 Task: Find connections with filter location Al Jamālīyah with filter topic #femaleentrepreneurwith filter profile language Spanish with filter current company Teads with filter school Maharaja Krishnakumarsinhji Bhavnagar University with filter industry Digital Accessibility Services with filter service category Corporate Law with filter keywords title Media Buyer
Action: Mouse moved to (633, 87)
Screenshot: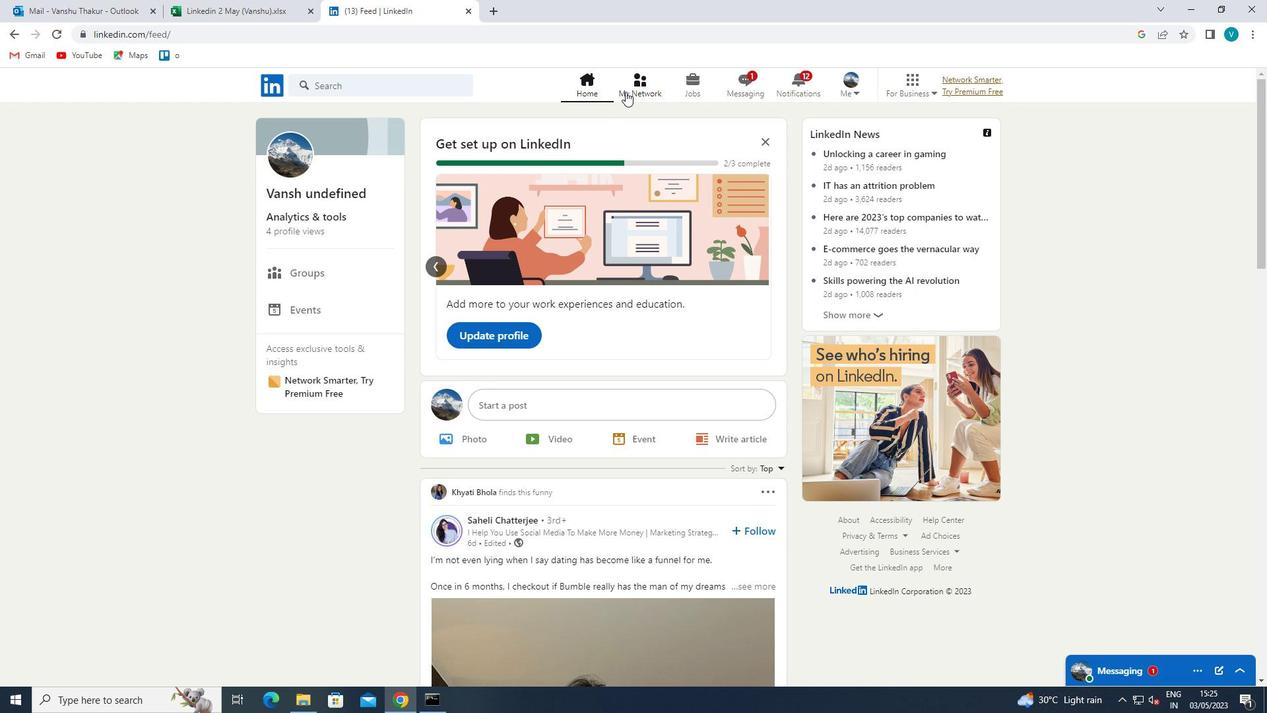 
Action: Mouse pressed left at (633, 87)
Screenshot: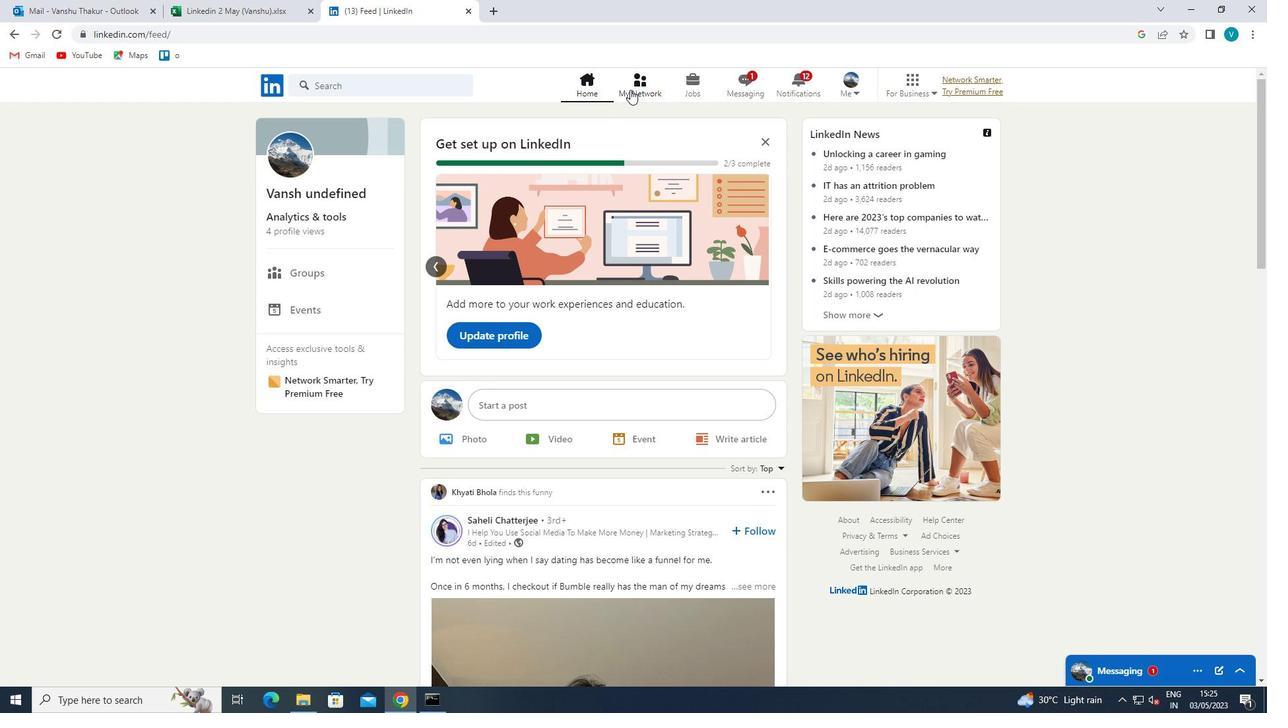 
Action: Mouse moved to (386, 148)
Screenshot: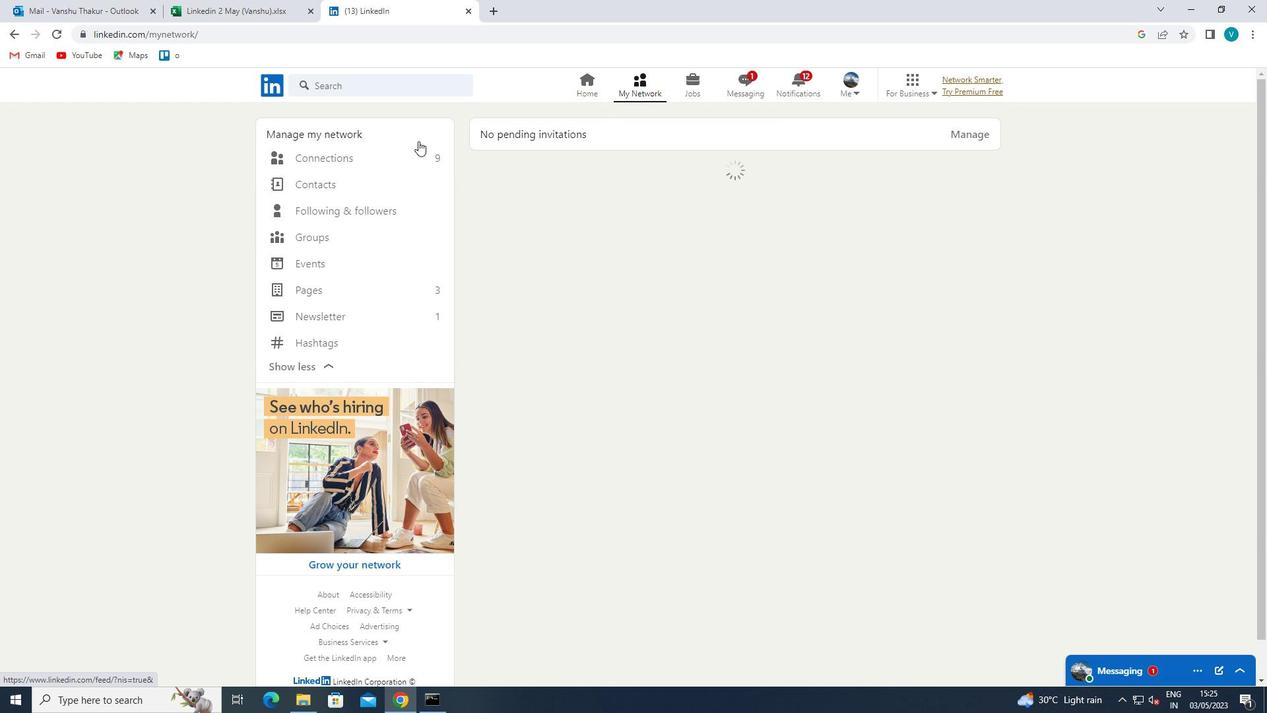 
Action: Mouse pressed left at (386, 148)
Screenshot: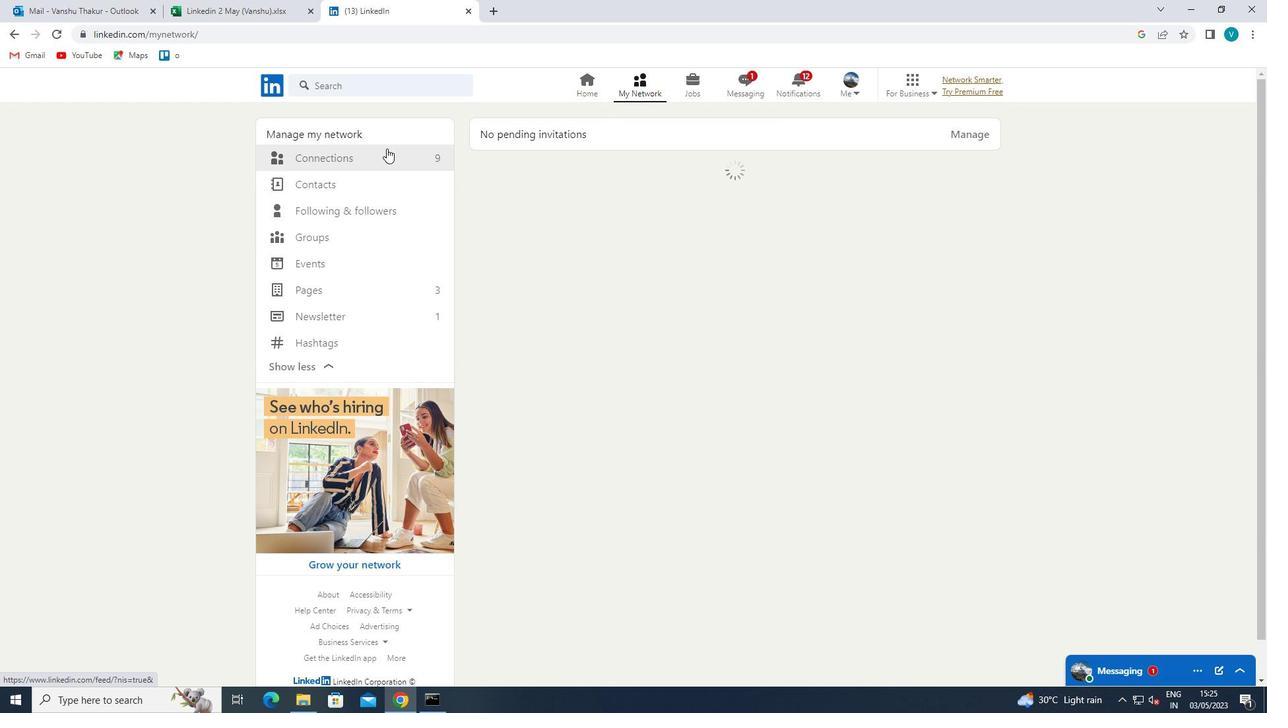
Action: Mouse moved to (390, 147)
Screenshot: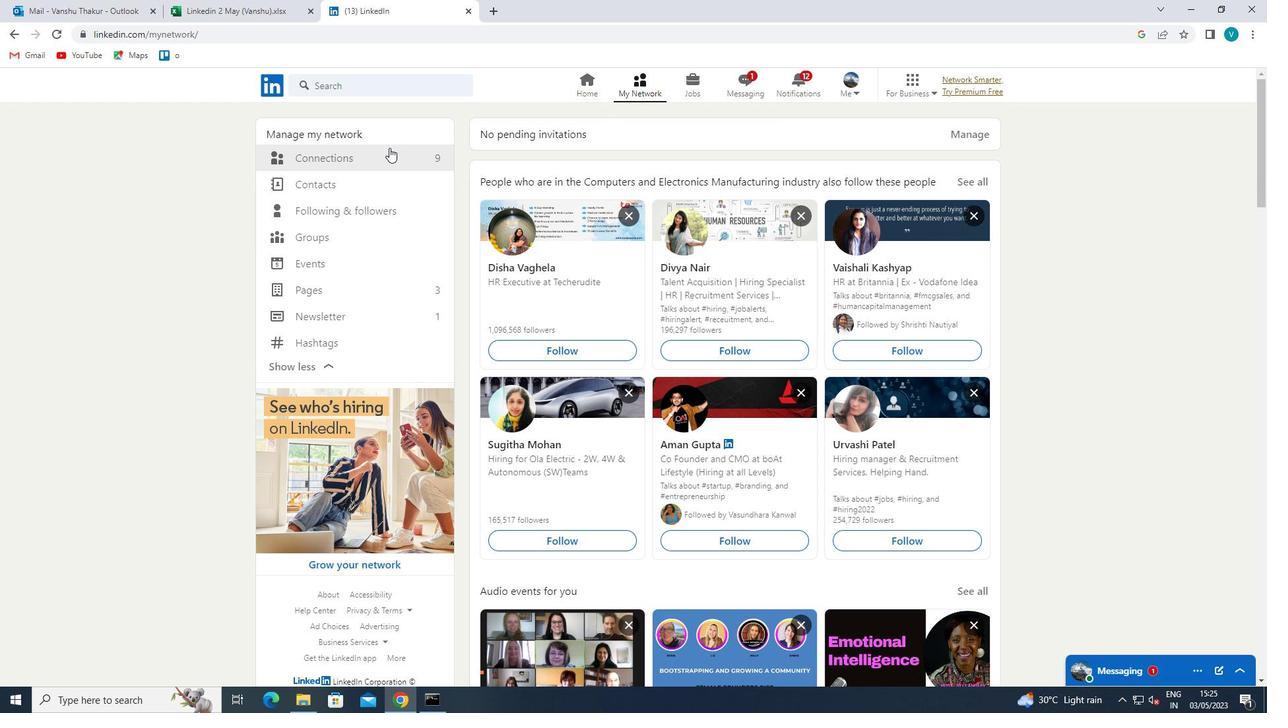 
Action: Mouse pressed left at (390, 147)
Screenshot: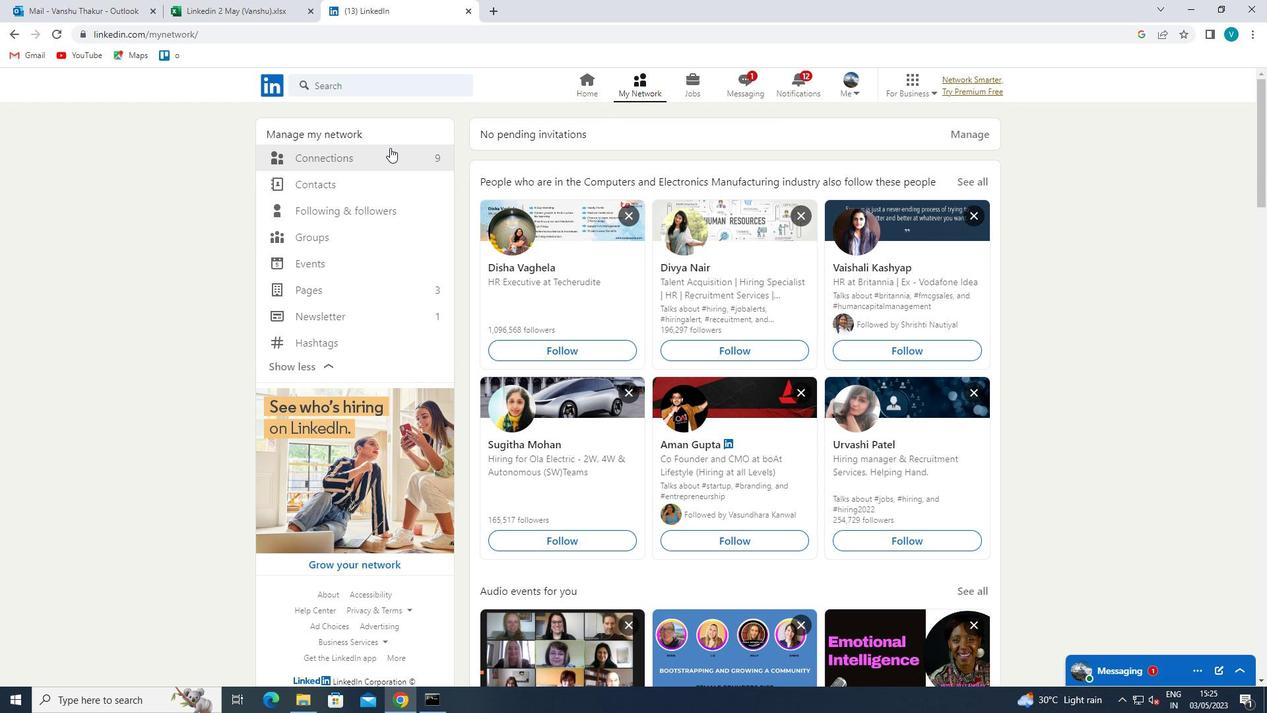 
Action: Mouse moved to (385, 152)
Screenshot: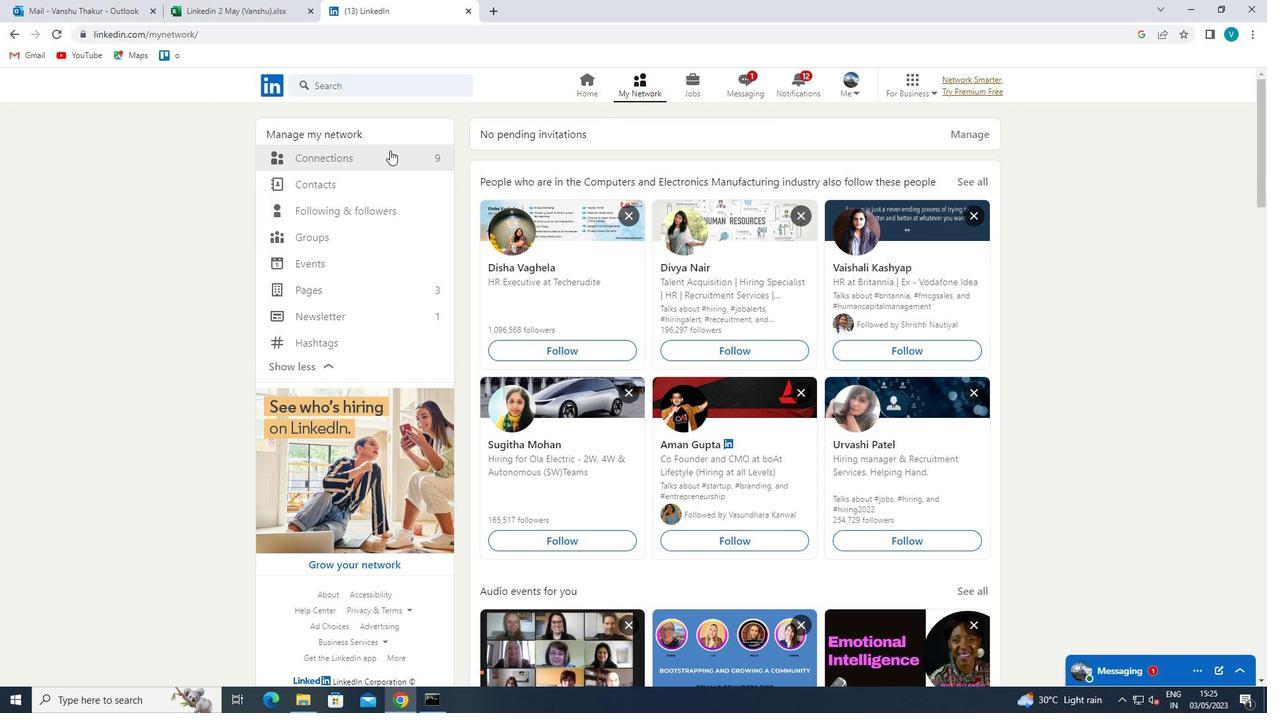 
Action: Mouse pressed left at (385, 152)
Screenshot: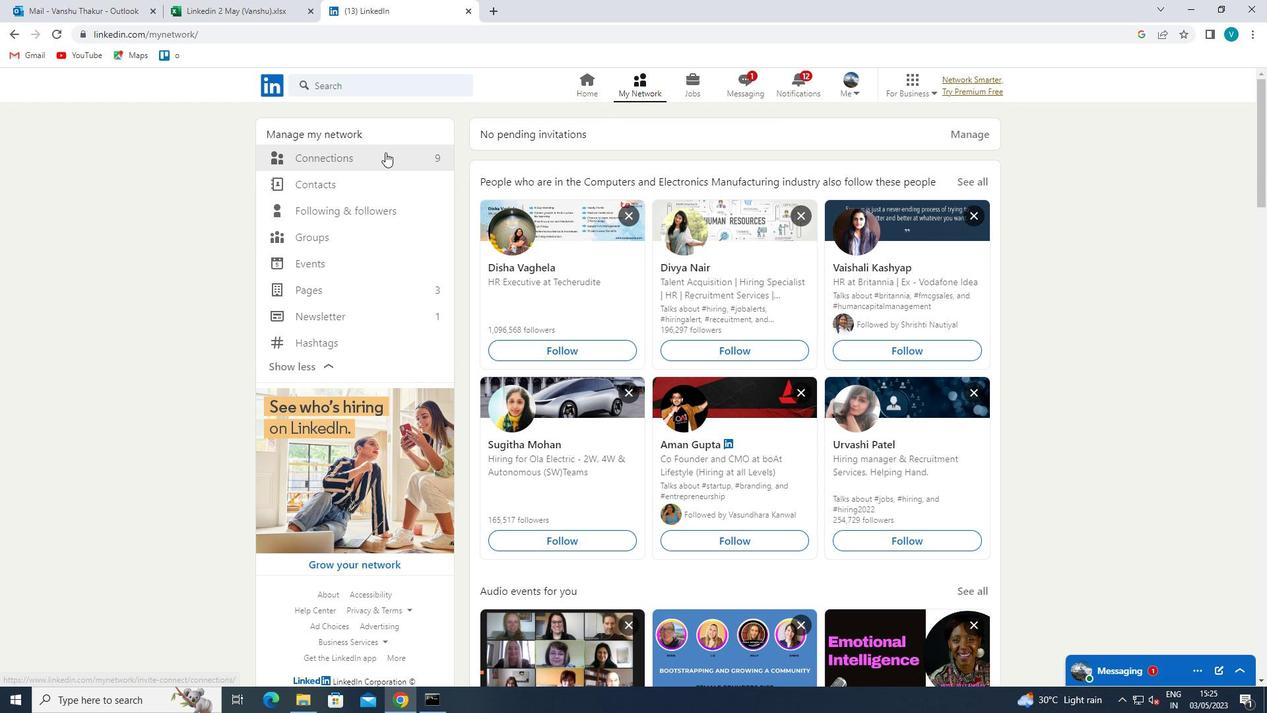 
Action: Mouse moved to (752, 159)
Screenshot: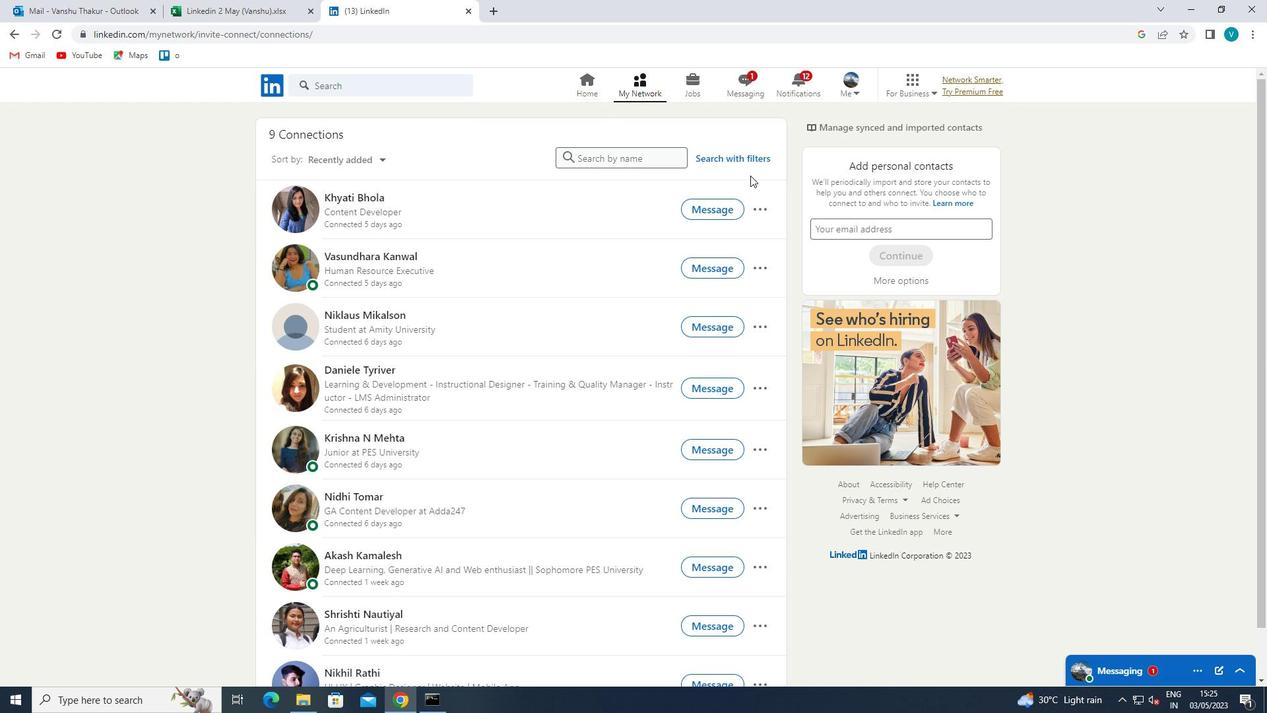 
Action: Mouse pressed left at (752, 159)
Screenshot: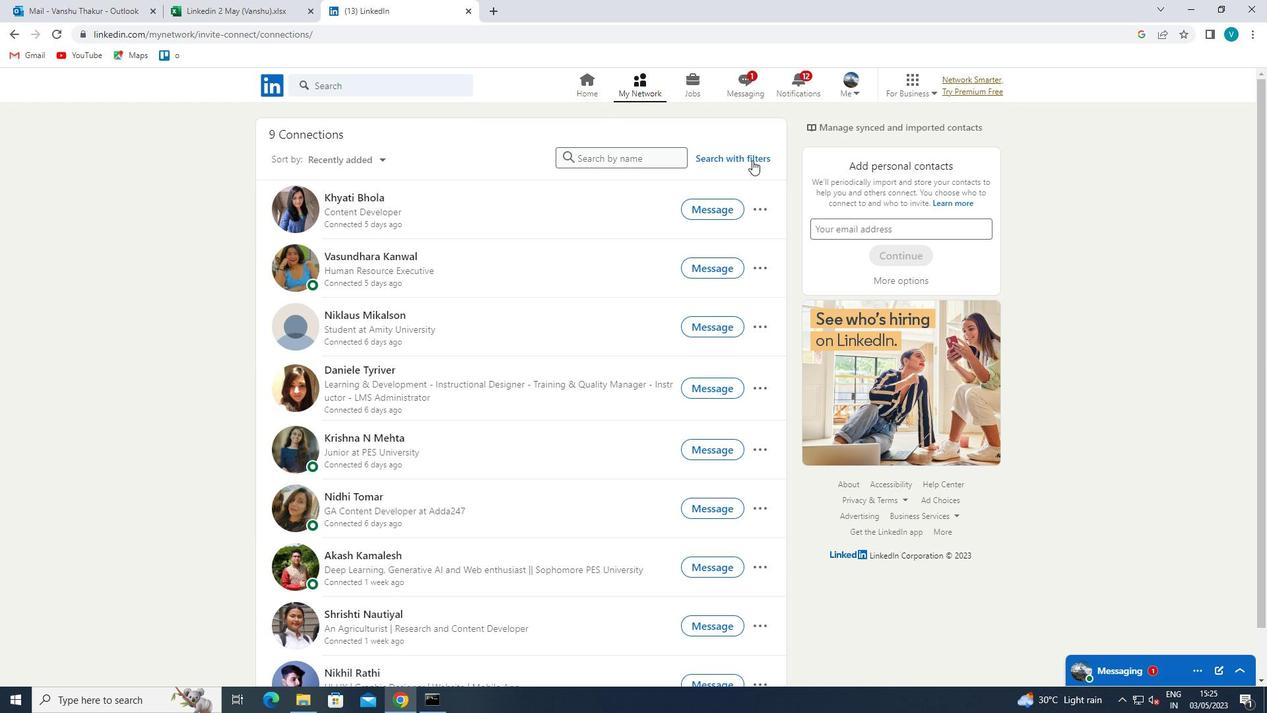 
Action: Mouse moved to (635, 126)
Screenshot: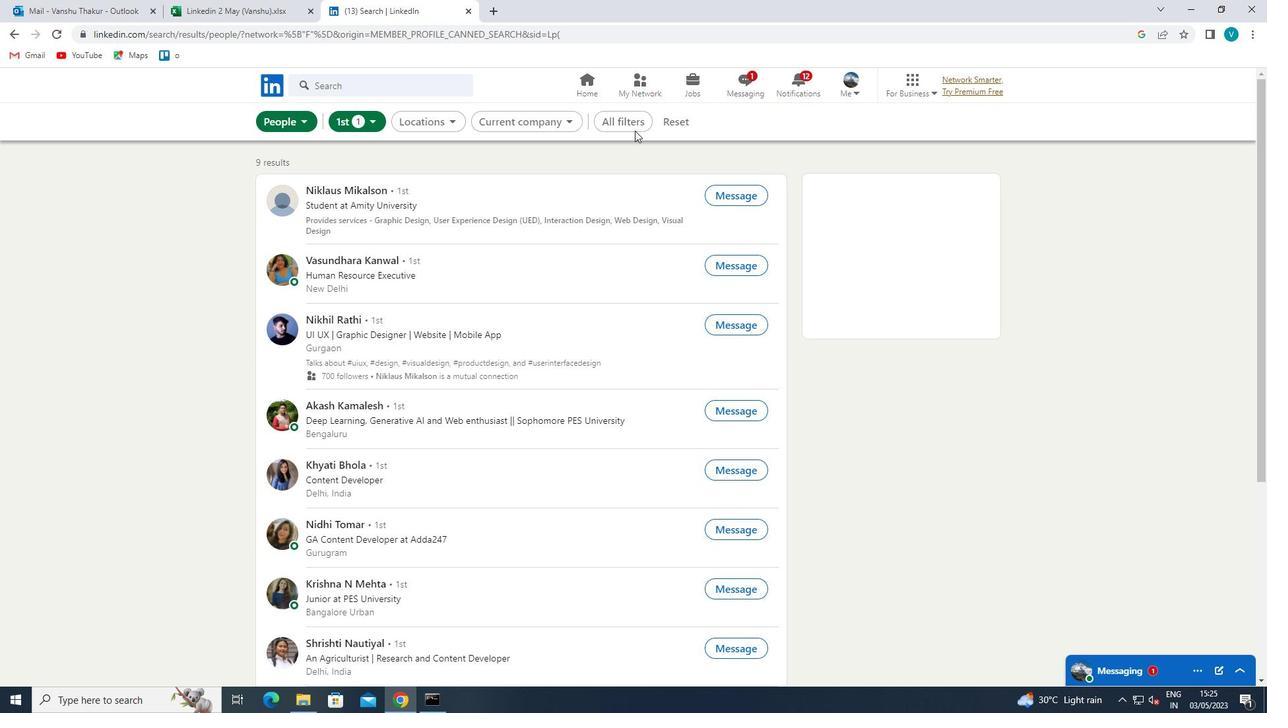 
Action: Mouse pressed left at (635, 126)
Screenshot: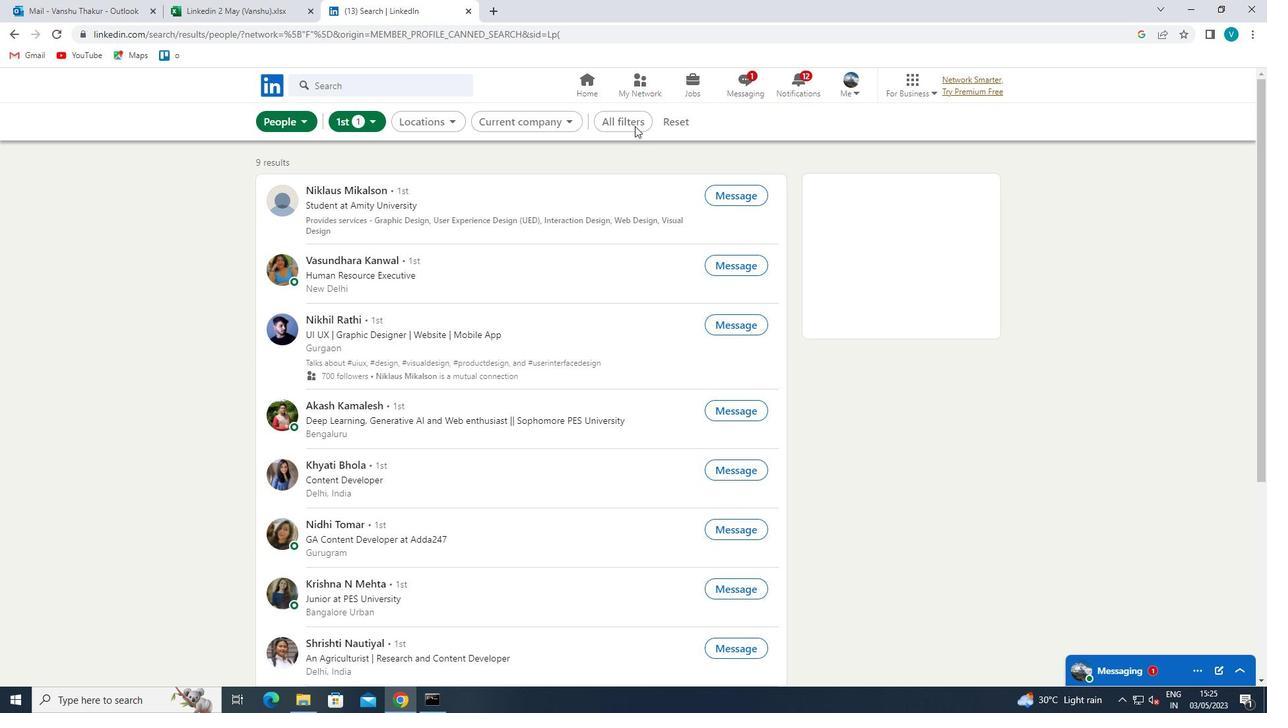 
Action: Mouse moved to (1136, 341)
Screenshot: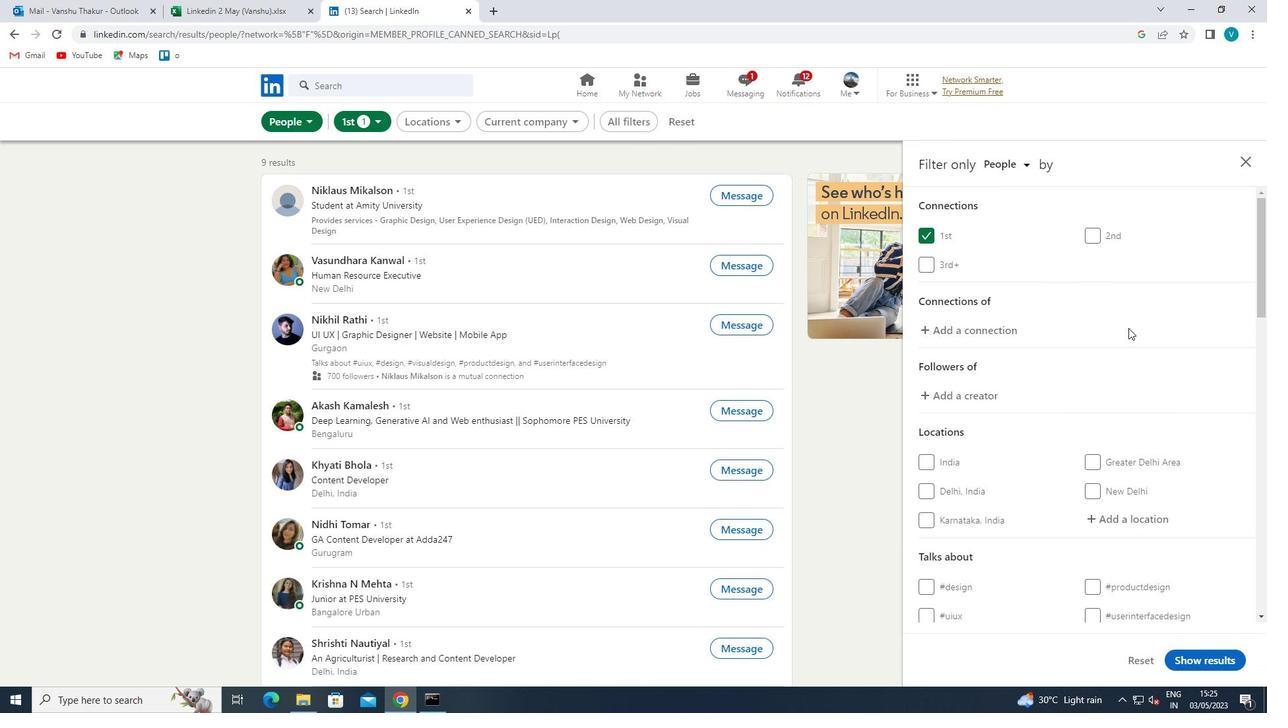 
Action: Mouse scrolled (1136, 340) with delta (0, 0)
Screenshot: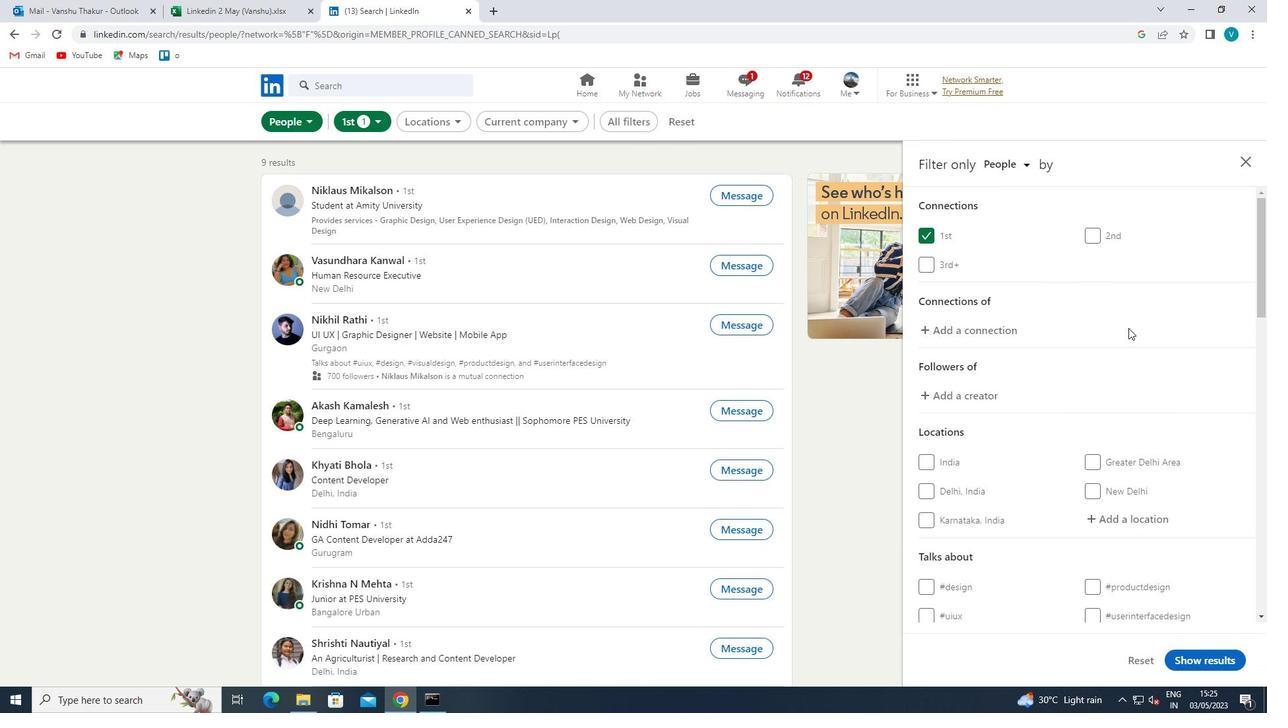 
Action: Mouse scrolled (1136, 340) with delta (0, 0)
Screenshot: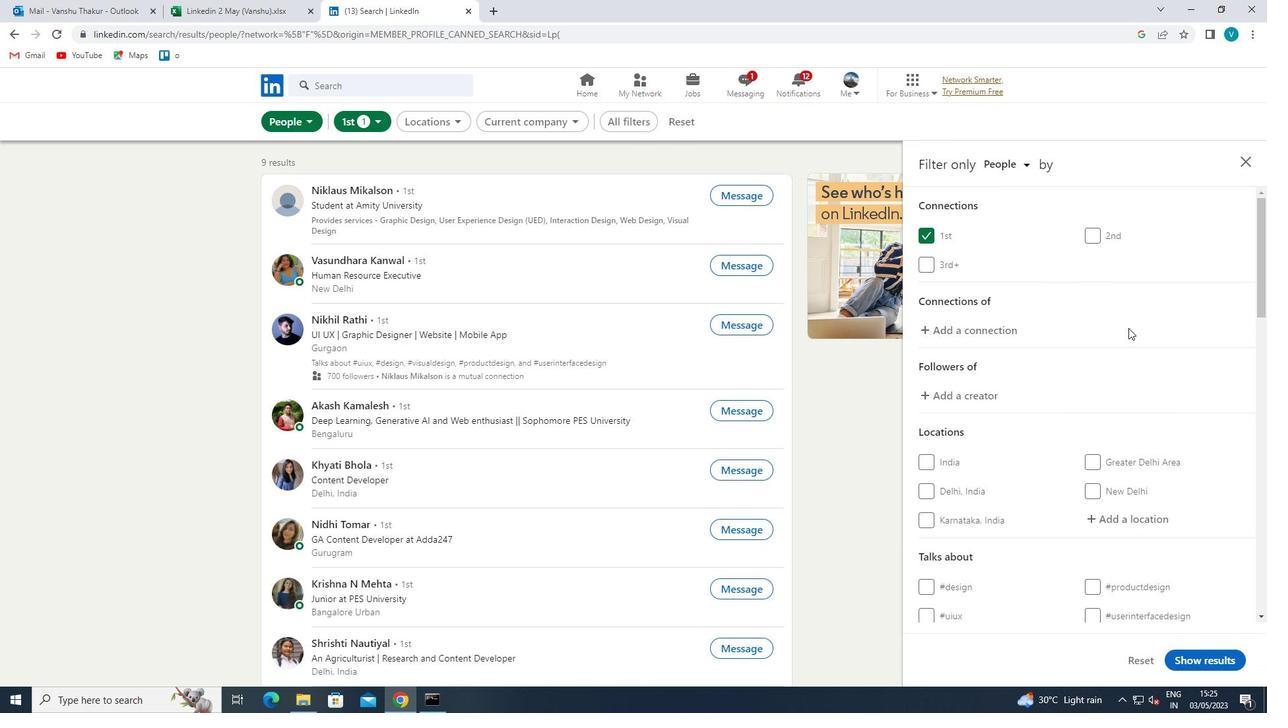 
Action: Mouse moved to (1146, 380)
Screenshot: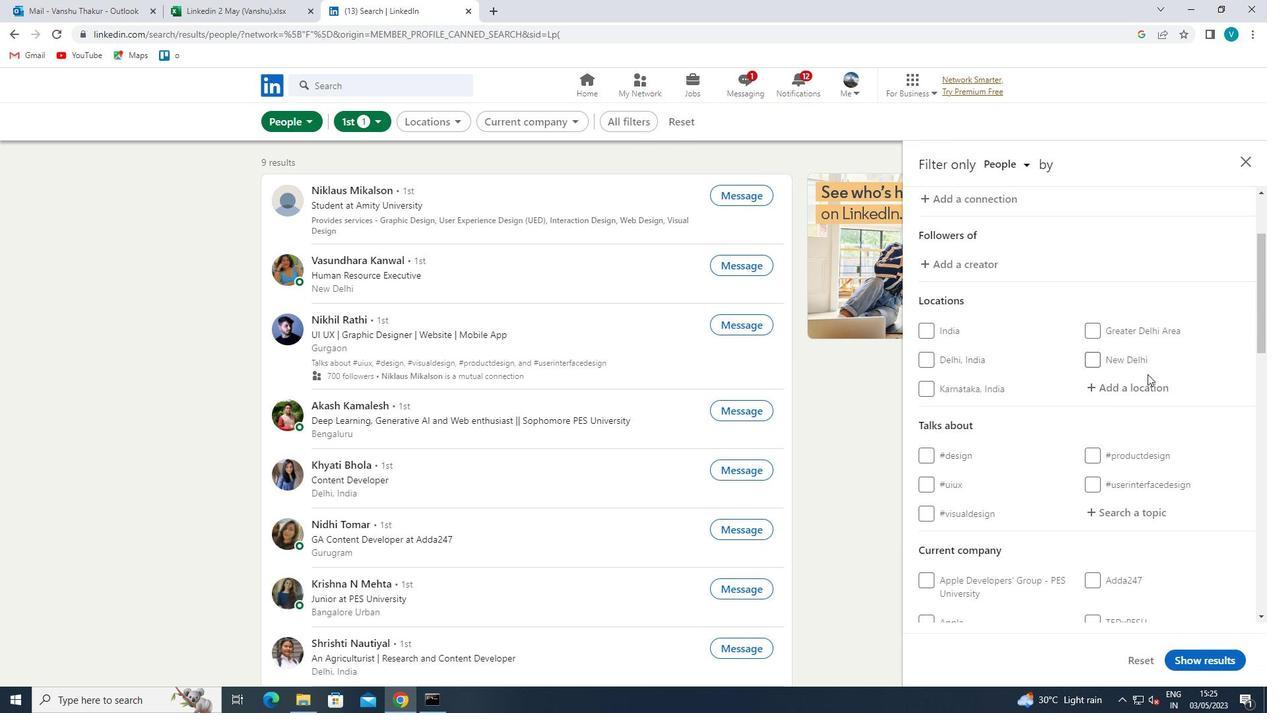 
Action: Mouse pressed left at (1146, 380)
Screenshot: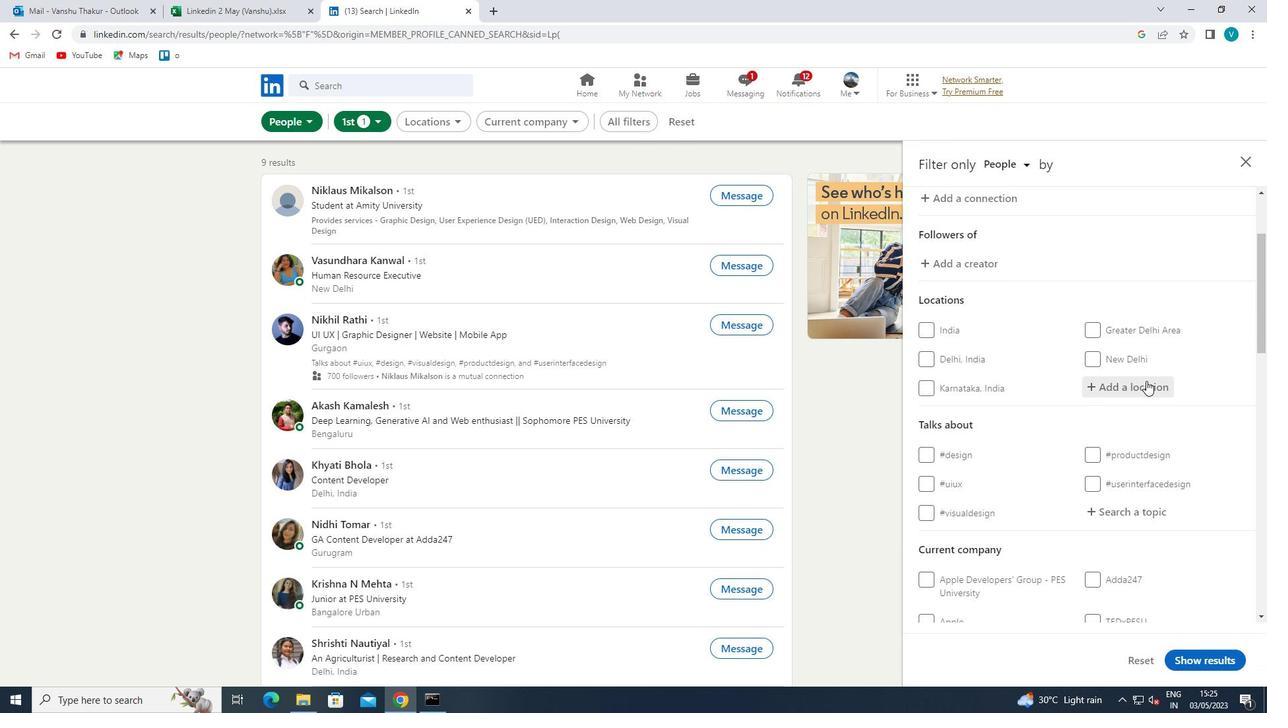 
Action: Mouse moved to (937, 262)
Screenshot: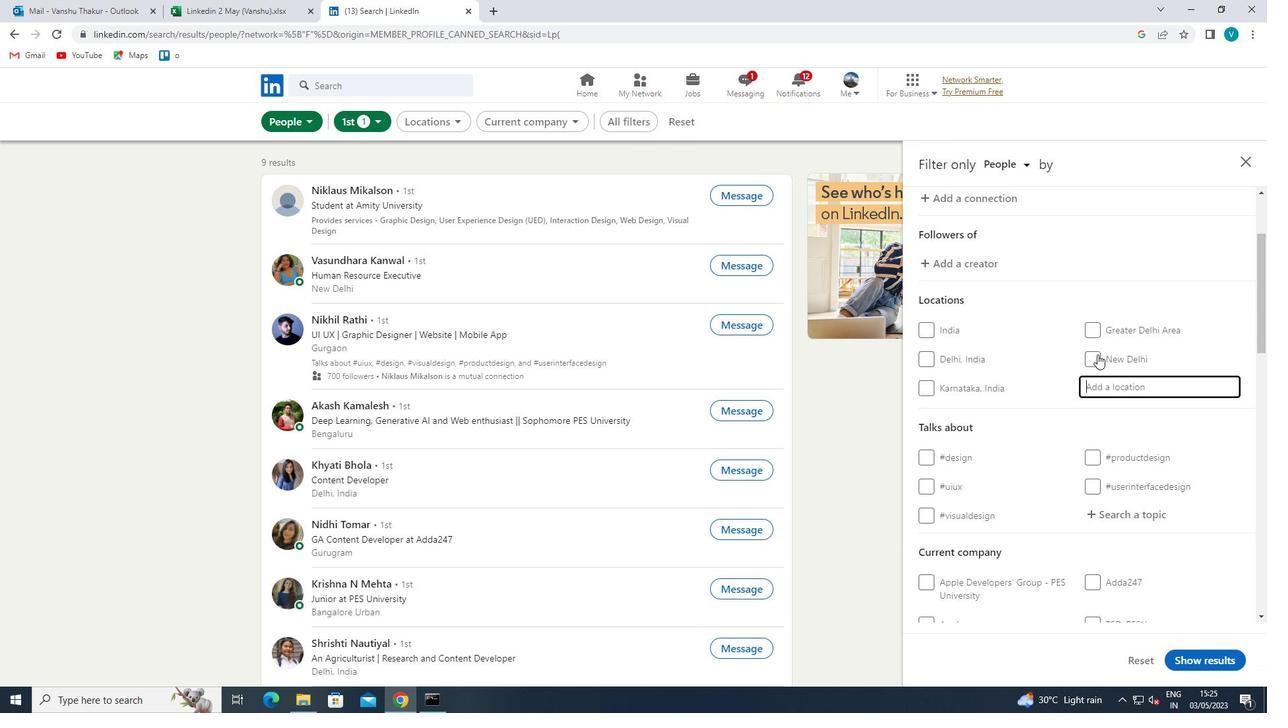 
Action: Key pressed <Key.shift>AL<Key.space><Key.shift>JAMALIYAH
Screenshot: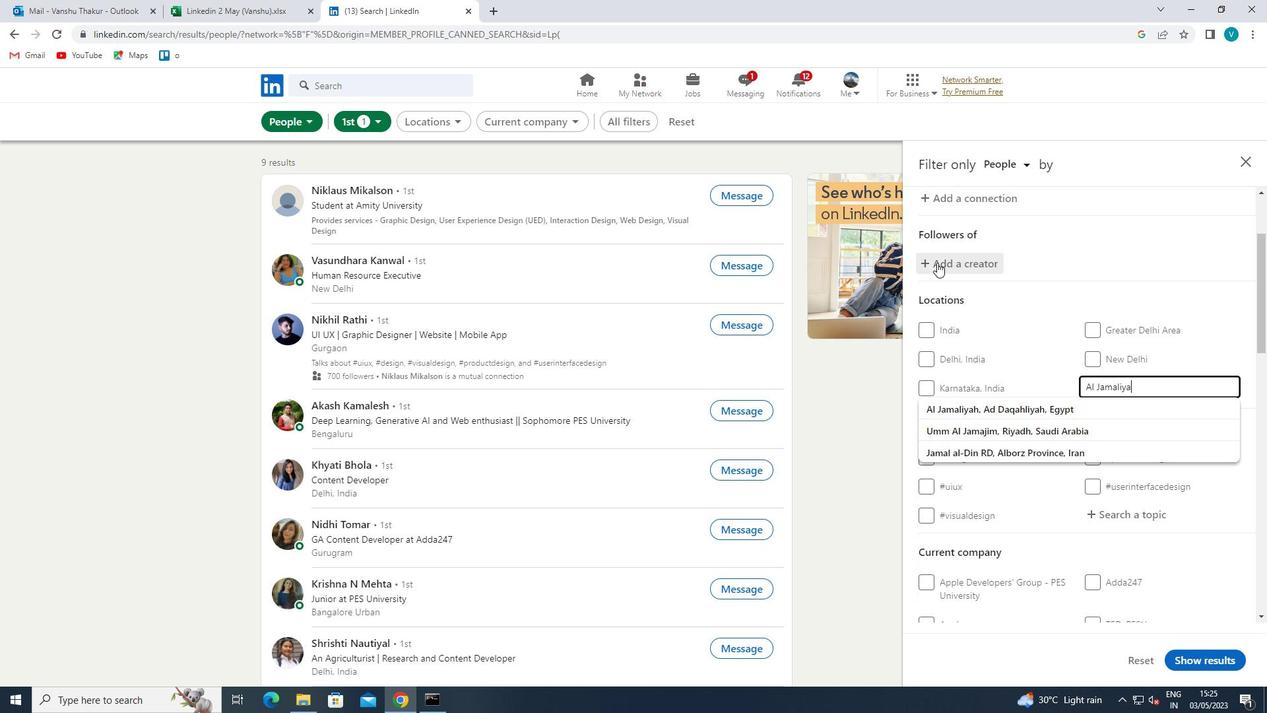 
Action: Mouse moved to (1081, 408)
Screenshot: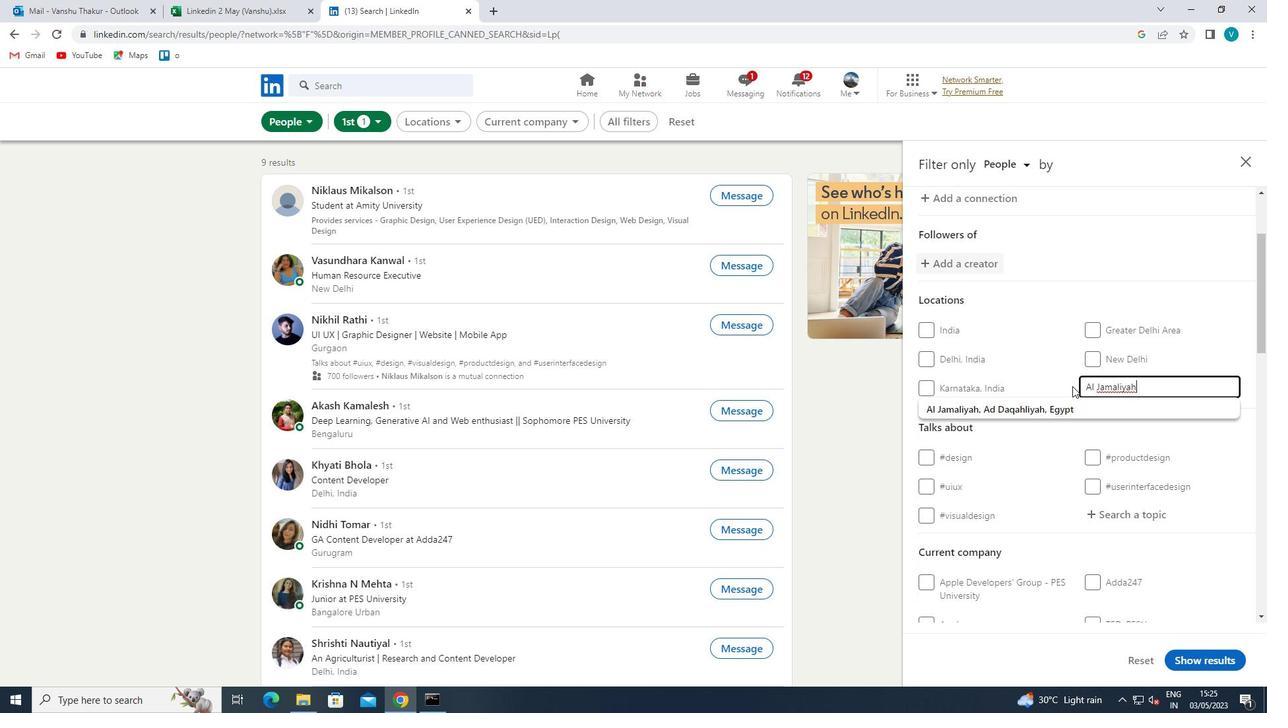 
Action: Mouse pressed left at (1081, 408)
Screenshot: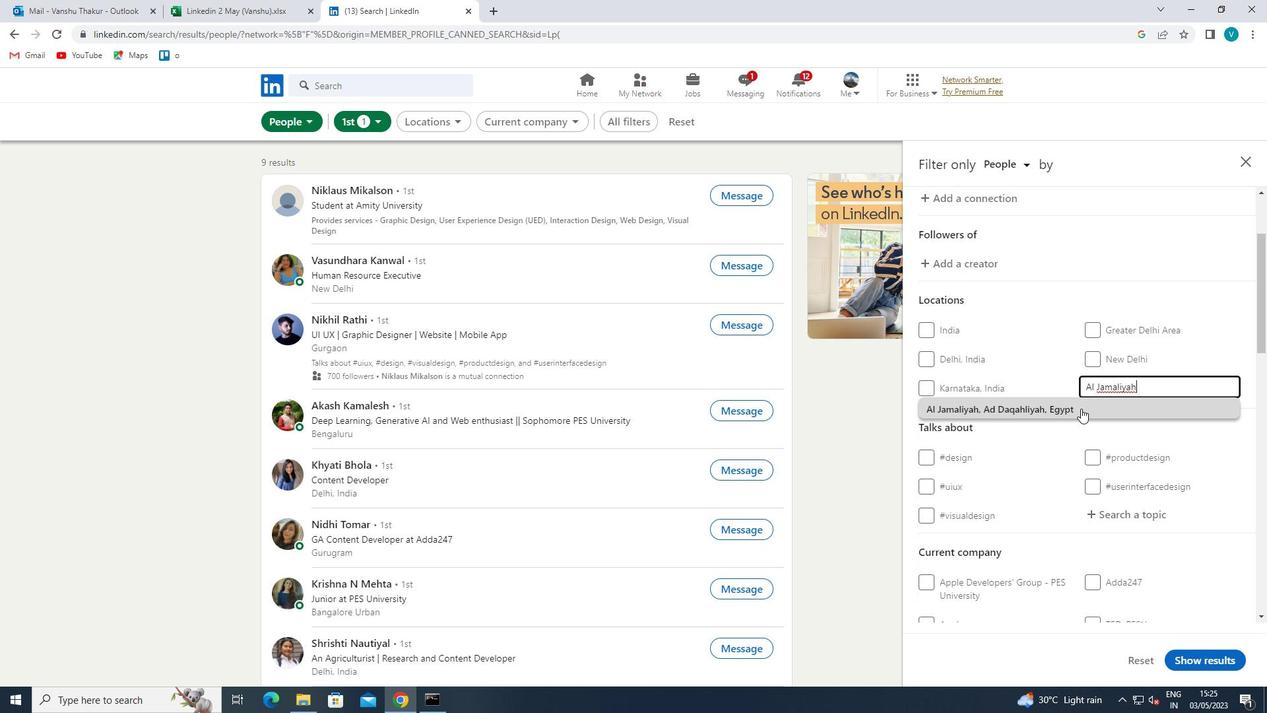 
Action: Mouse scrolled (1081, 408) with delta (0, 0)
Screenshot: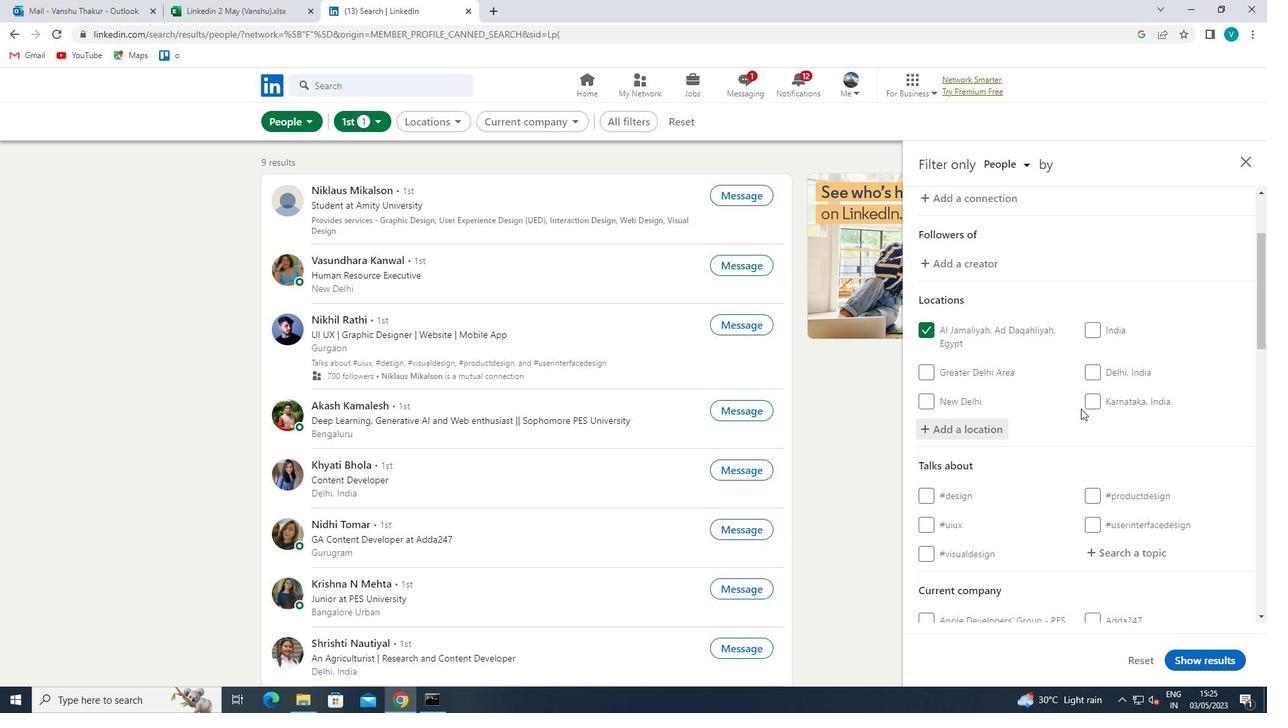 
Action: Mouse scrolled (1081, 408) with delta (0, 0)
Screenshot: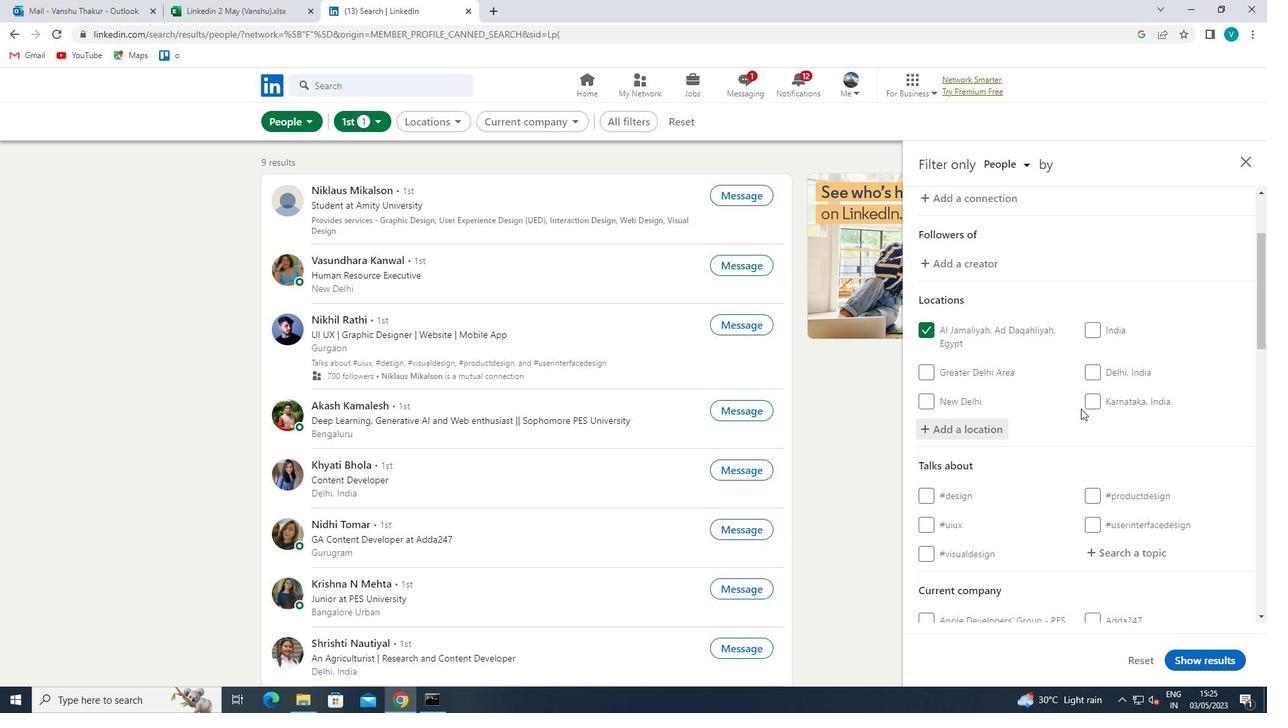 
Action: Mouse moved to (1115, 415)
Screenshot: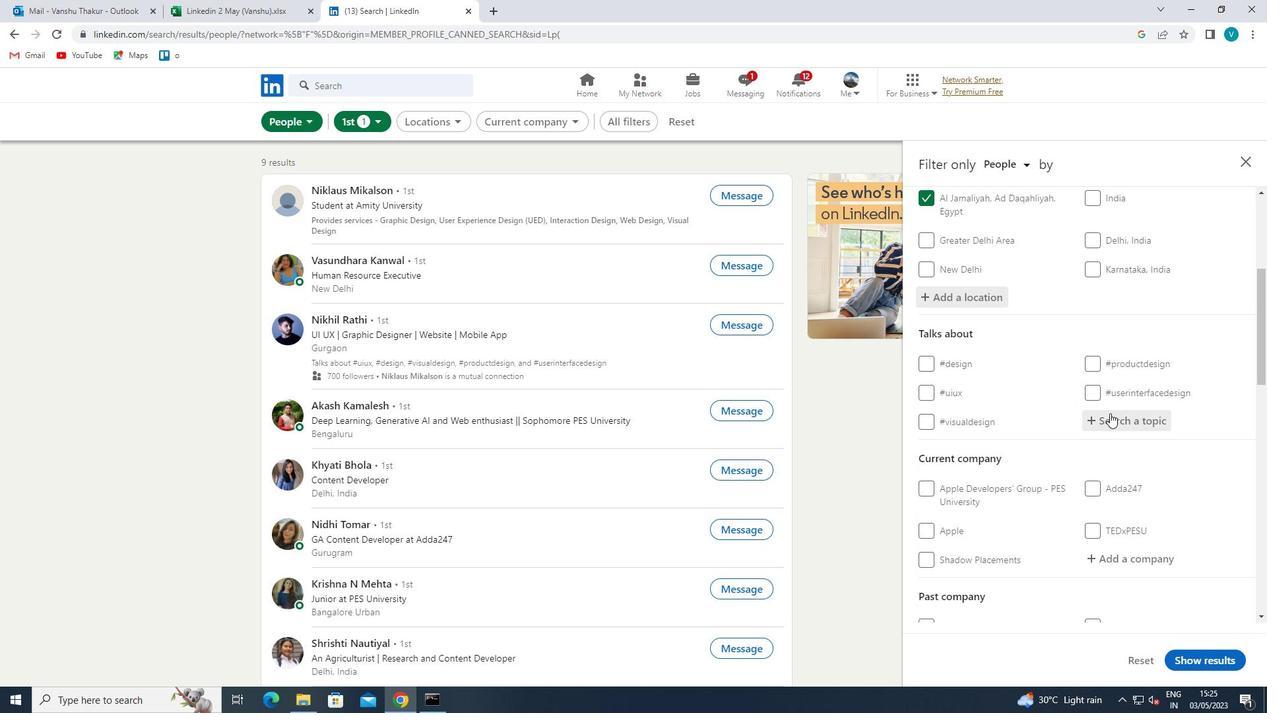 
Action: Mouse pressed left at (1115, 415)
Screenshot: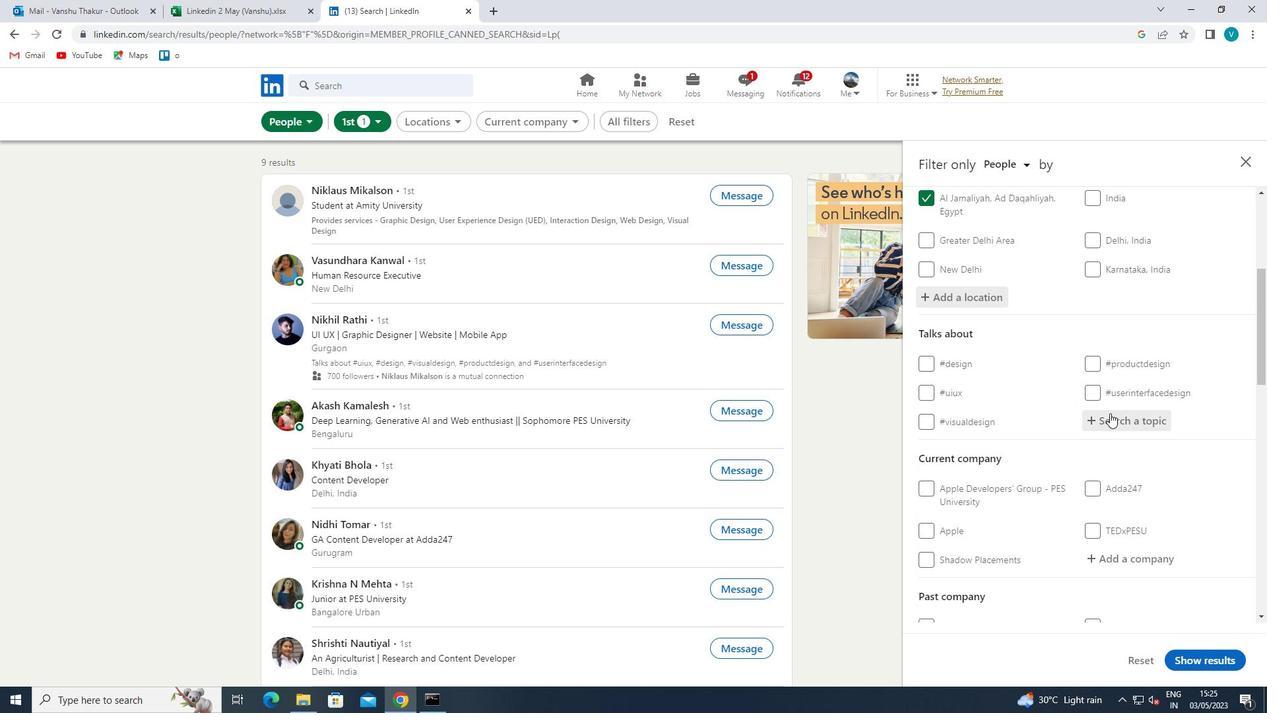 
Action: Mouse moved to (1060, 384)
Screenshot: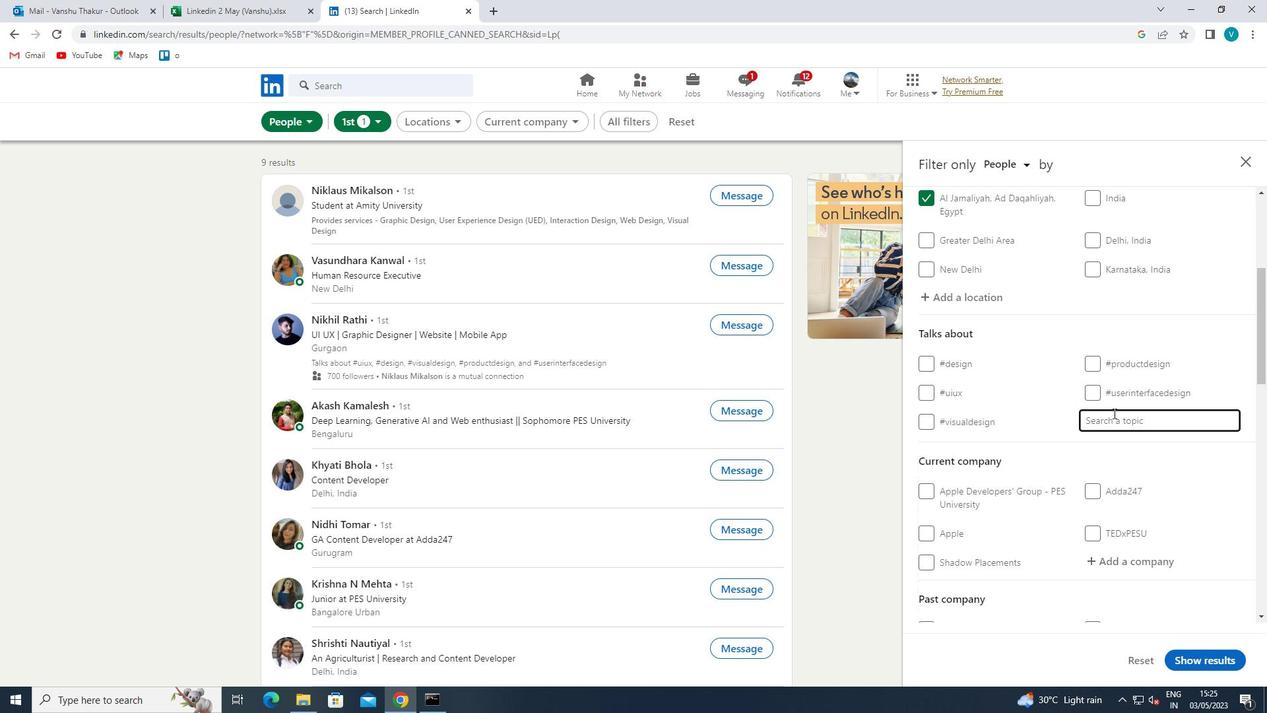 
Action: Key pressed FEMALEEN
Screenshot: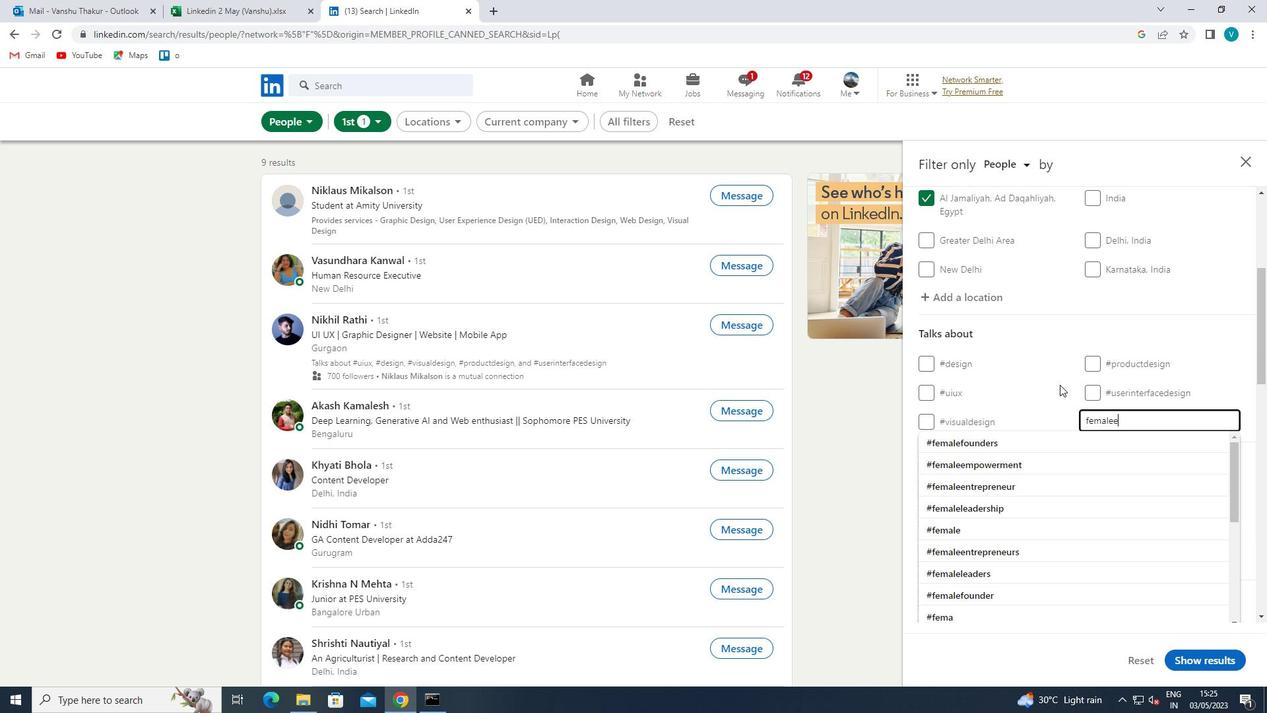
Action: Mouse moved to (1050, 433)
Screenshot: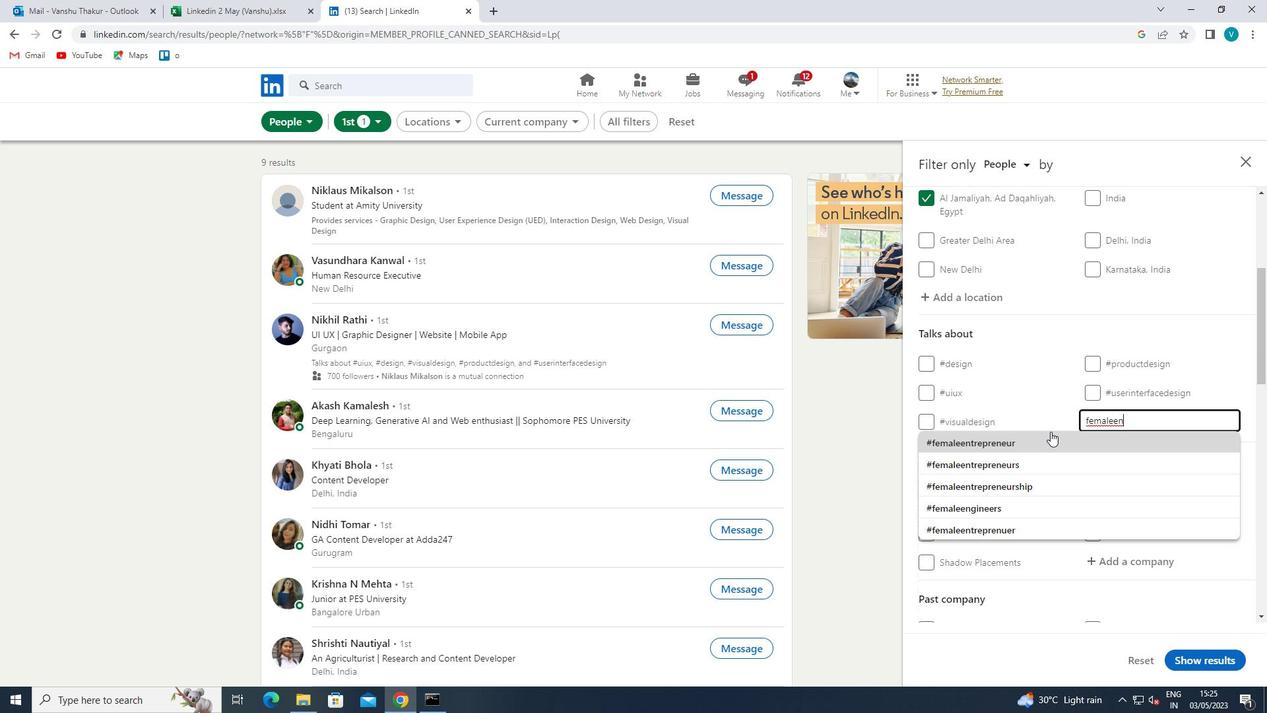 
Action: Mouse pressed left at (1050, 433)
Screenshot: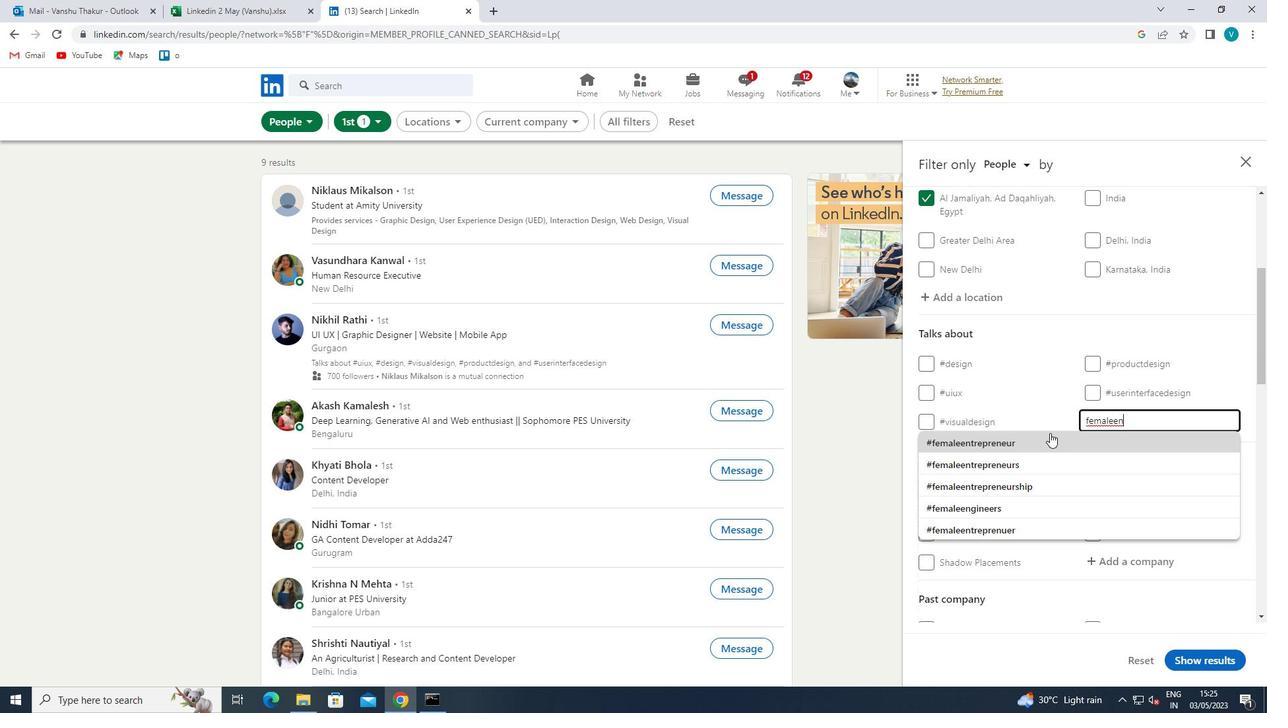 
Action: Mouse scrolled (1050, 432) with delta (0, 0)
Screenshot: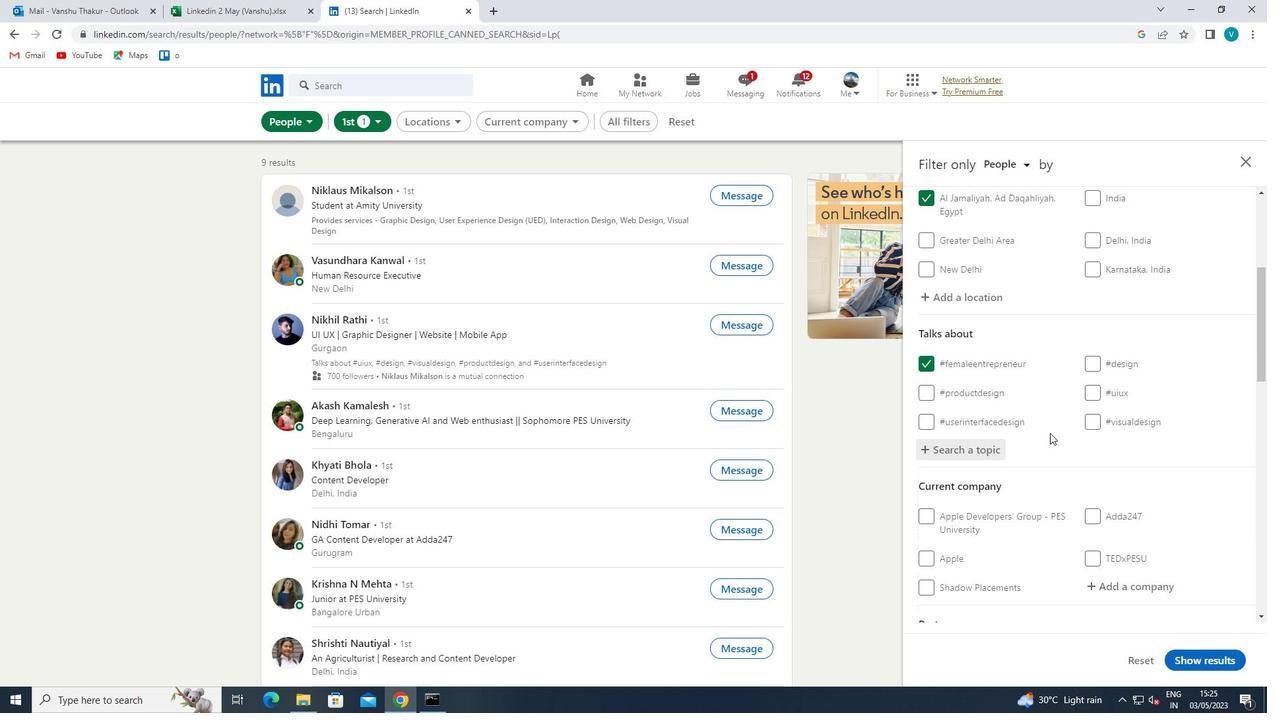
Action: Mouse scrolled (1050, 432) with delta (0, 0)
Screenshot: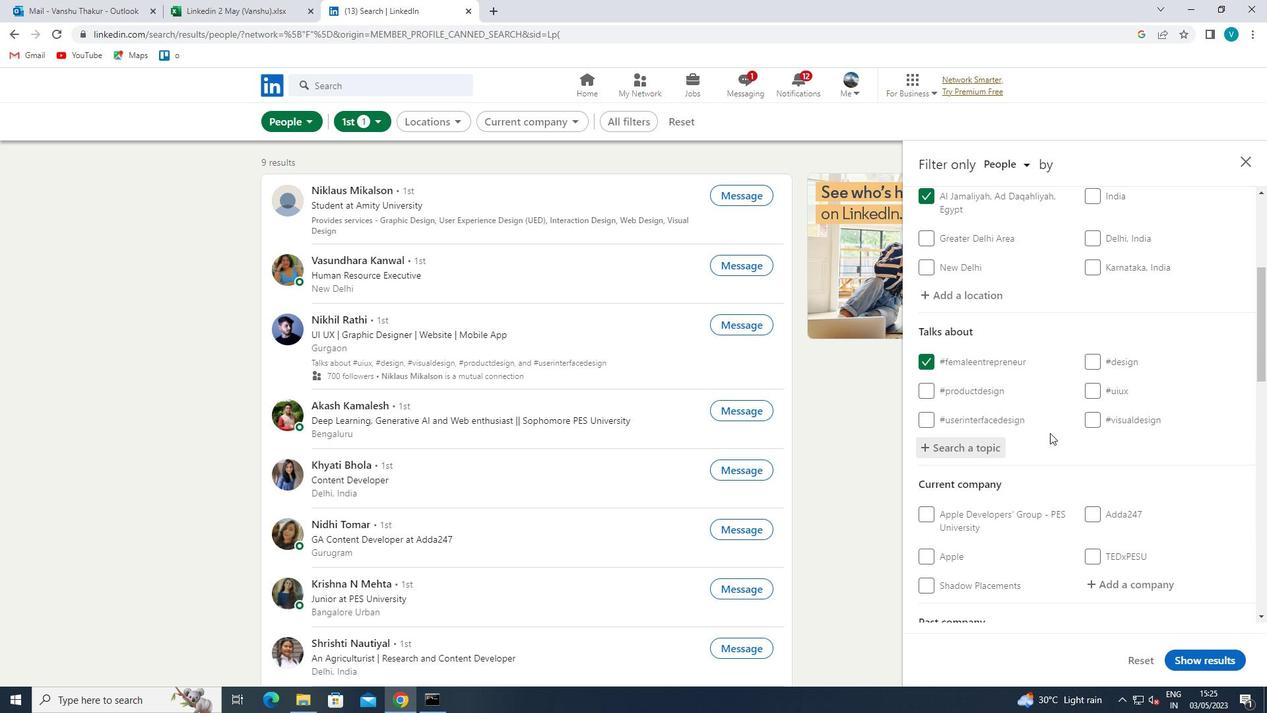 
Action: Mouse moved to (1126, 454)
Screenshot: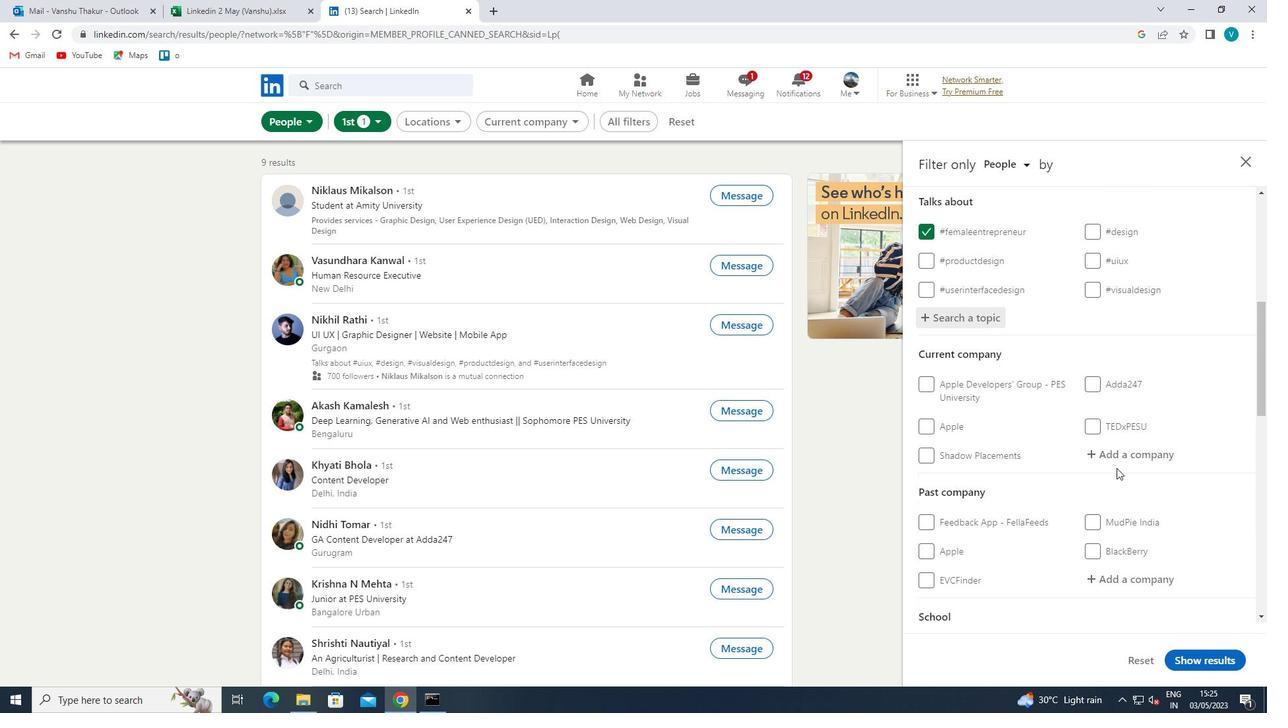 
Action: Mouse pressed left at (1126, 454)
Screenshot: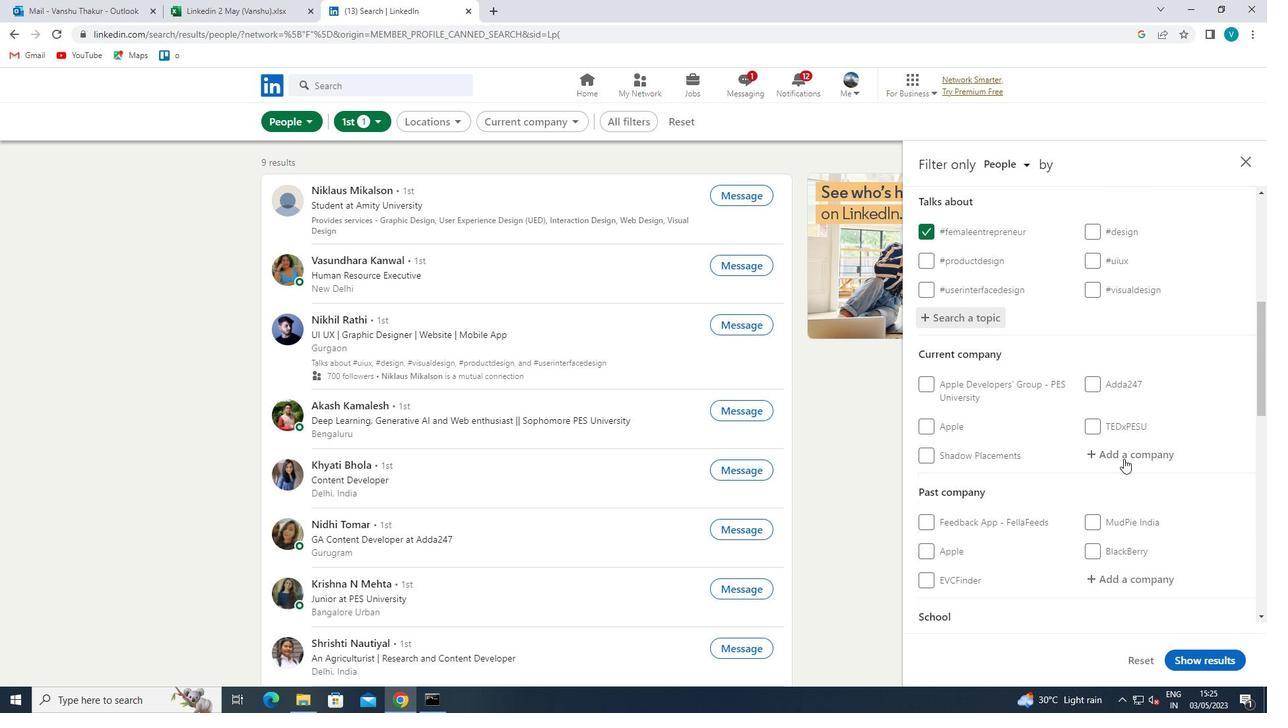 
Action: Mouse moved to (1054, 409)
Screenshot: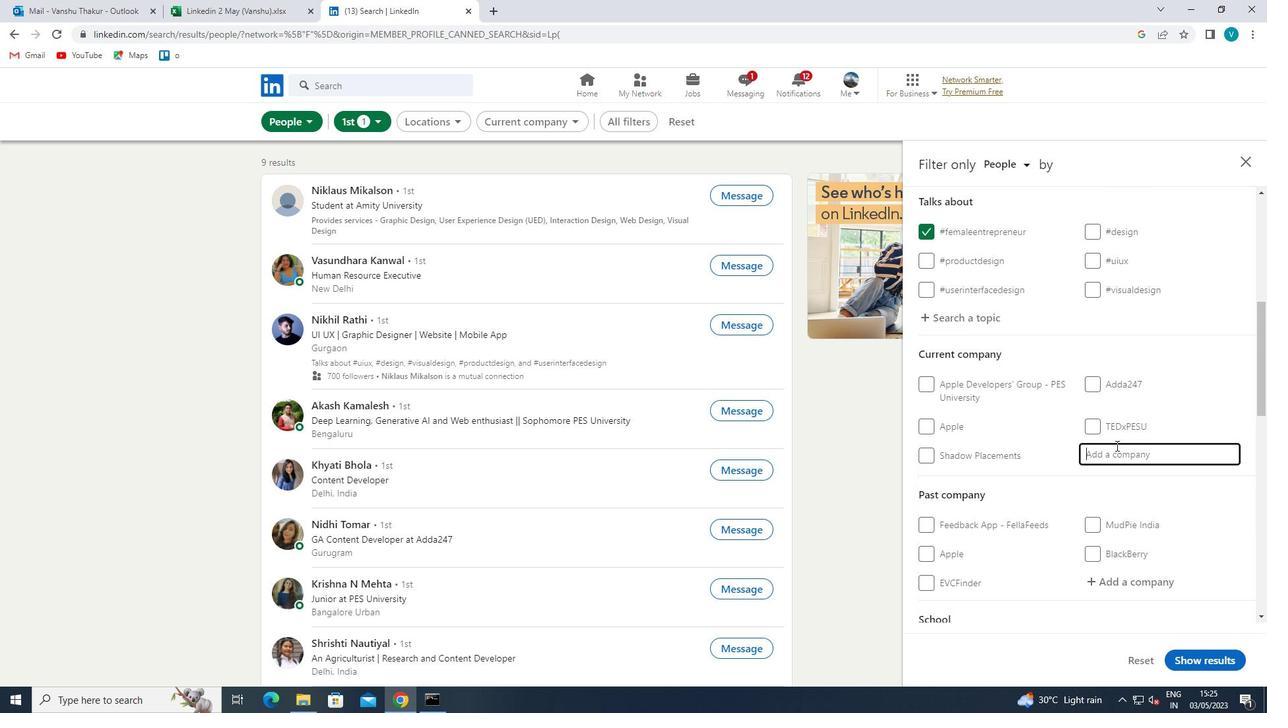 
Action: Key pressed <Key.shift>TEADS
Screenshot: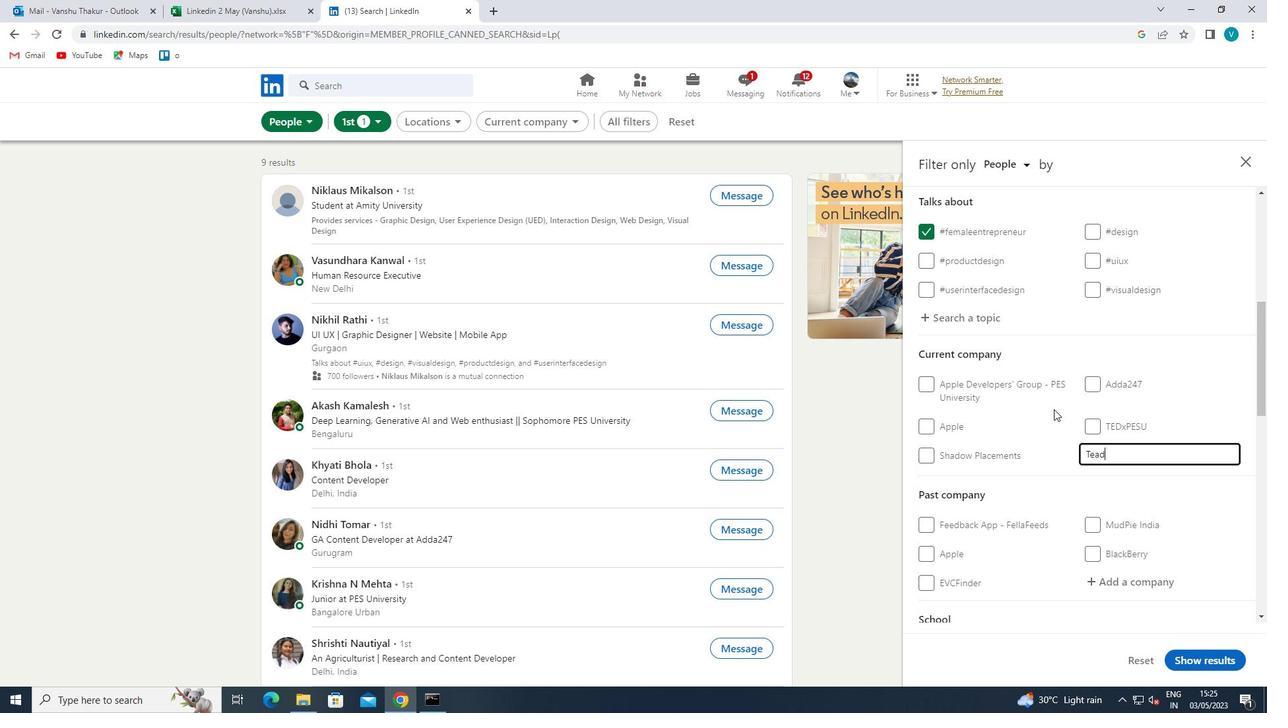 
Action: Mouse moved to (1068, 471)
Screenshot: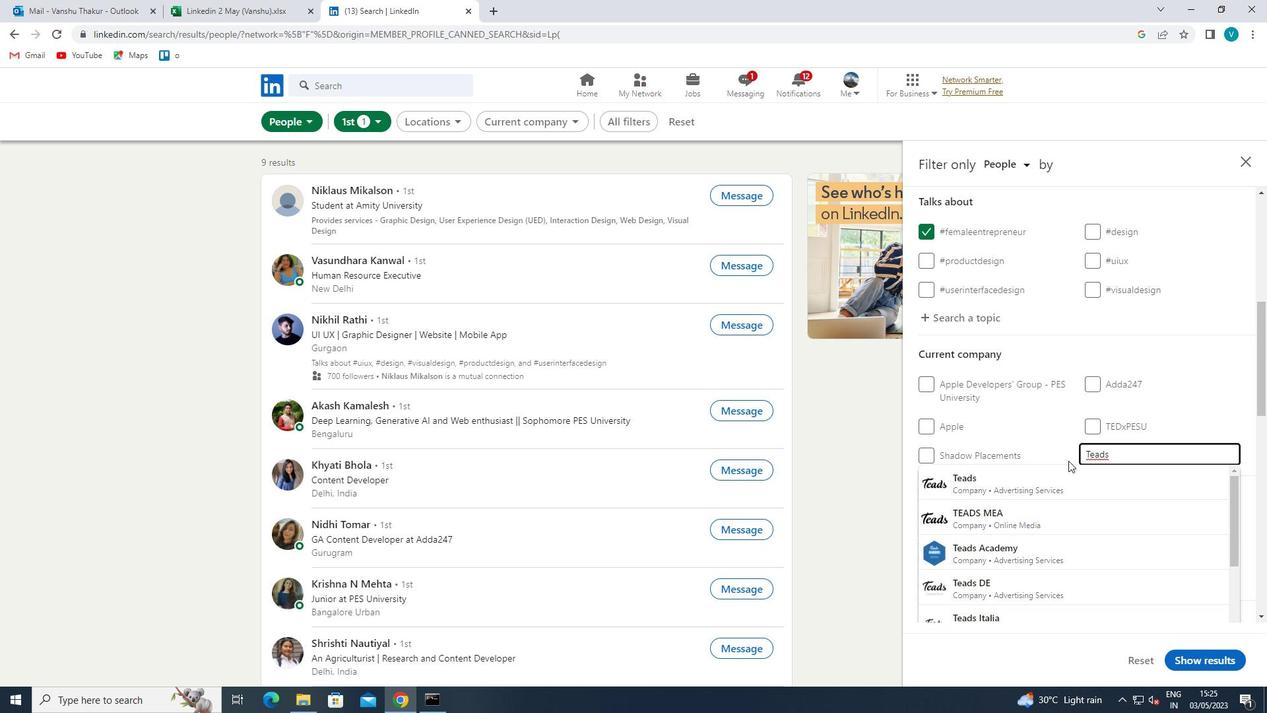 
Action: Mouse pressed left at (1068, 471)
Screenshot: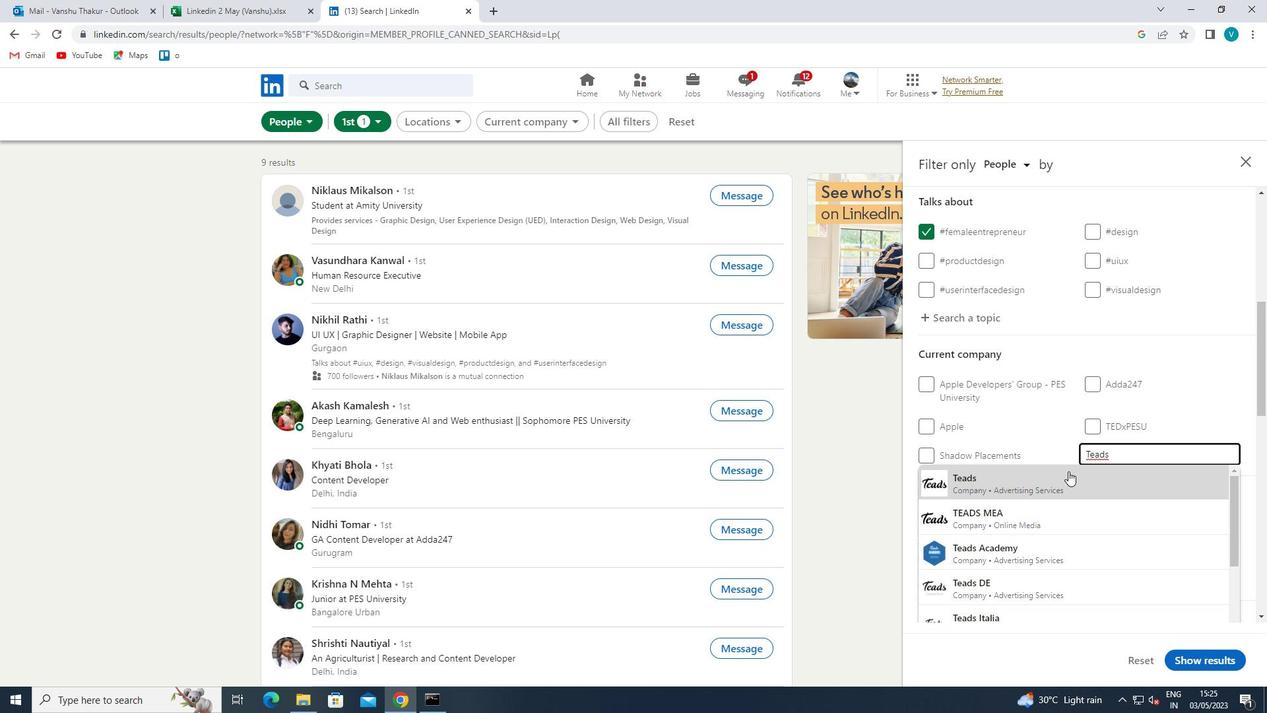 
Action: Mouse scrolled (1068, 470) with delta (0, 0)
Screenshot: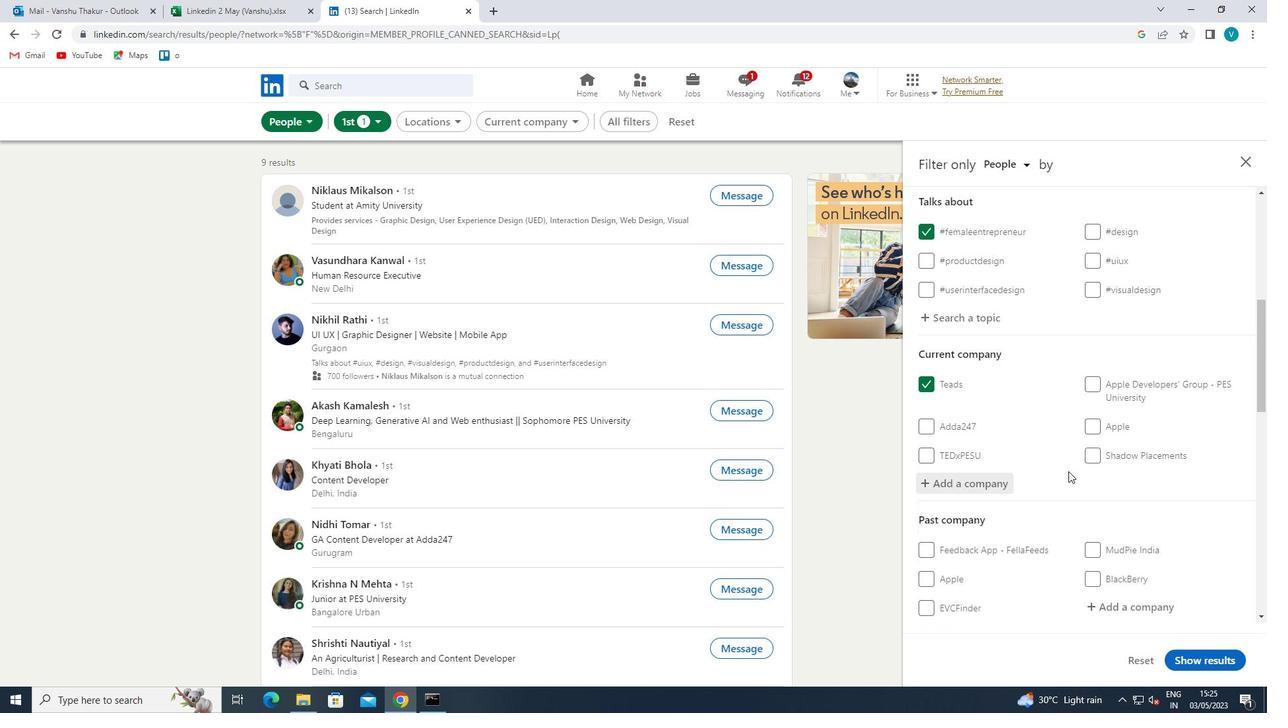 
Action: Mouse scrolled (1068, 470) with delta (0, 0)
Screenshot: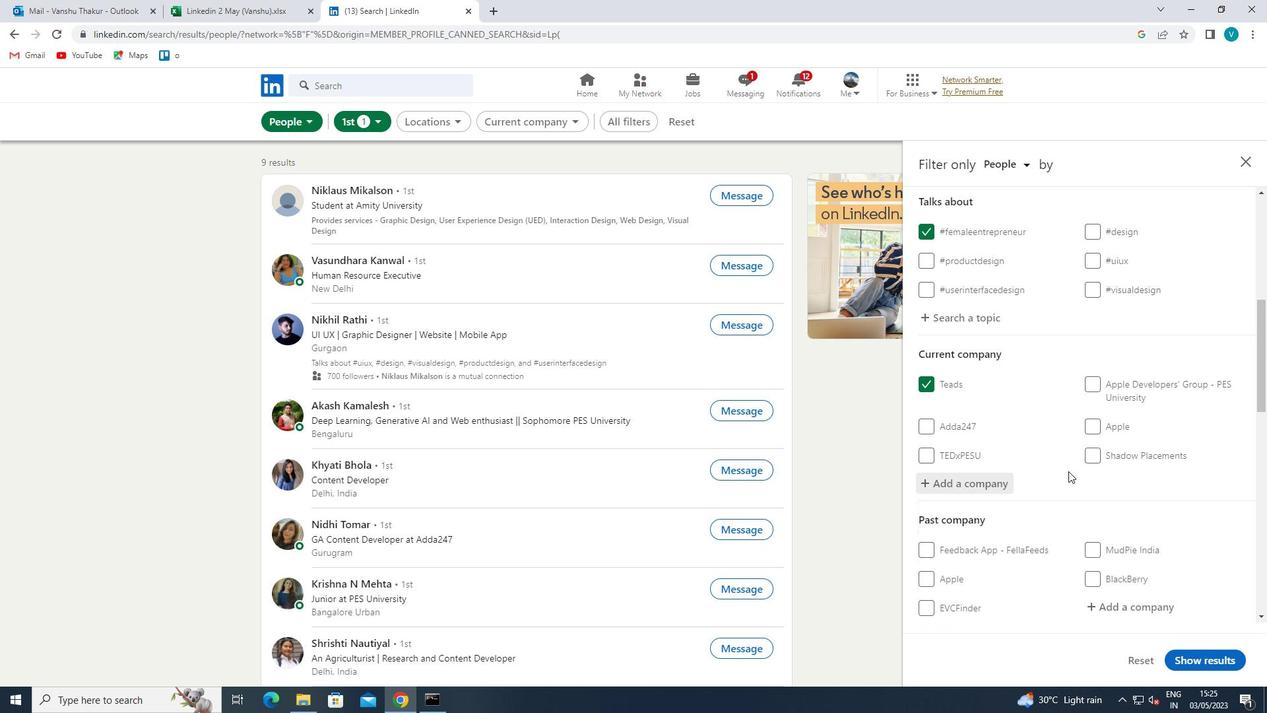 
Action: Mouse scrolled (1068, 470) with delta (0, 0)
Screenshot: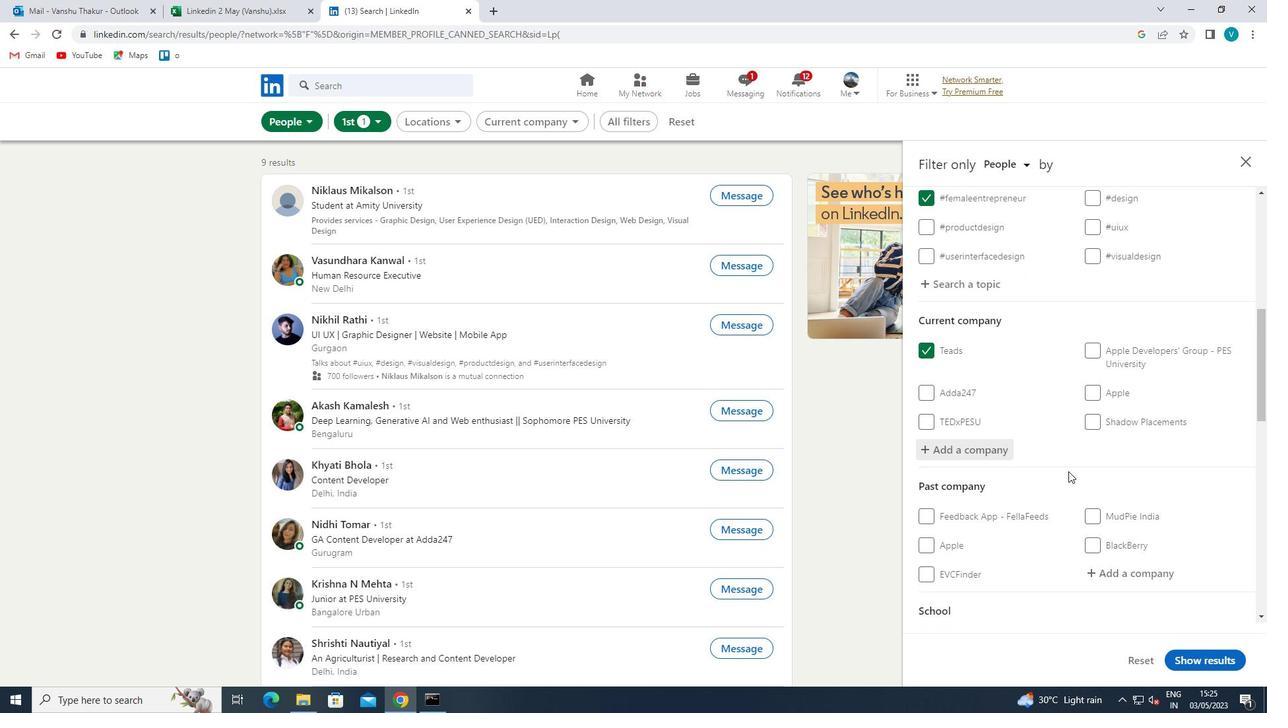 
Action: Mouse scrolled (1068, 470) with delta (0, 0)
Screenshot: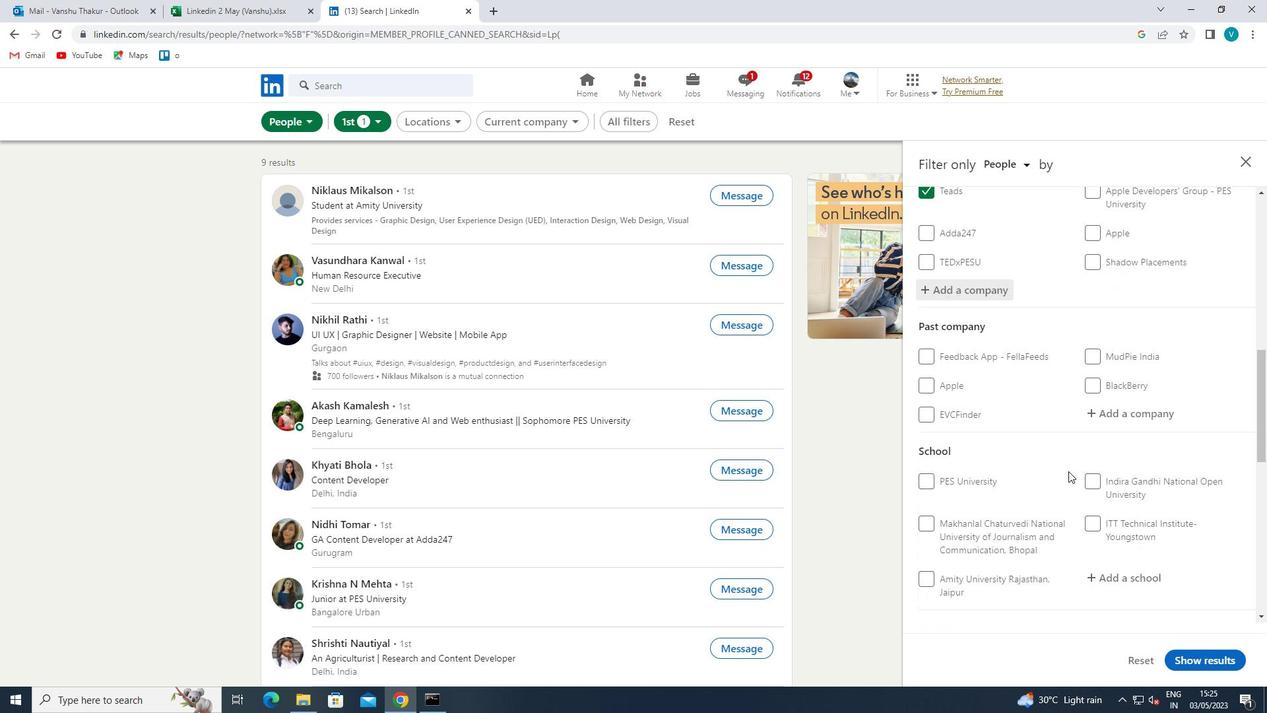 
Action: Mouse moved to (1125, 470)
Screenshot: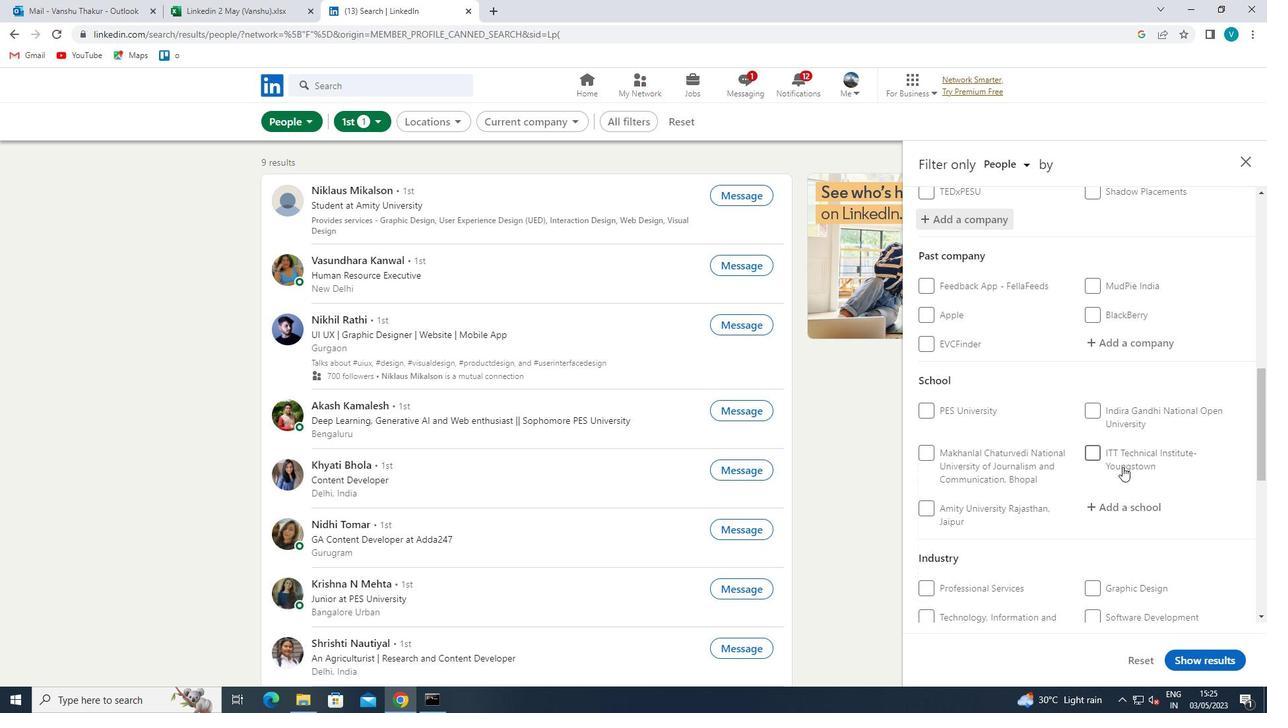 
Action: Mouse scrolled (1125, 470) with delta (0, 0)
Screenshot: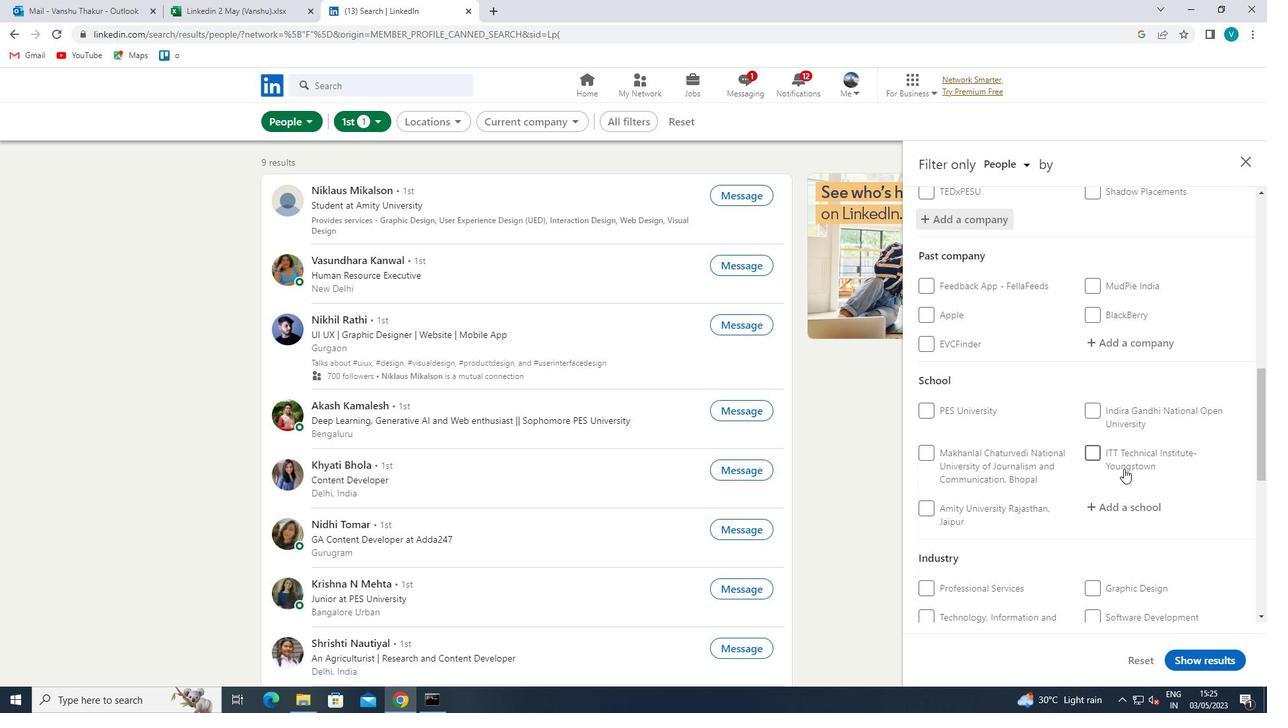 
Action: Mouse moved to (1135, 431)
Screenshot: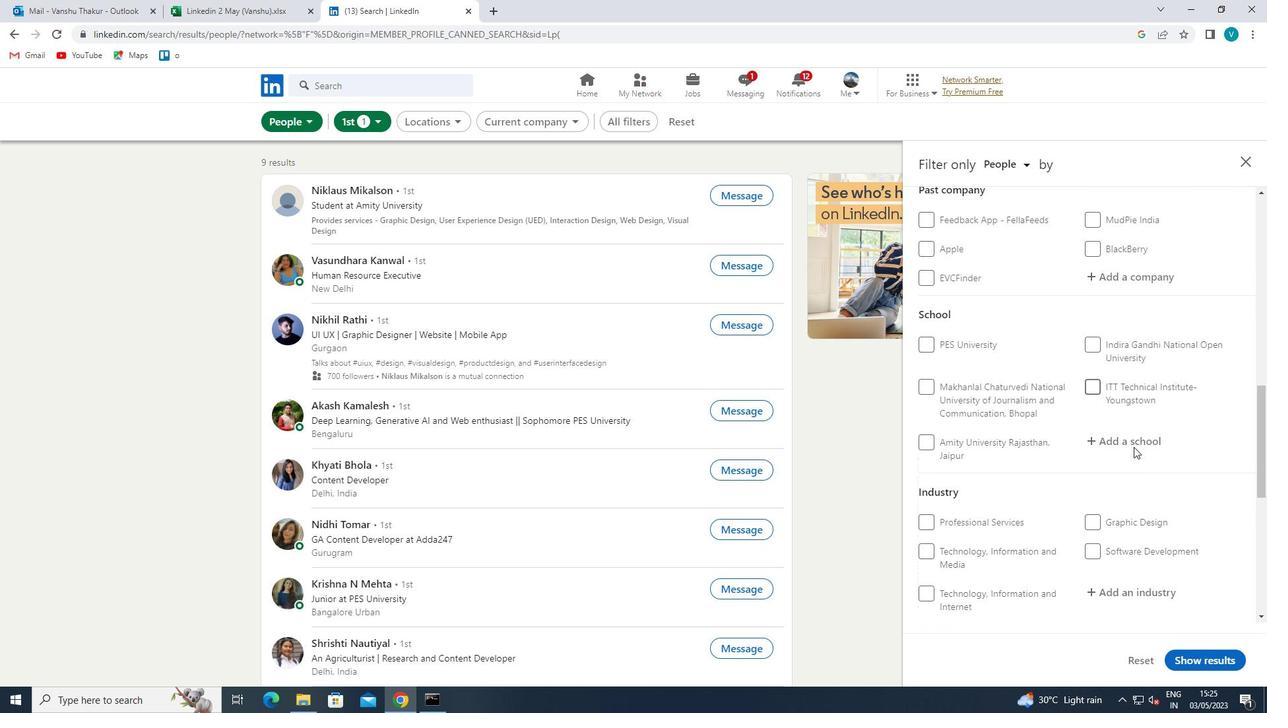 
Action: Mouse pressed left at (1135, 431)
Screenshot: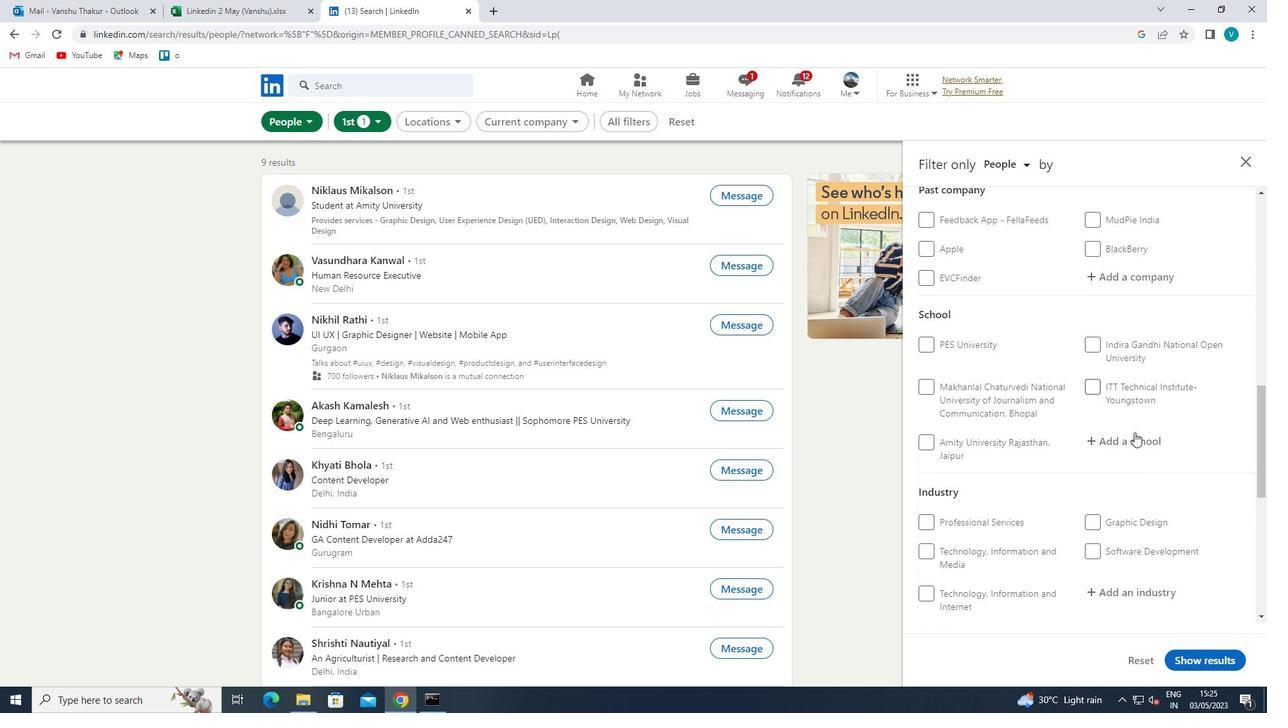 
Action: Mouse moved to (1077, 396)
Screenshot: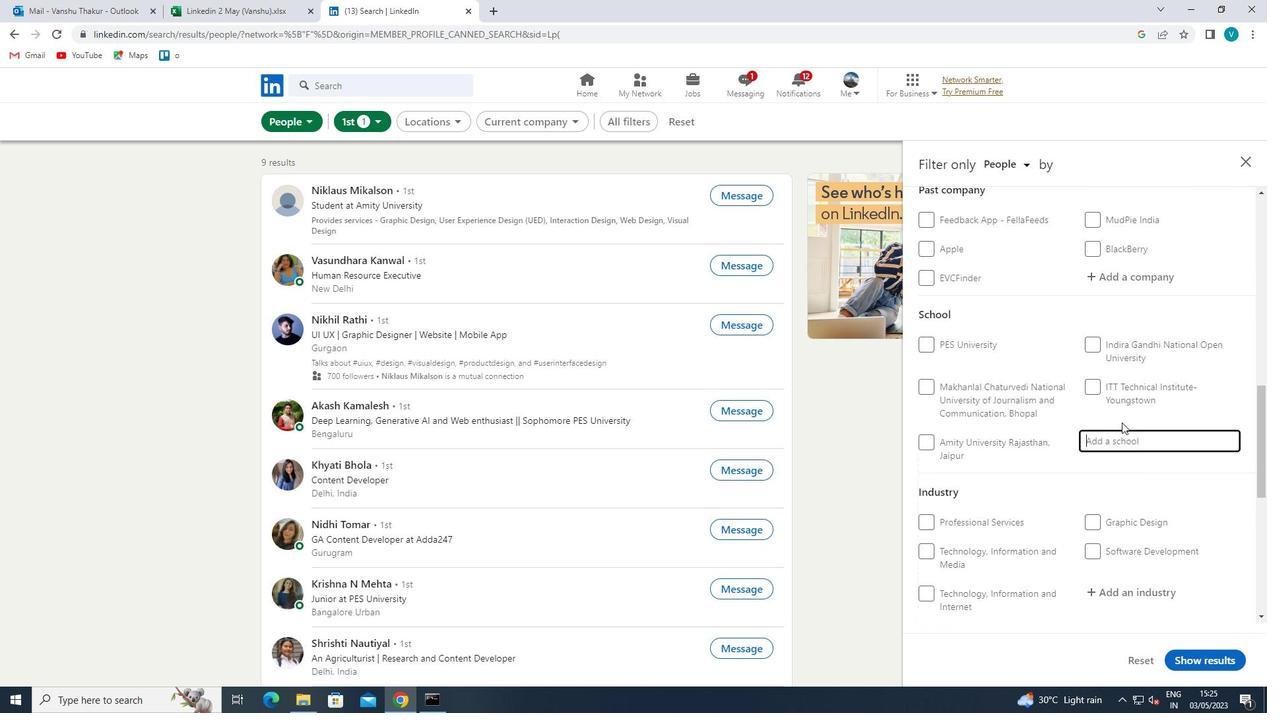 
Action: Key pressed <Key.shift>MAHARAJA
Screenshot: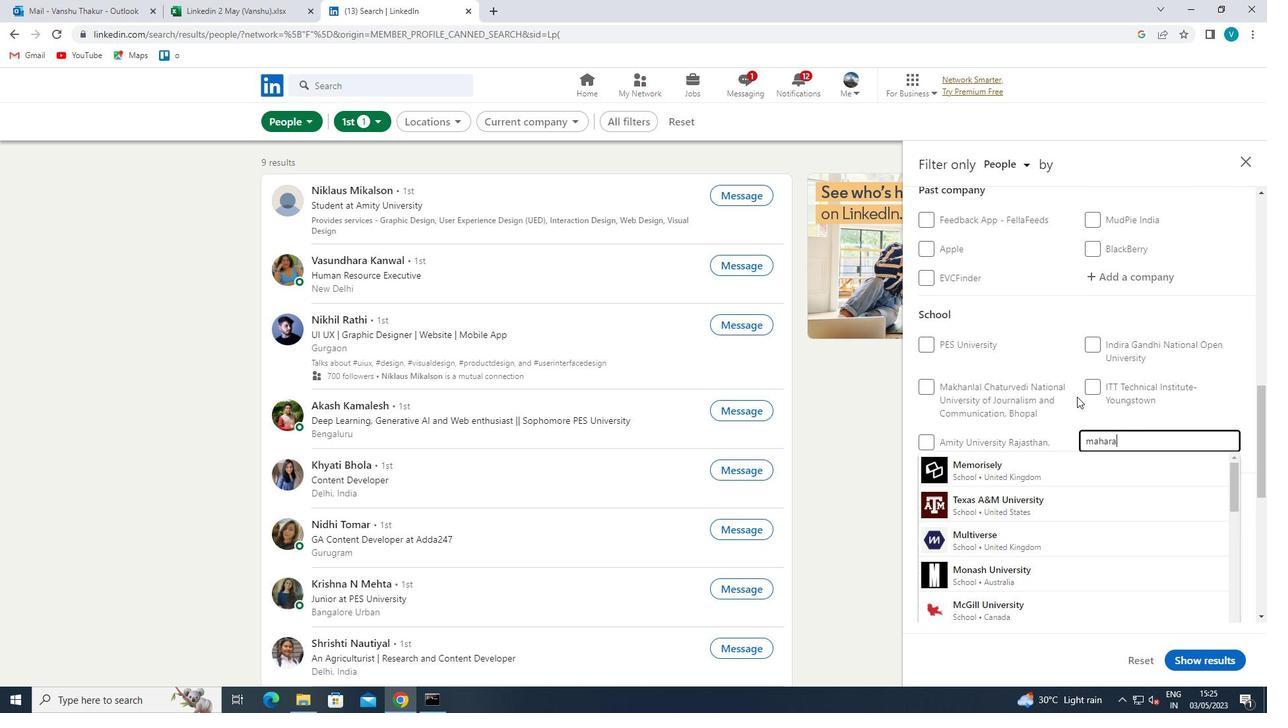 
Action: Mouse moved to (1107, 535)
Screenshot: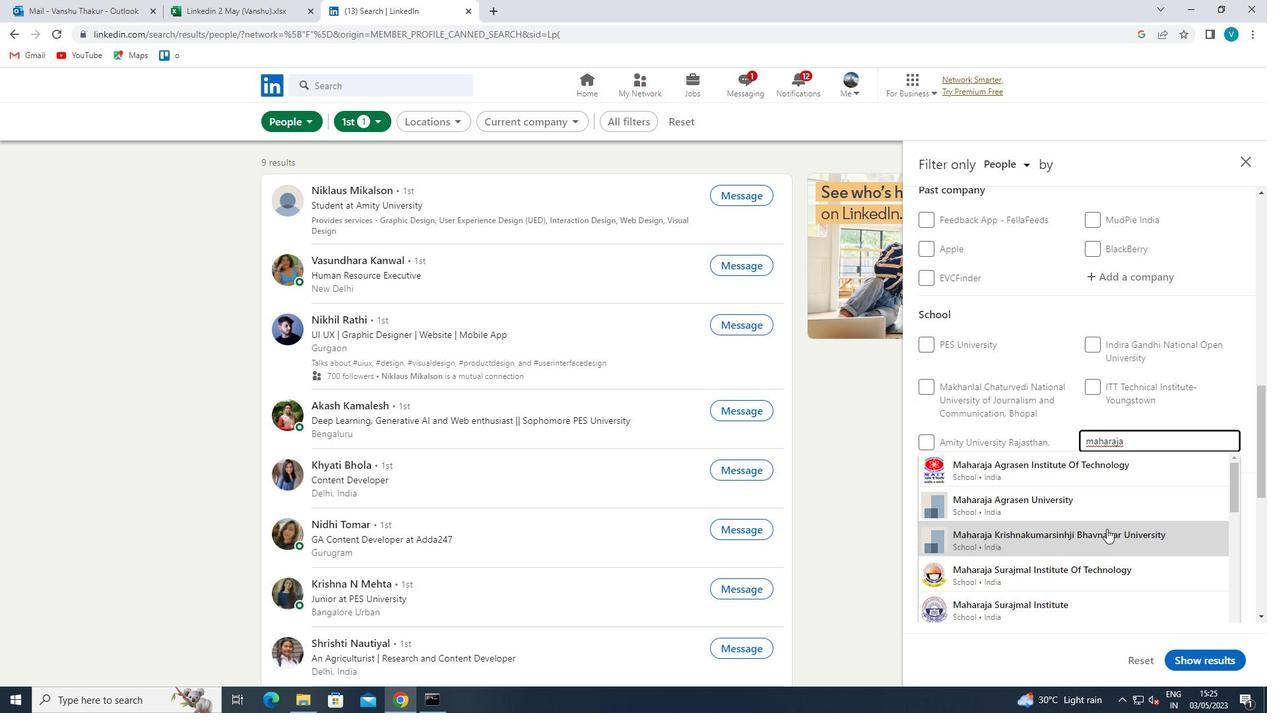 
Action: Mouse pressed left at (1107, 535)
Screenshot: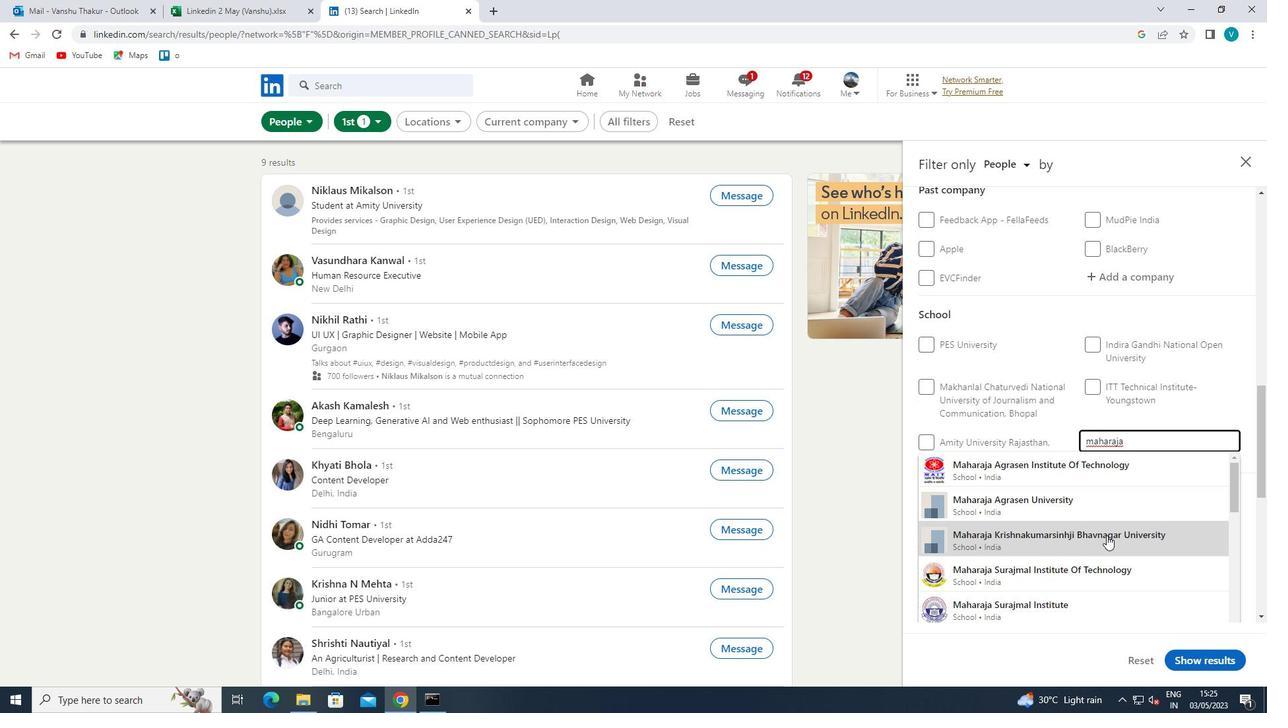 
Action: Mouse moved to (1111, 485)
Screenshot: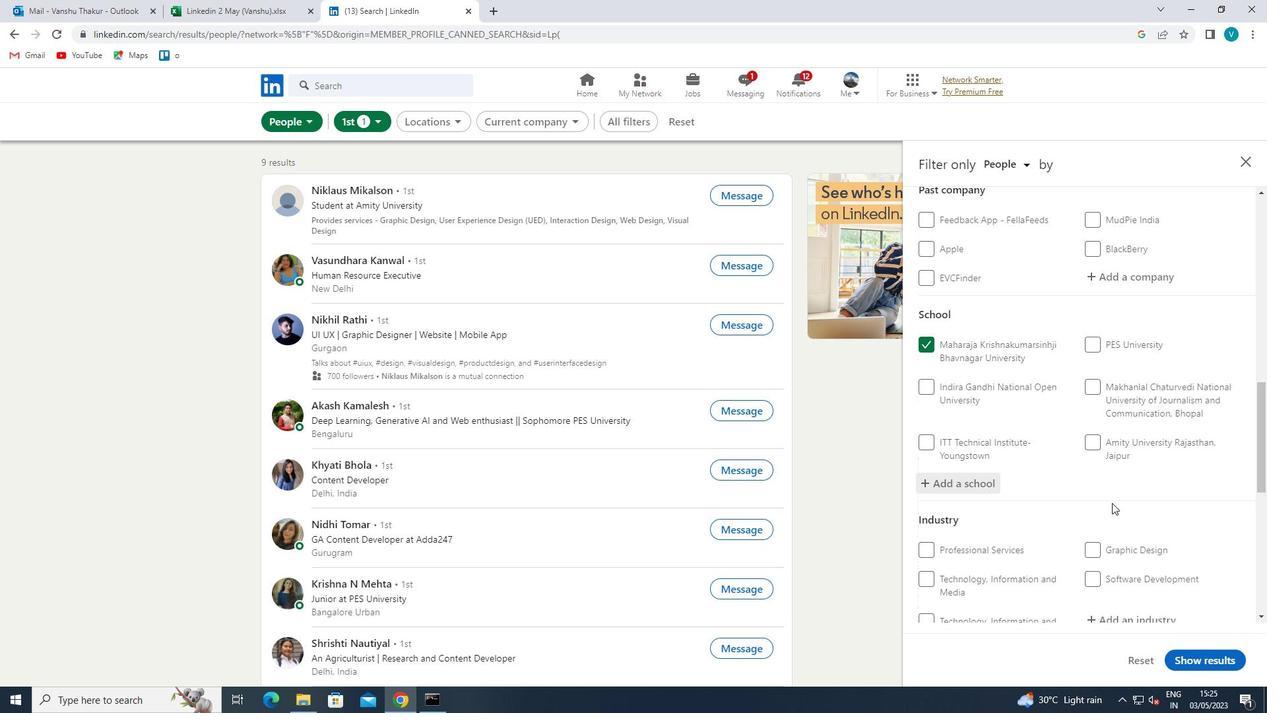 
Action: Mouse scrolled (1111, 484) with delta (0, 0)
Screenshot: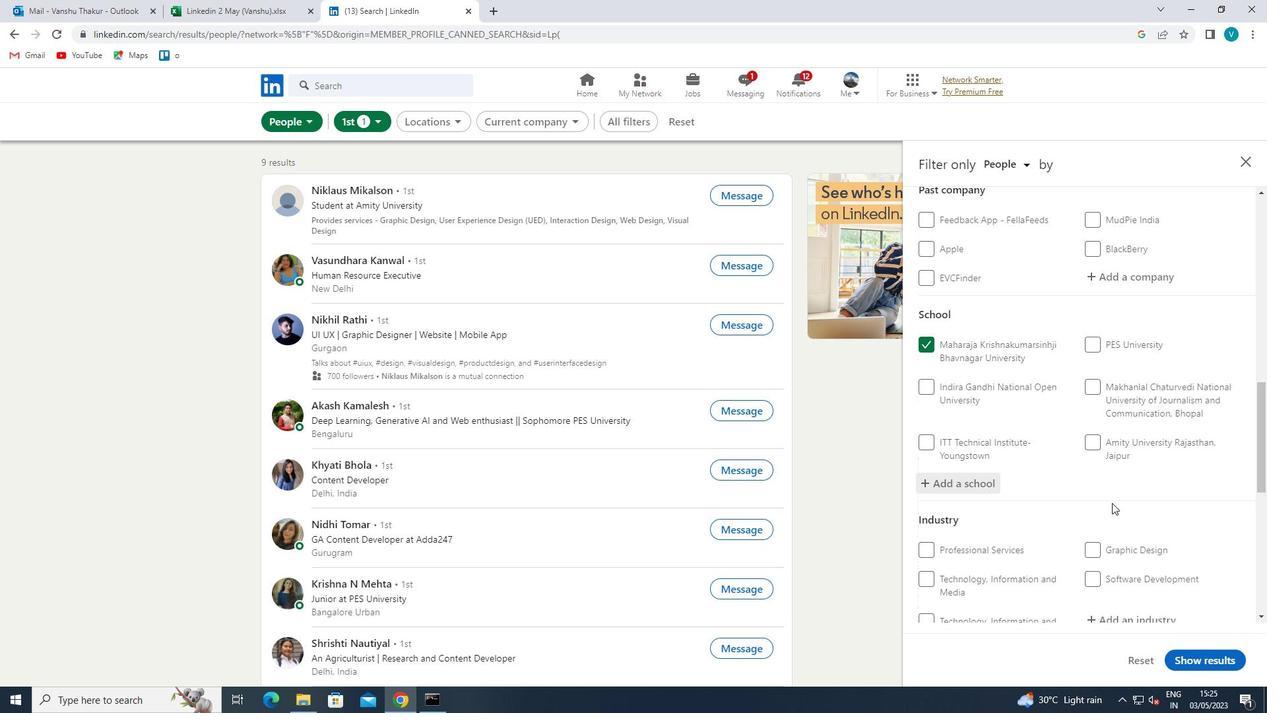 
Action: Mouse moved to (1111, 481)
Screenshot: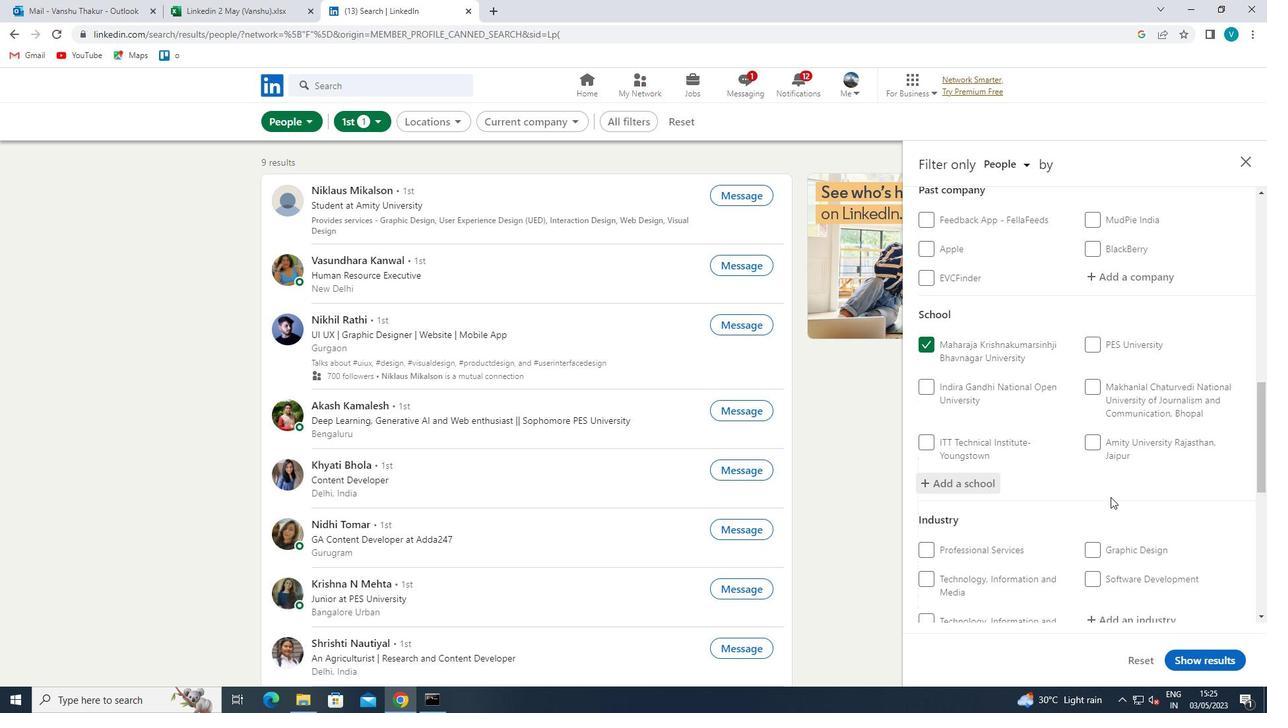 
Action: Mouse scrolled (1111, 480) with delta (0, 0)
Screenshot: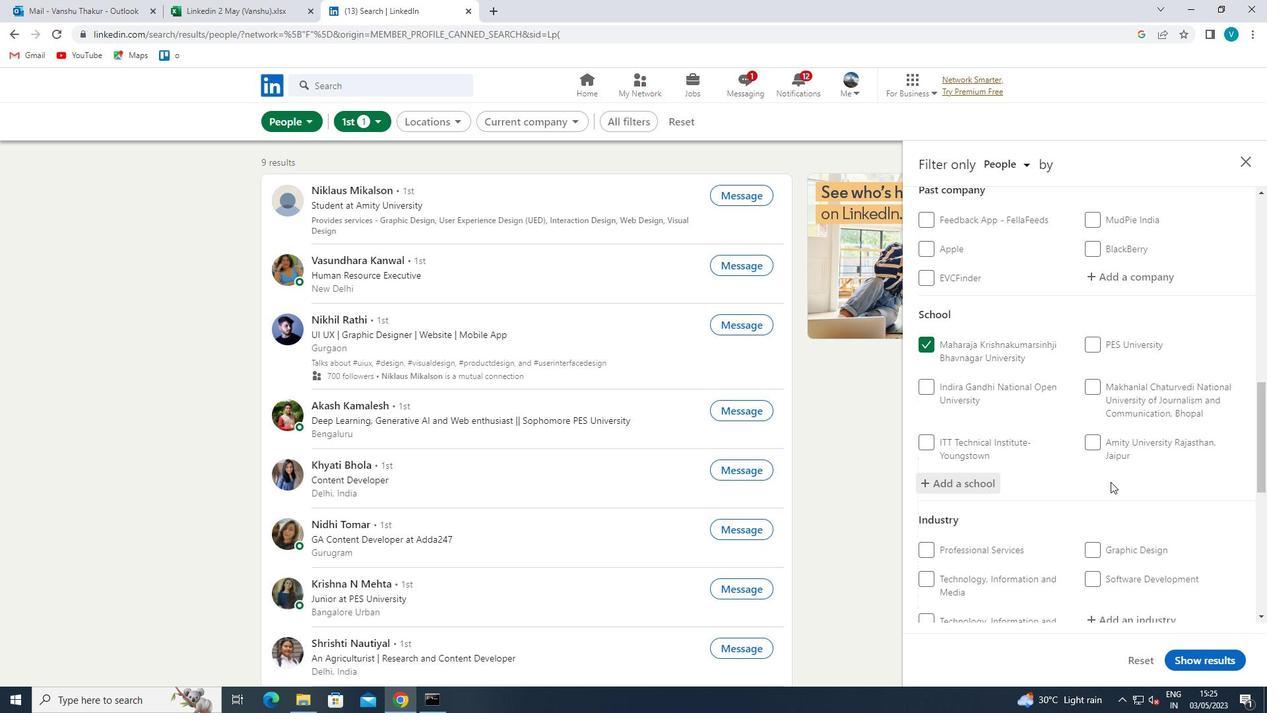 
Action: Mouse moved to (1111, 481)
Screenshot: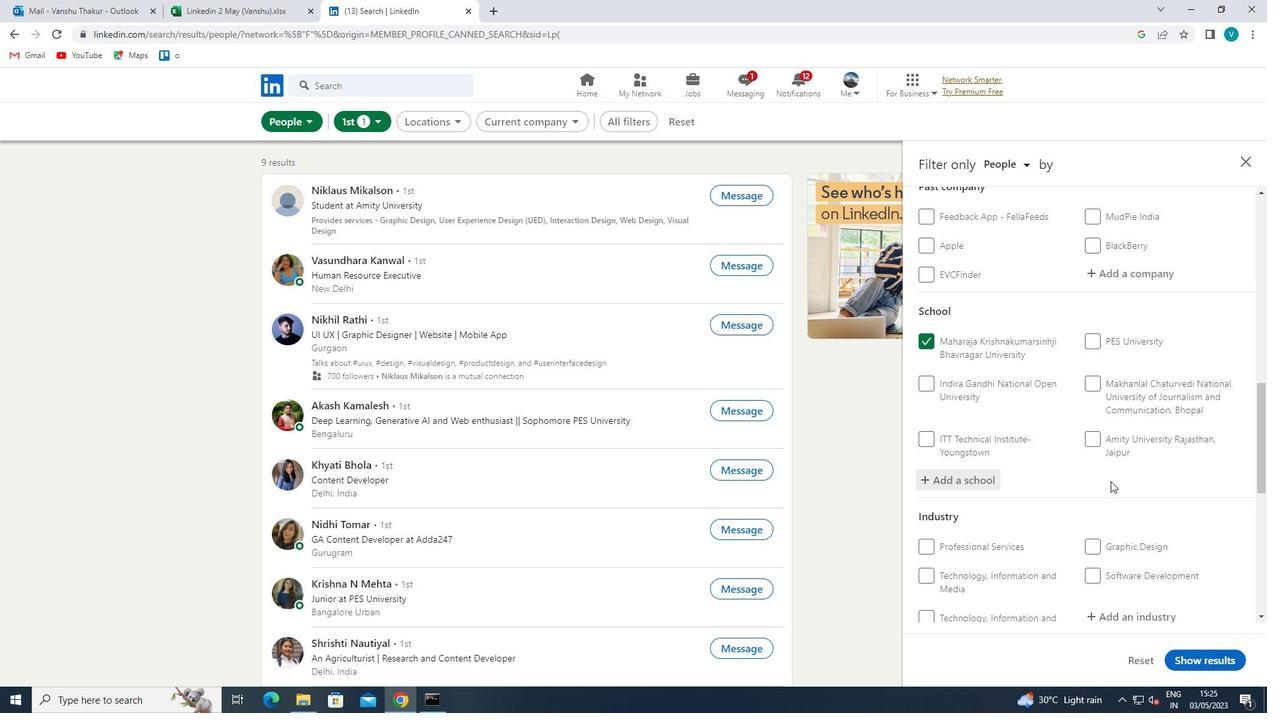 
Action: Mouse scrolled (1111, 480) with delta (0, 0)
Screenshot: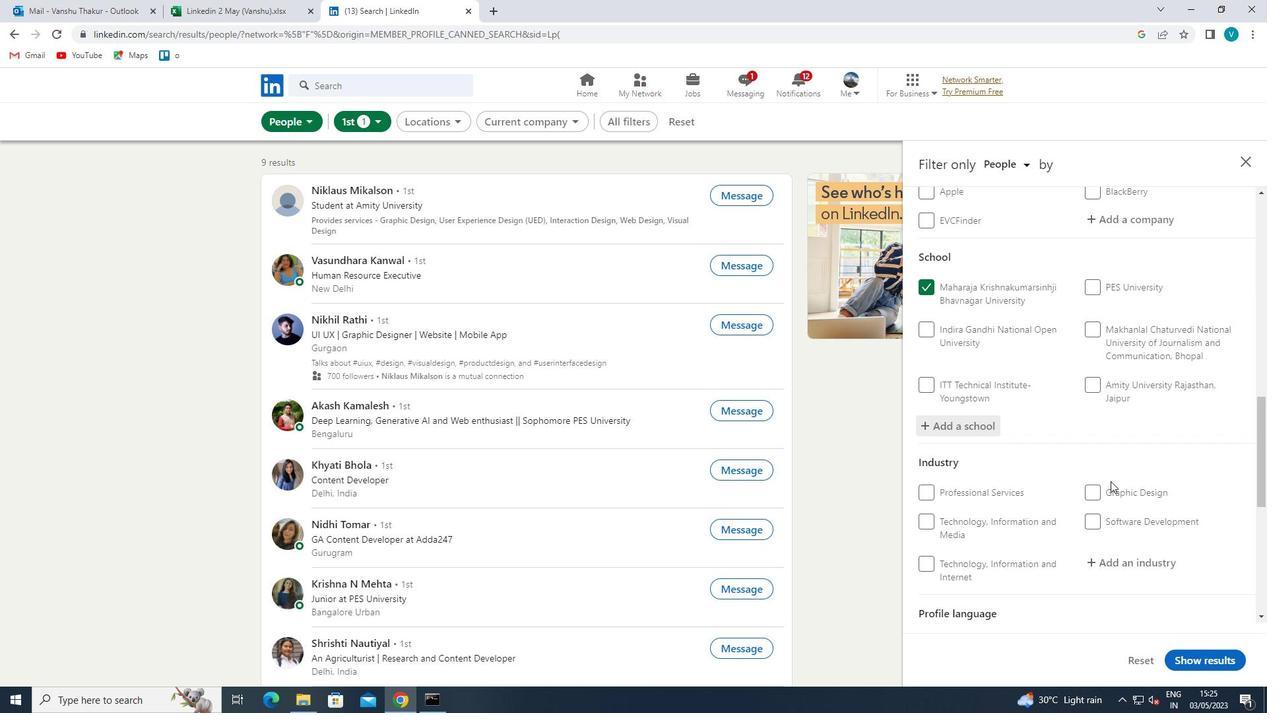 
Action: Mouse moved to (1128, 421)
Screenshot: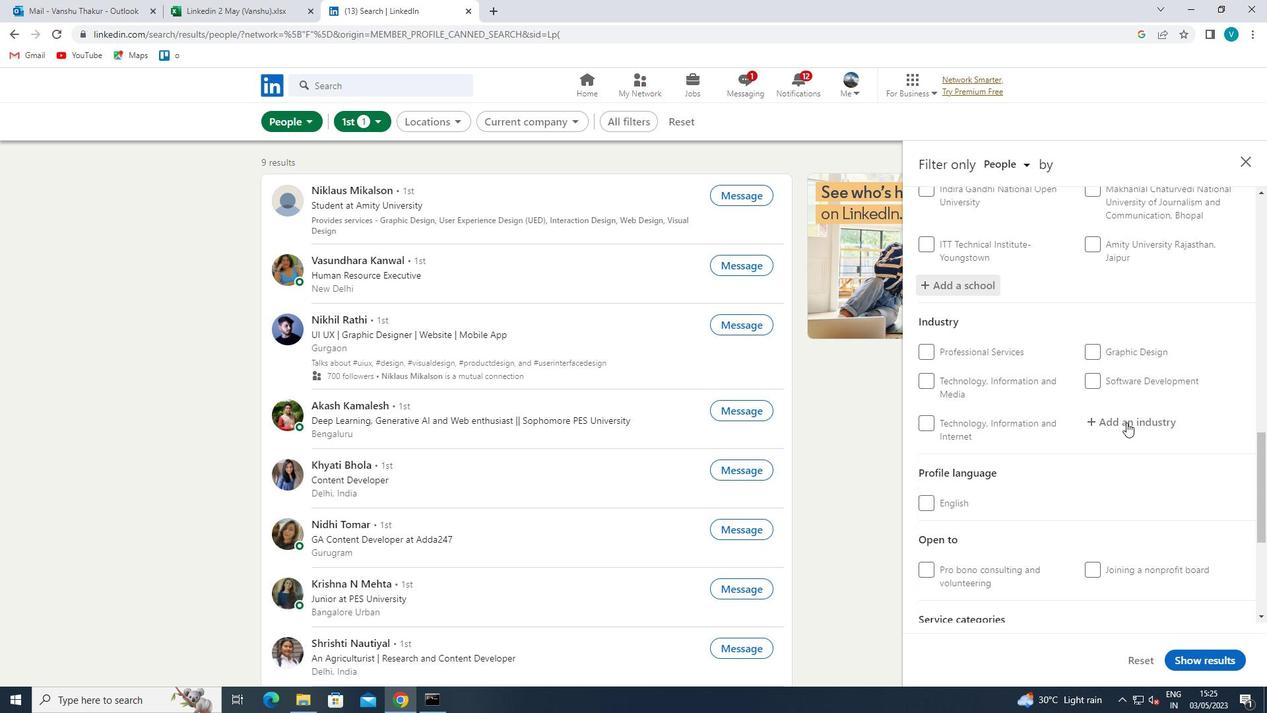 
Action: Mouse pressed left at (1128, 421)
Screenshot: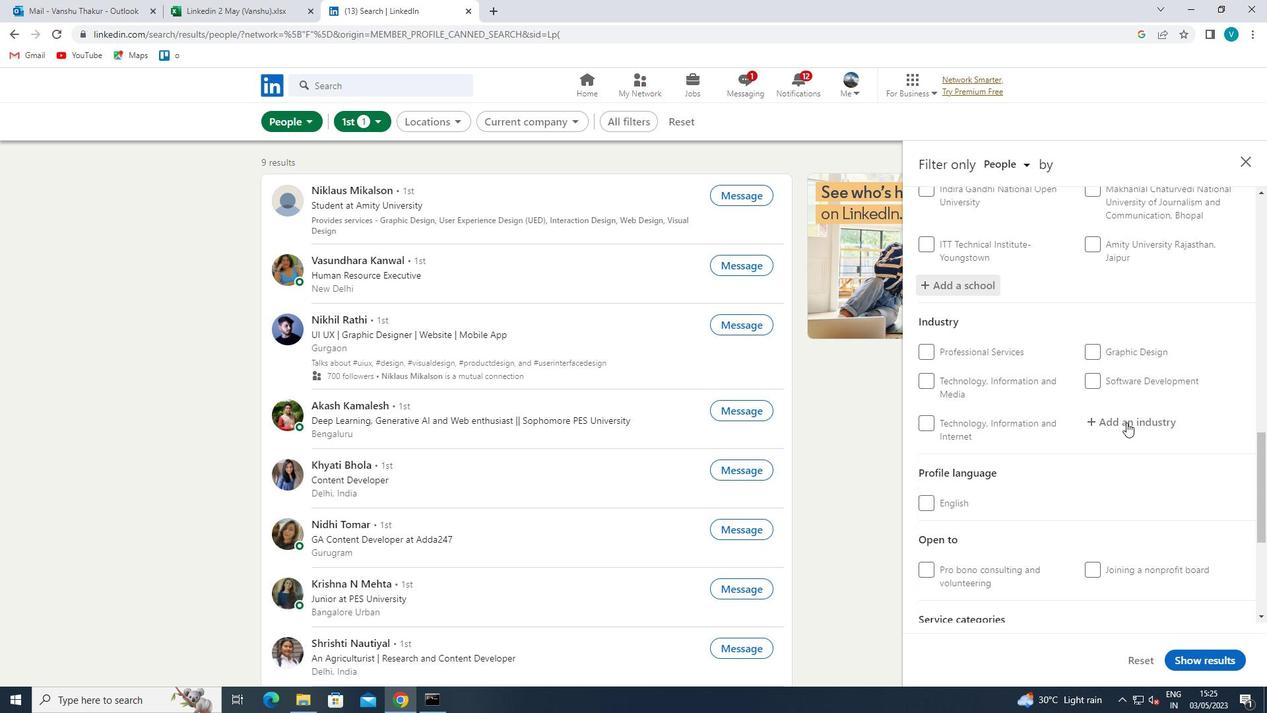 
Action: Mouse moved to (1129, 419)
Screenshot: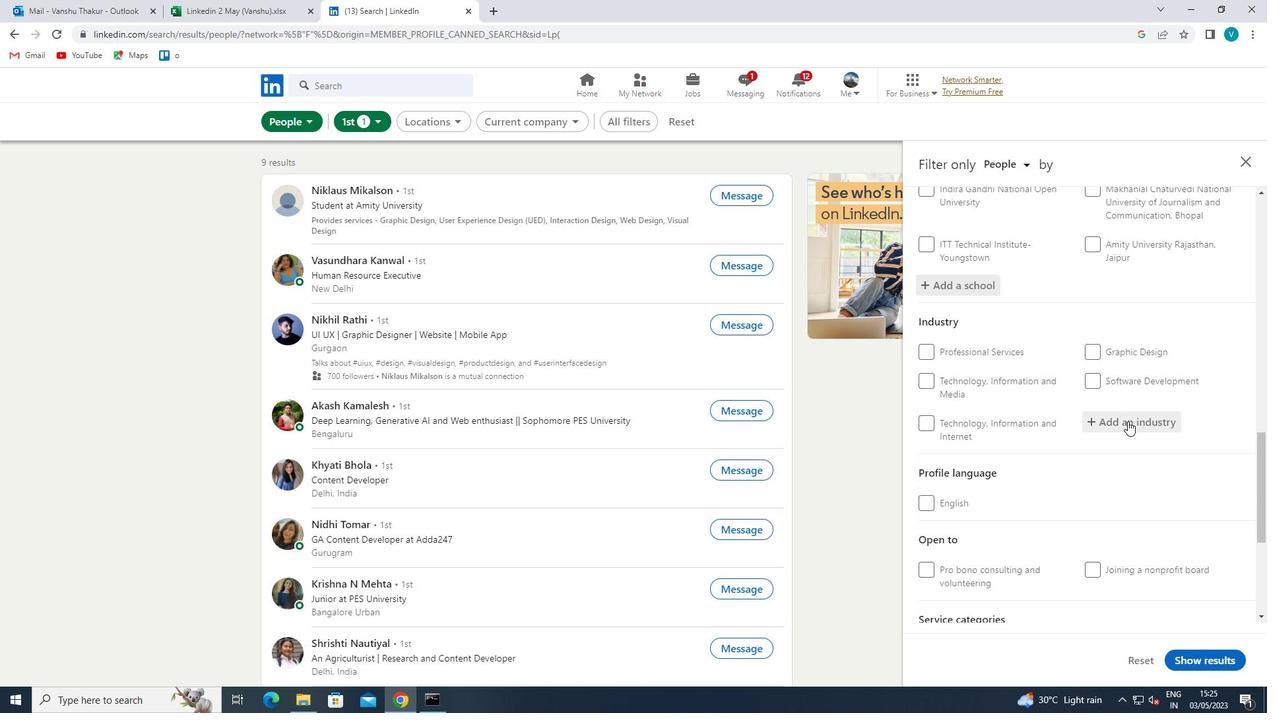 
Action: Key pressed <Key.shift>DIGITAL
Screenshot: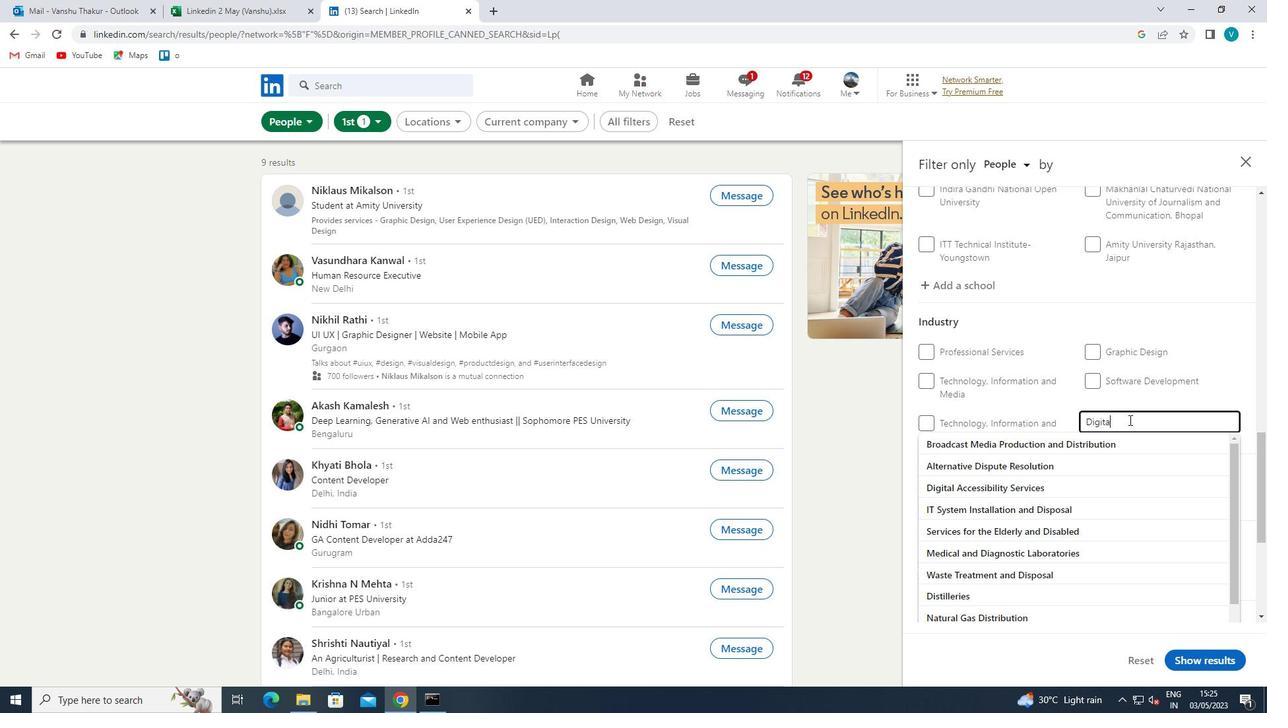 
Action: Mouse moved to (1130, 419)
Screenshot: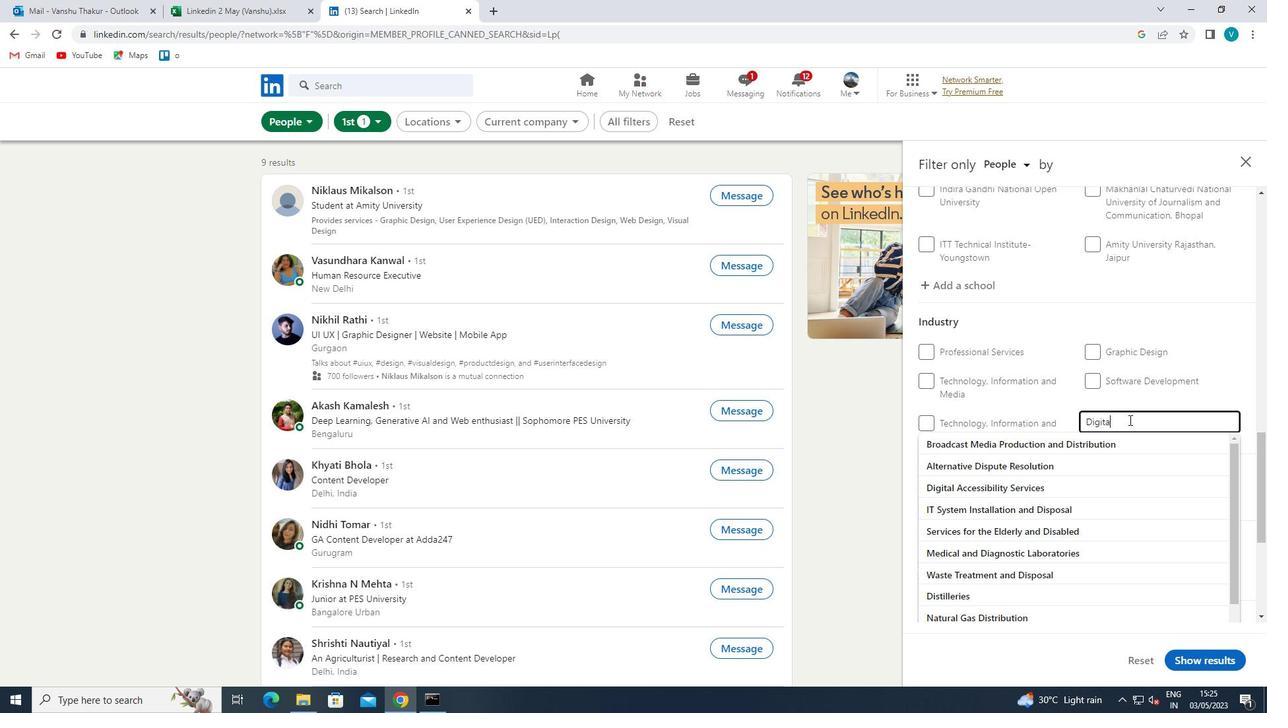 
Action: Key pressed <Key.space>
Screenshot: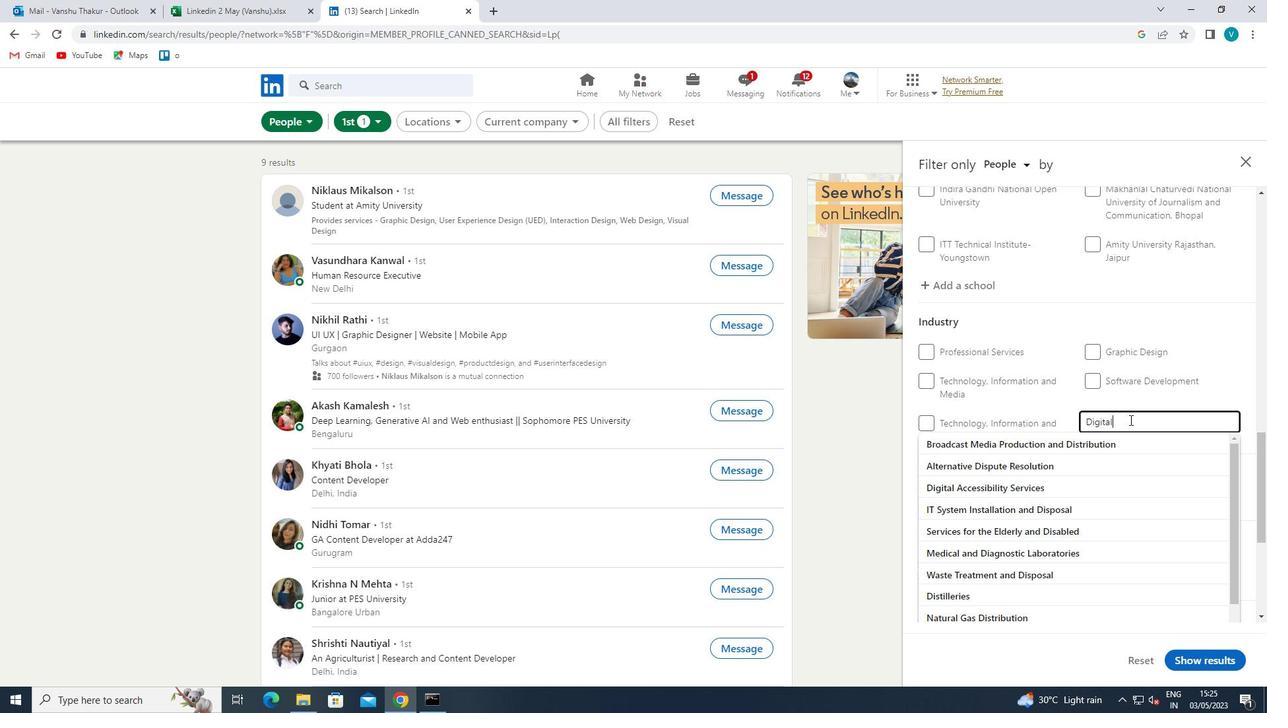 
Action: Mouse moved to (1103, 447)
Screenshot: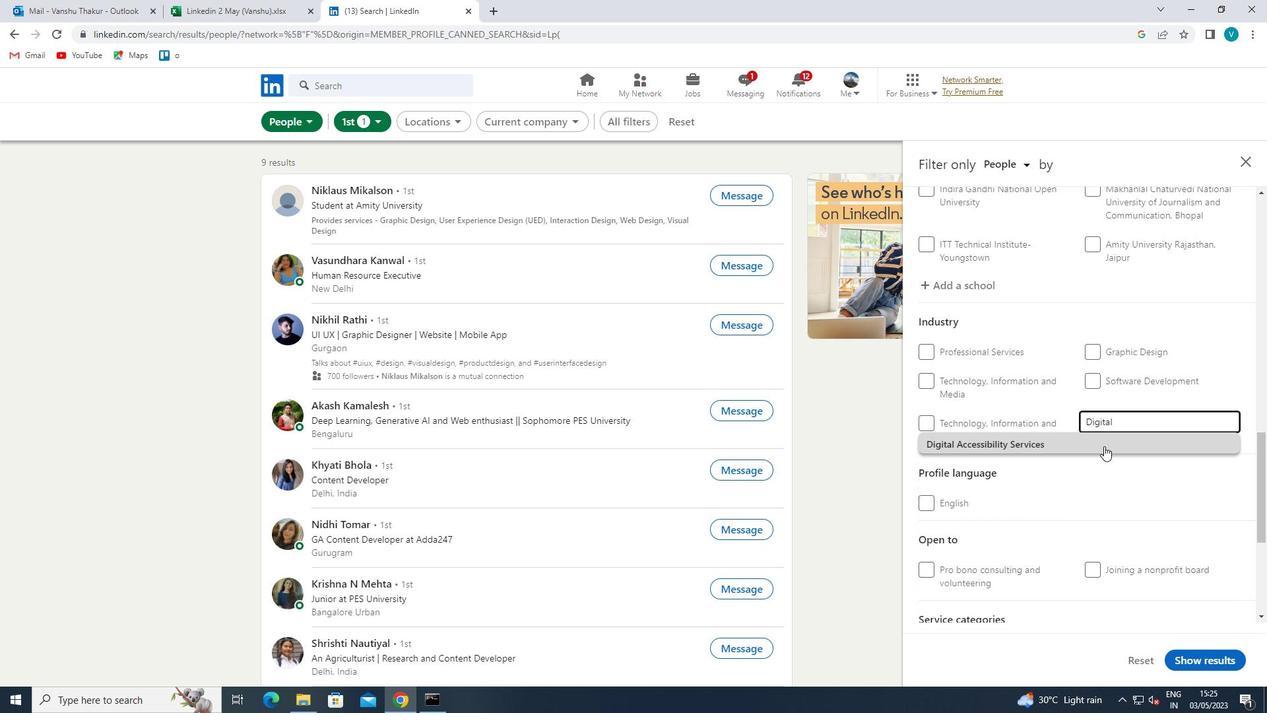 
Action: Mouse pressed left at (1103, 447)
Screenshot: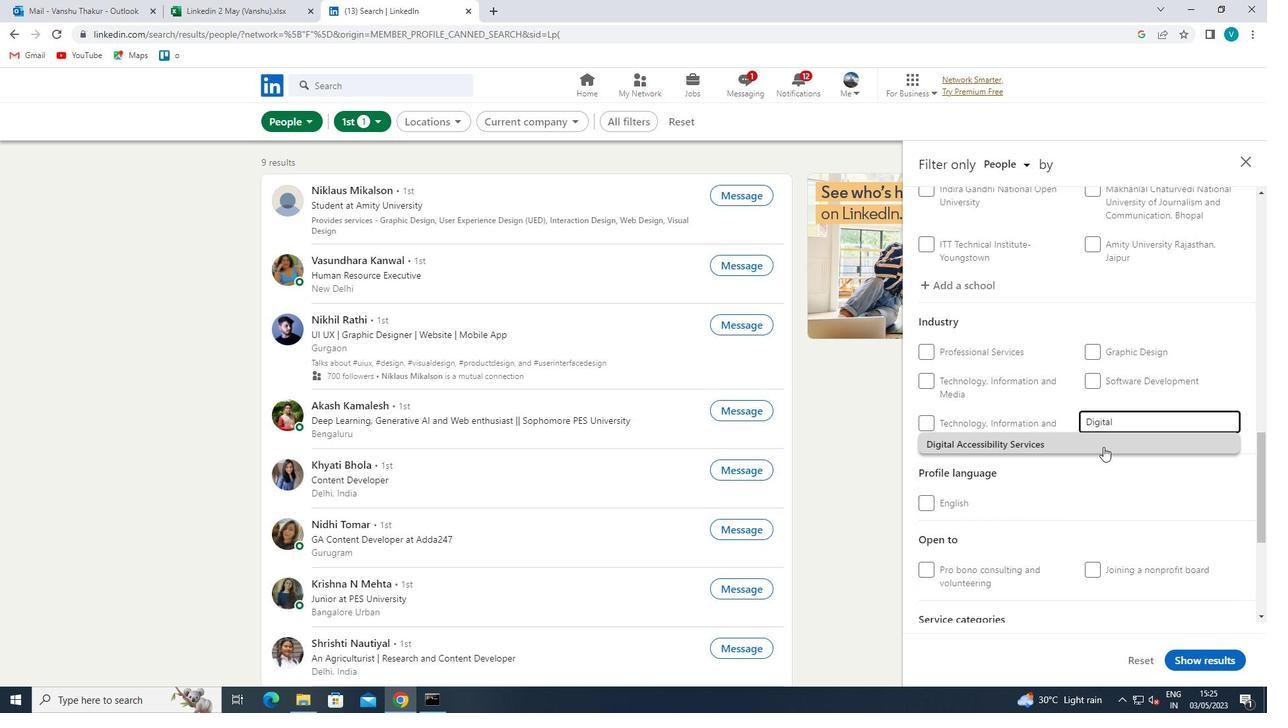 
Action: Mouse moved to (1103, 448)
Screenshot: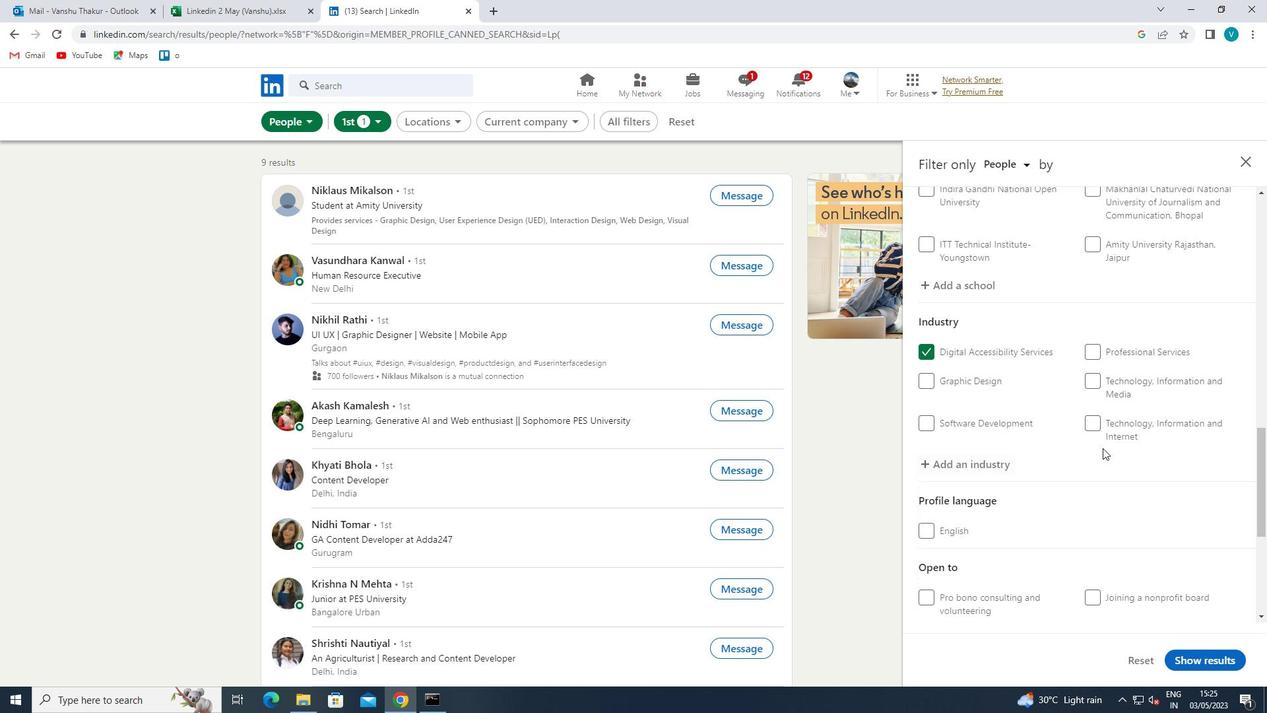 
Action: Mouse scrolled (1103, 447) with delta (0, 0)
Screenshot: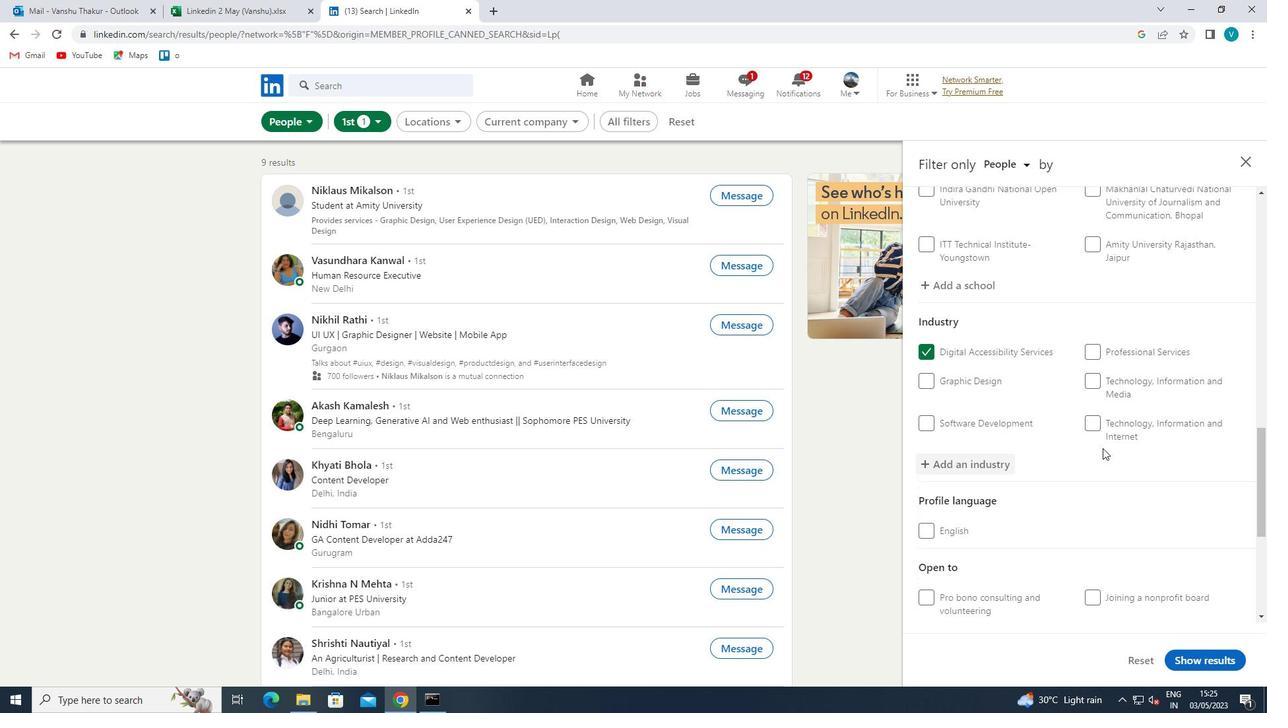 
Action: Mouse scrolled (1103, 447) with delta (0, 0)
Screenshot: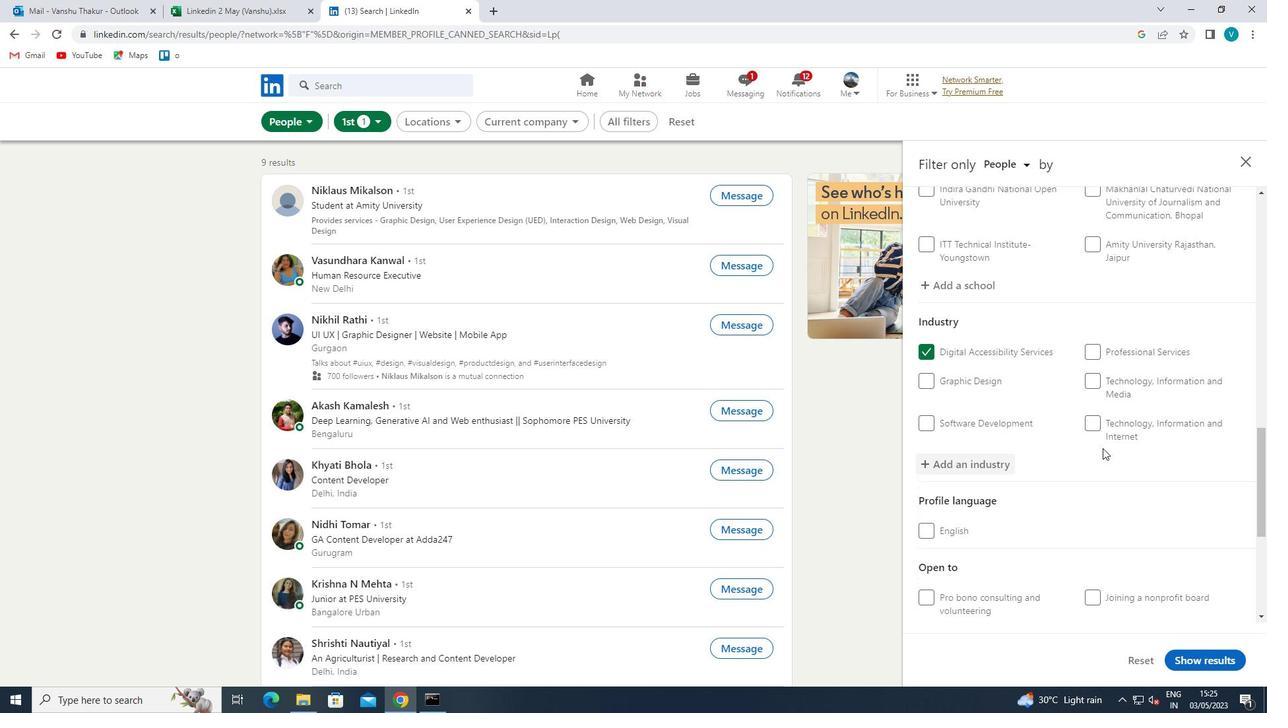 
Action: Mouse scrolled (1103, 447) with delta (0, 0)
Screenshot: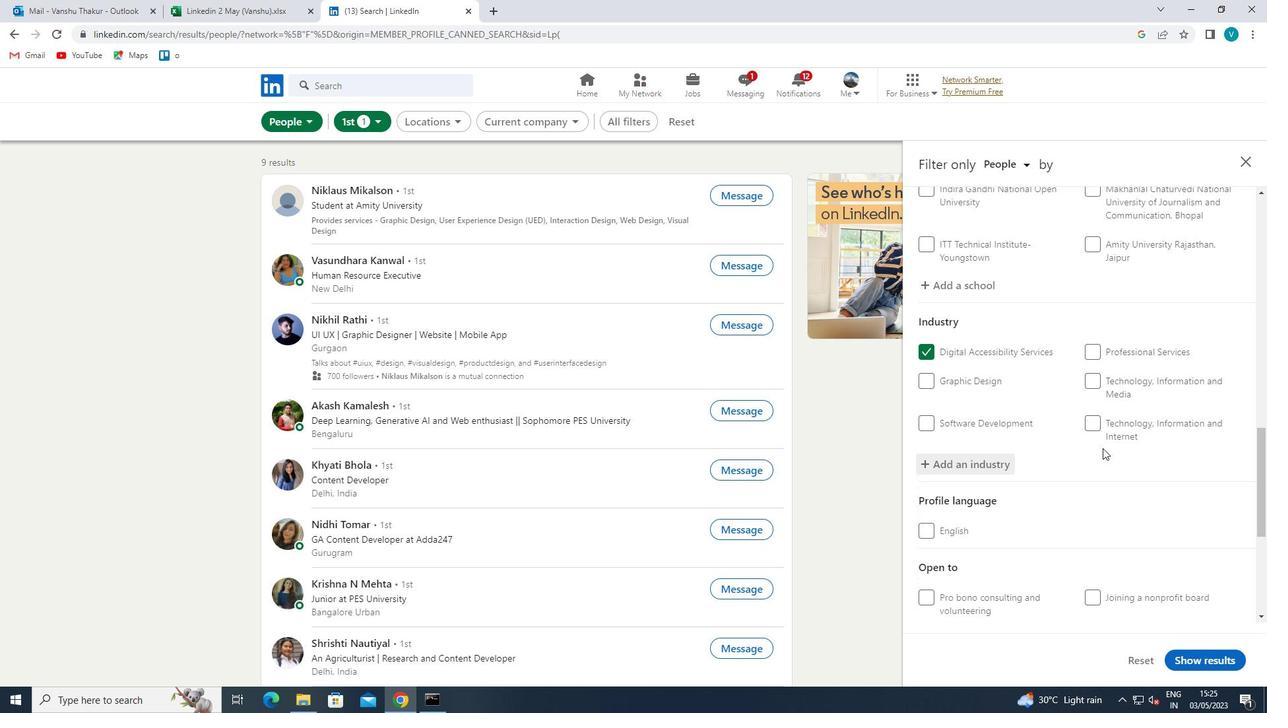 
Action: Mouse moved to (1136, 534)
Screenshot: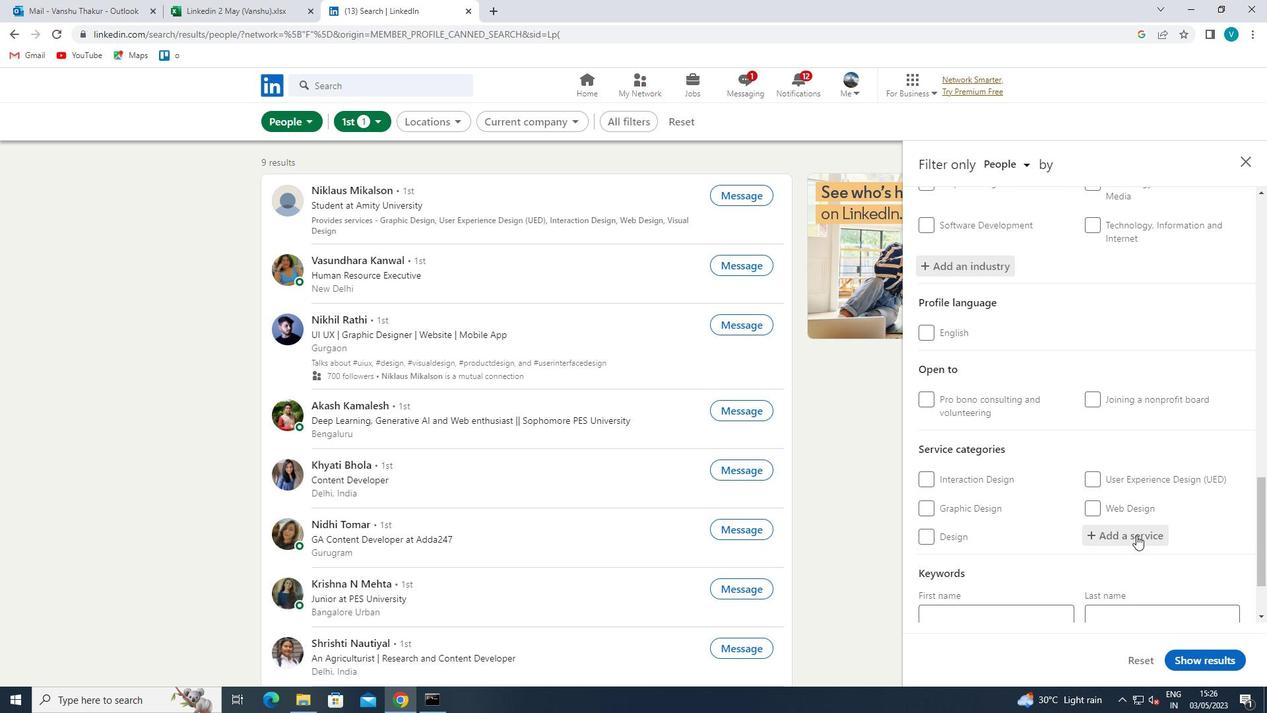 
Action: Mouse pressed left at (1136, 534)
Screenshot: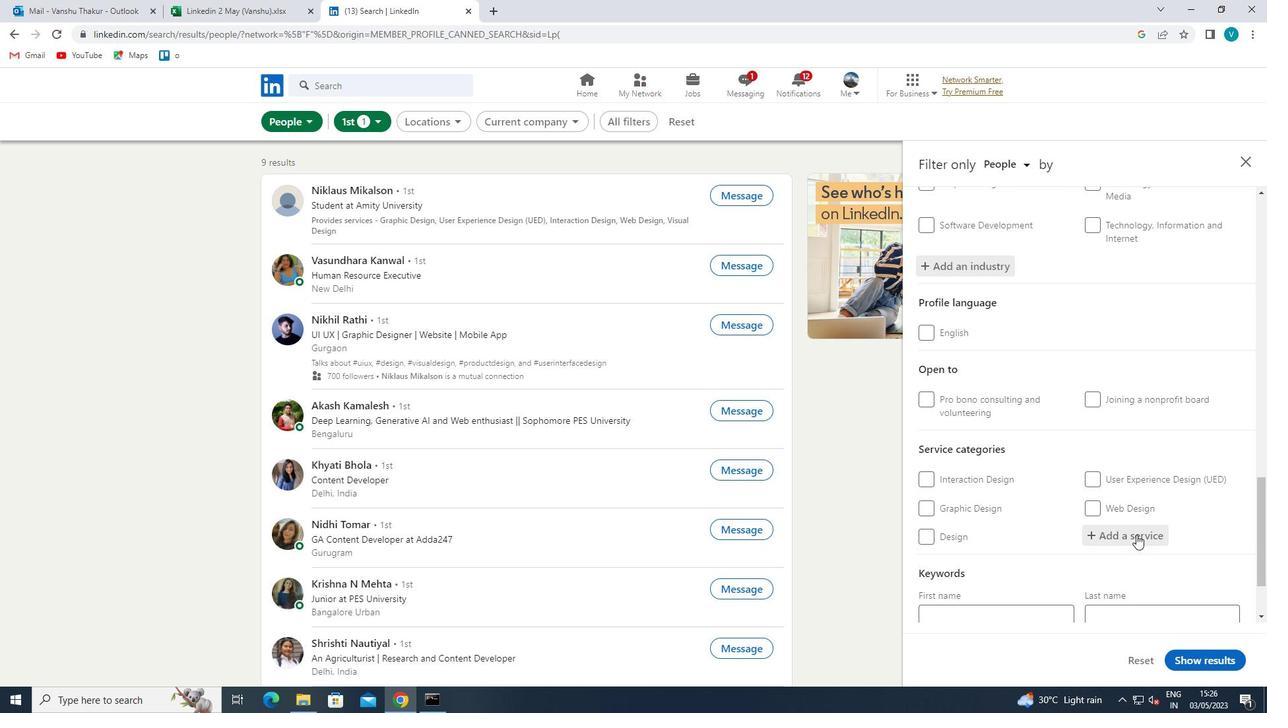 
Action: Mouse moved to (1055, 486)
Screenshot: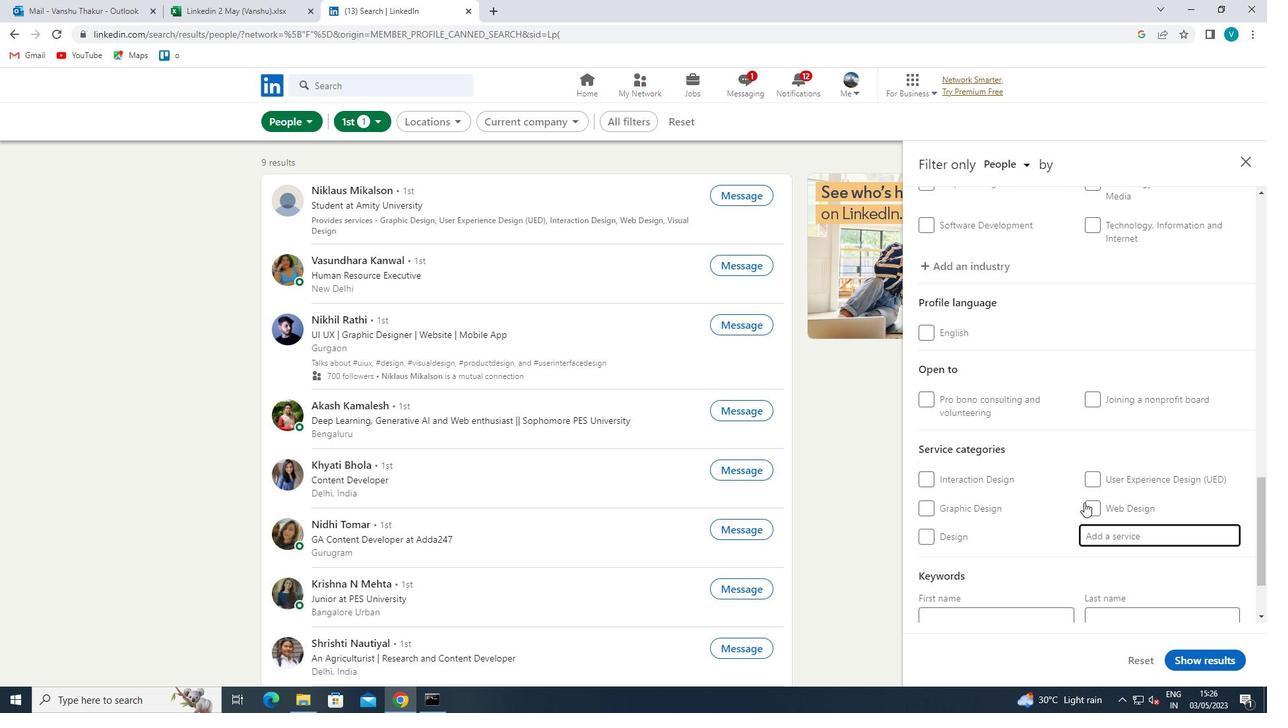 
Action: Key pressed <Key.shift>CORPORATE<Key.space>
Screenshot: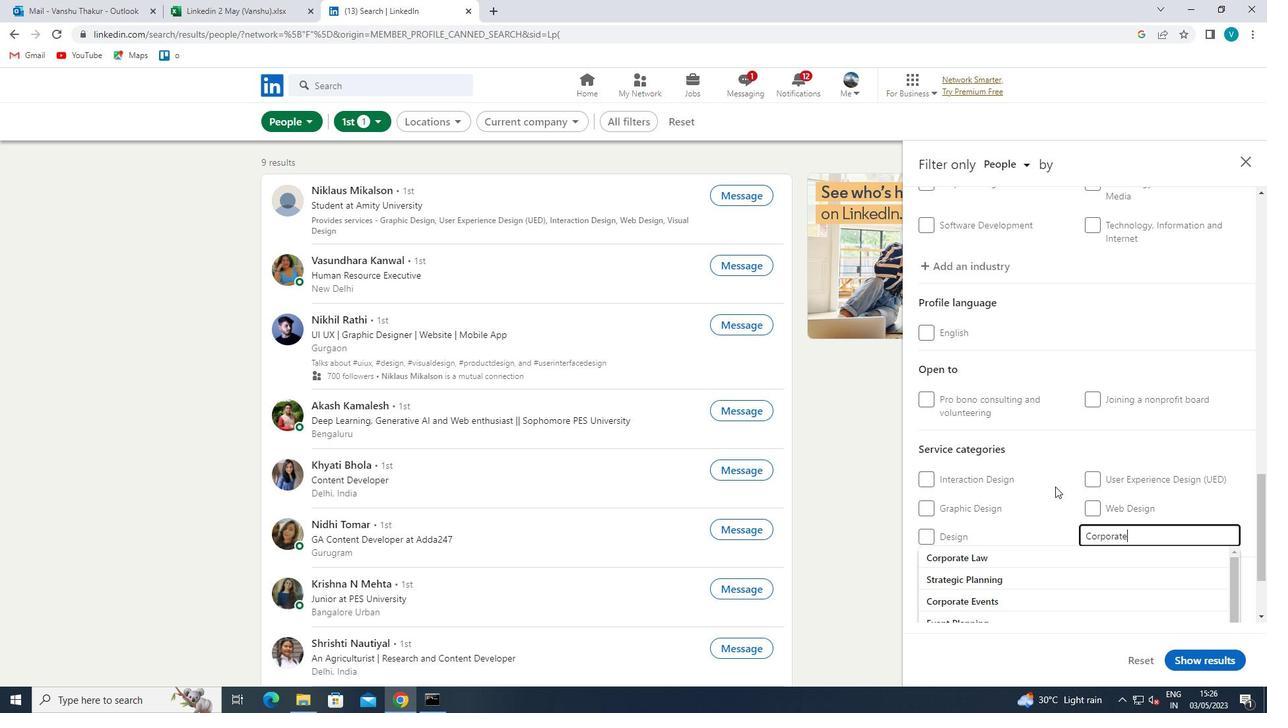 
Action: Mouse moved to (1056, 555)
Screenshot: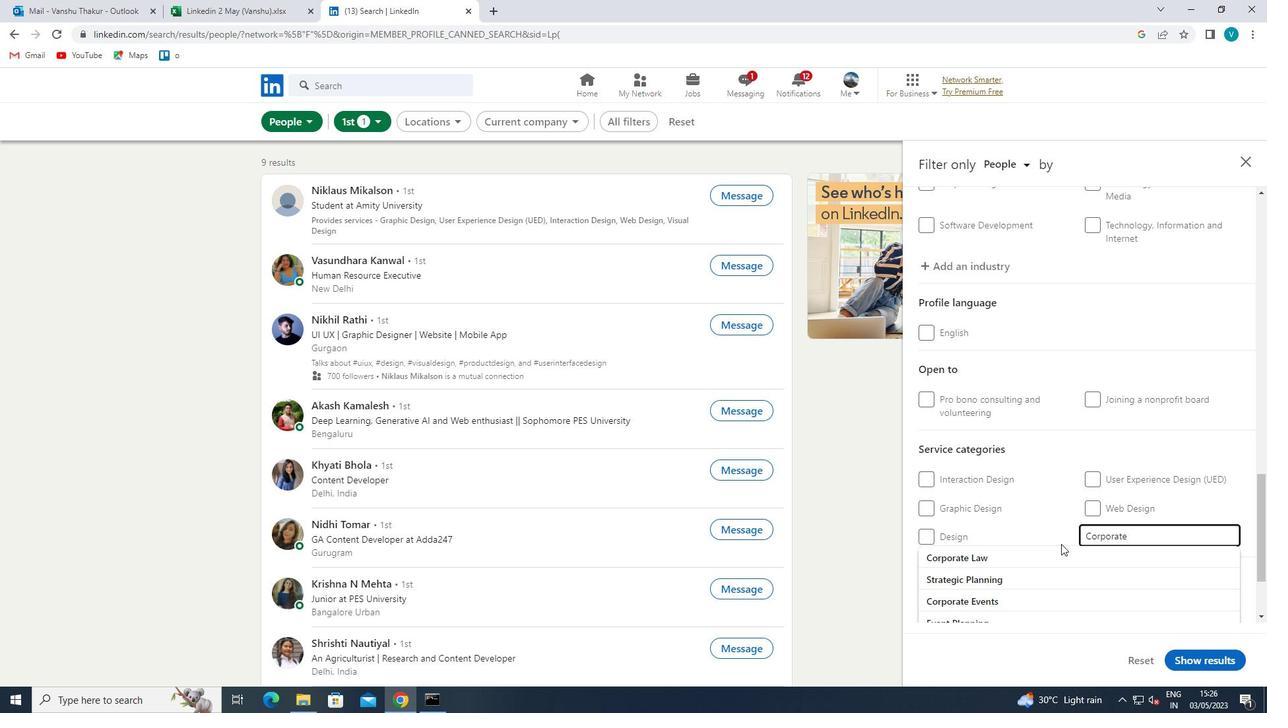 
Action: Mouse pressed left at (1056, 555)
Screenshot: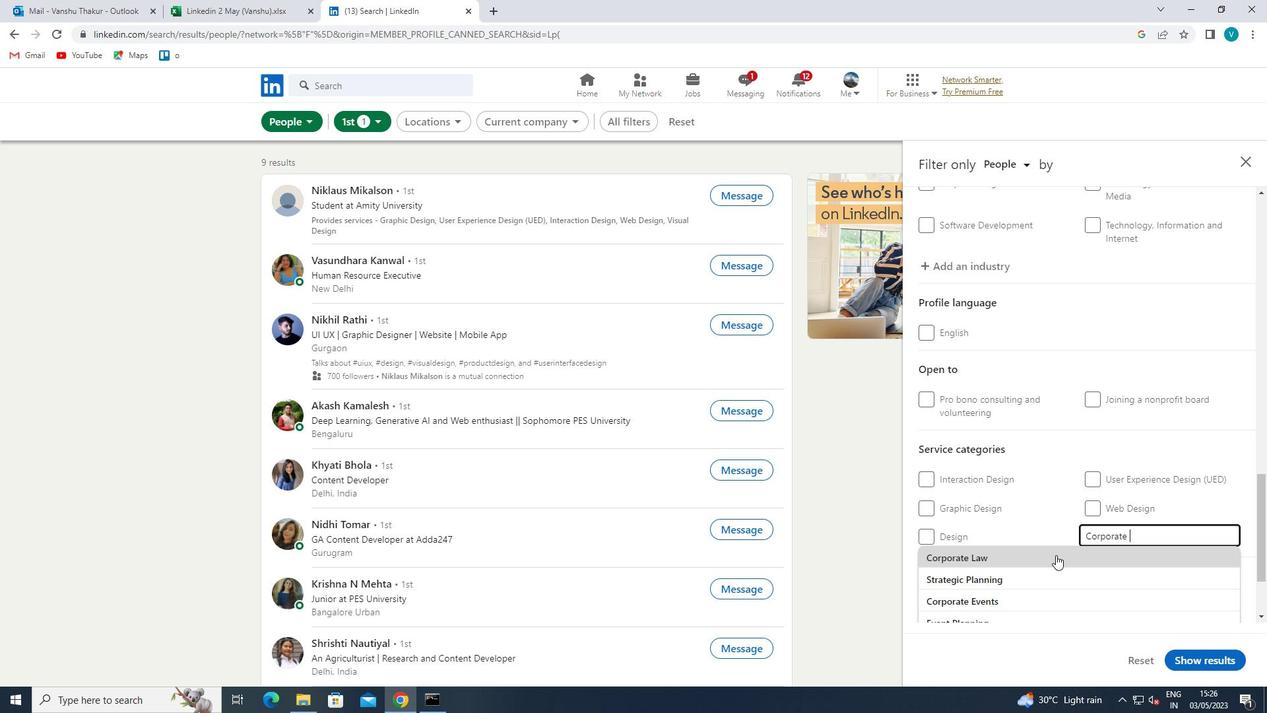 
Action: Mouse moved to (1076, 489)
Screenshot: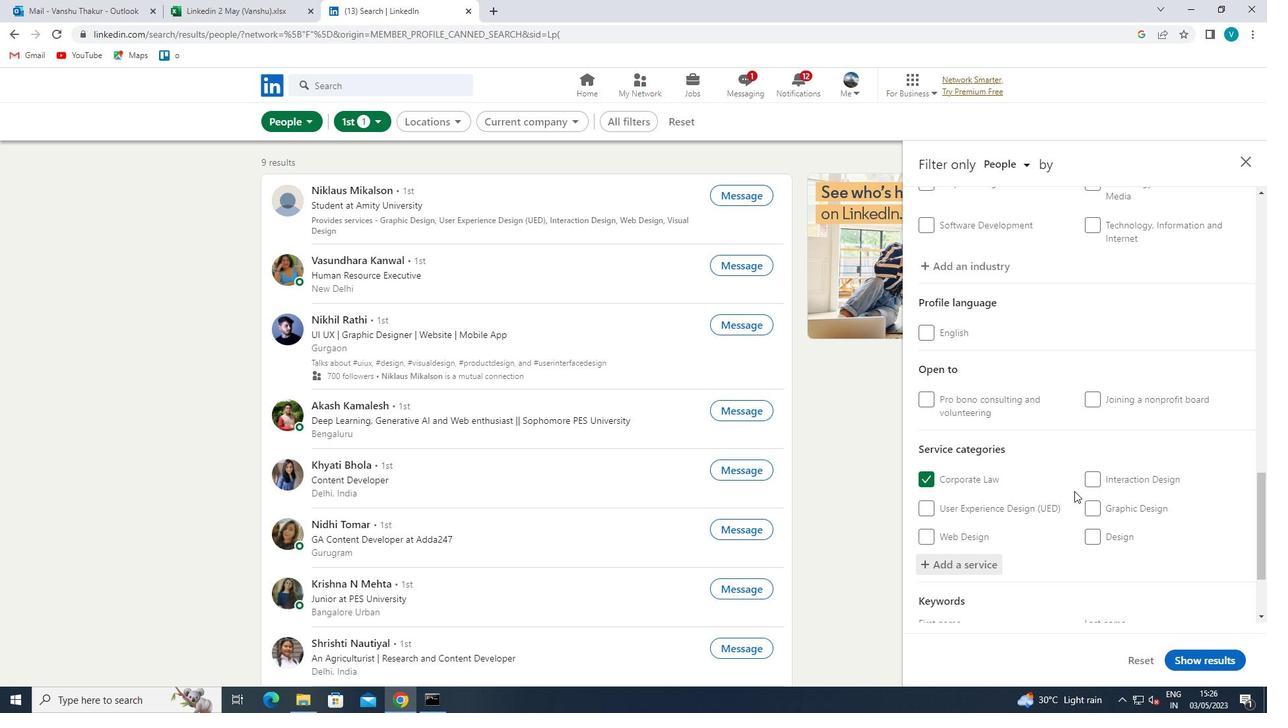 
Action: Mouse scrolled (1076, 489) with delta (0, 0)
Screenshot: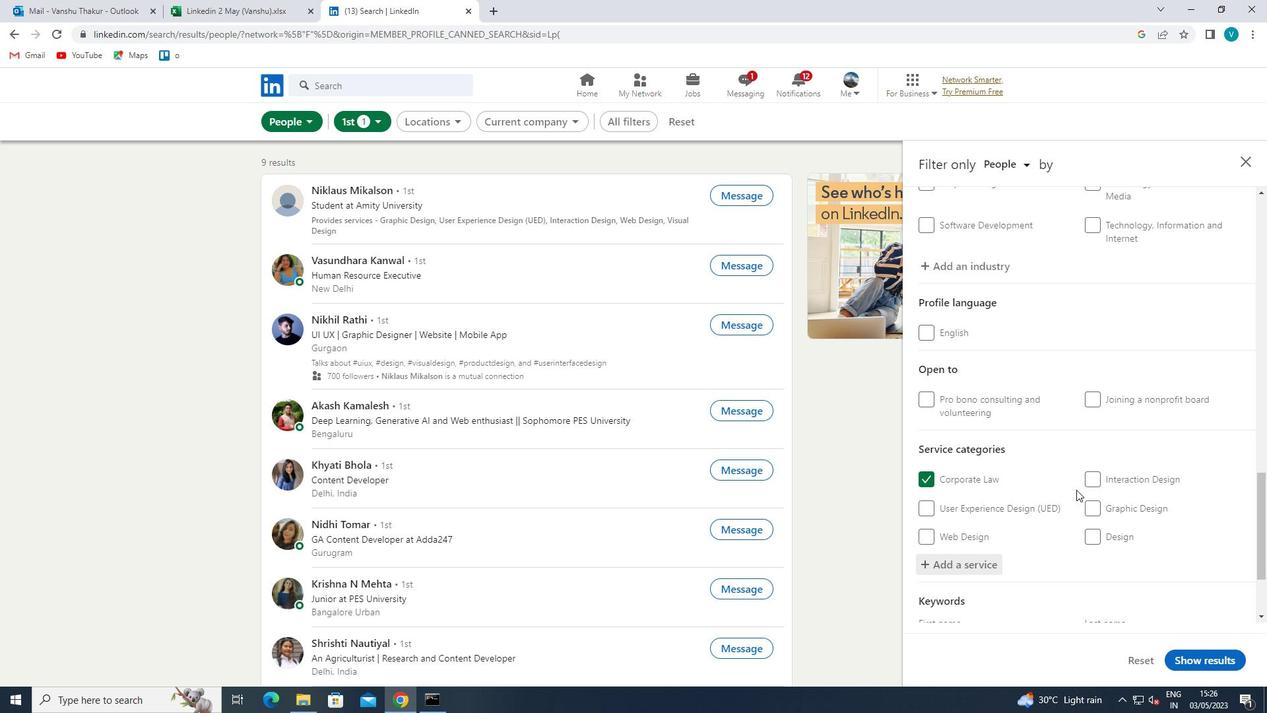 
Action: Mouse scrolled (1076, 489) with delta (0, 0)
Screenshot: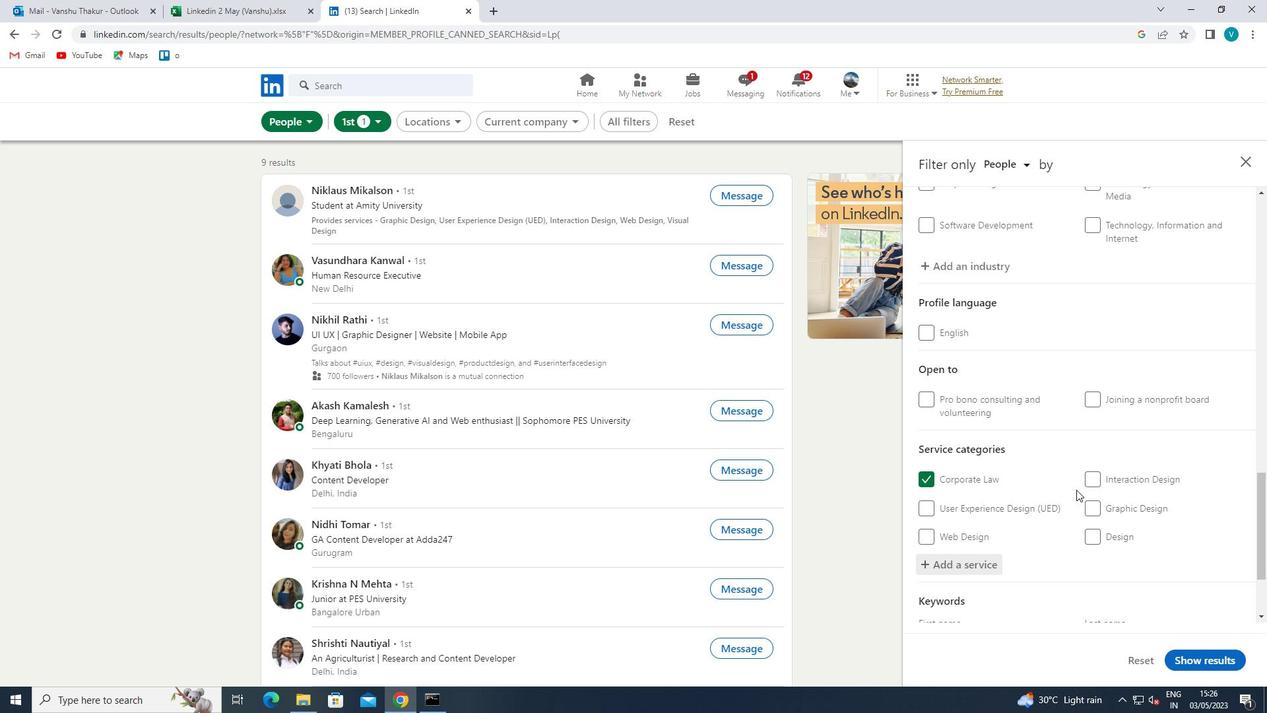 
Action: Mouse scrolled (1076, 489) with delta (0, 0)
Screenshot: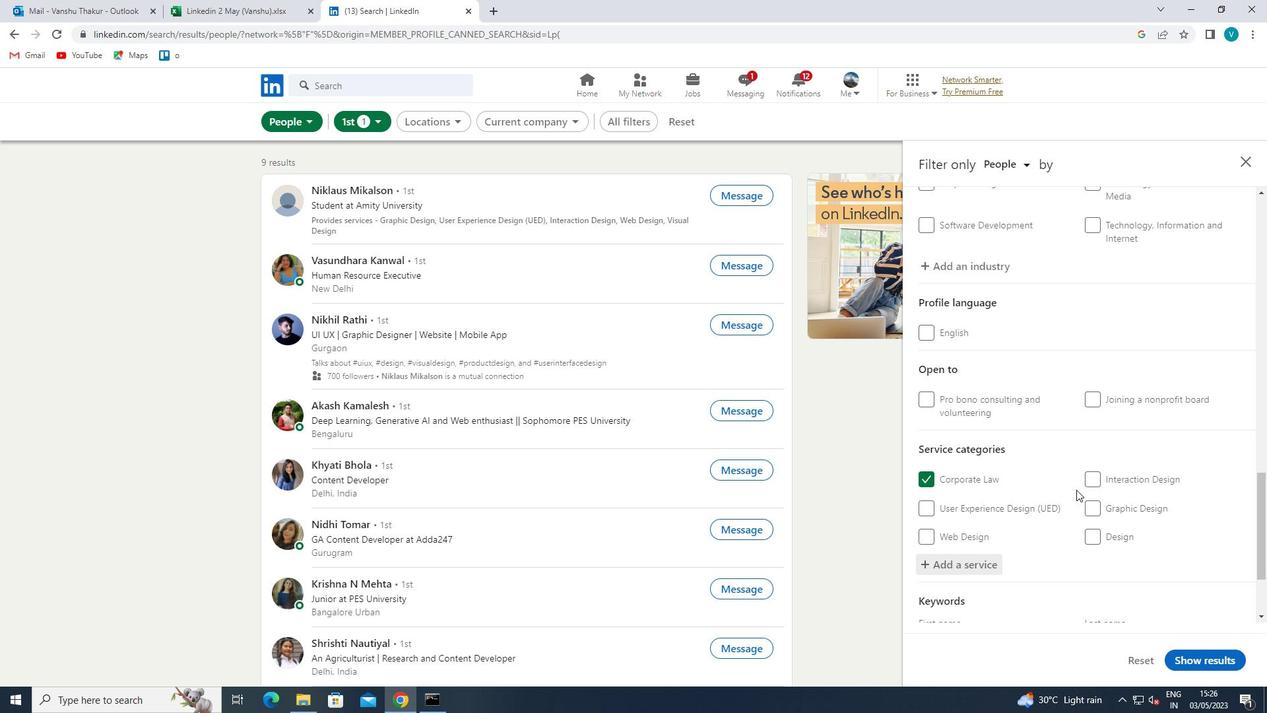 
Action: Mouse scrolled (1076, 489) with delta (0, 0)
Screenshot: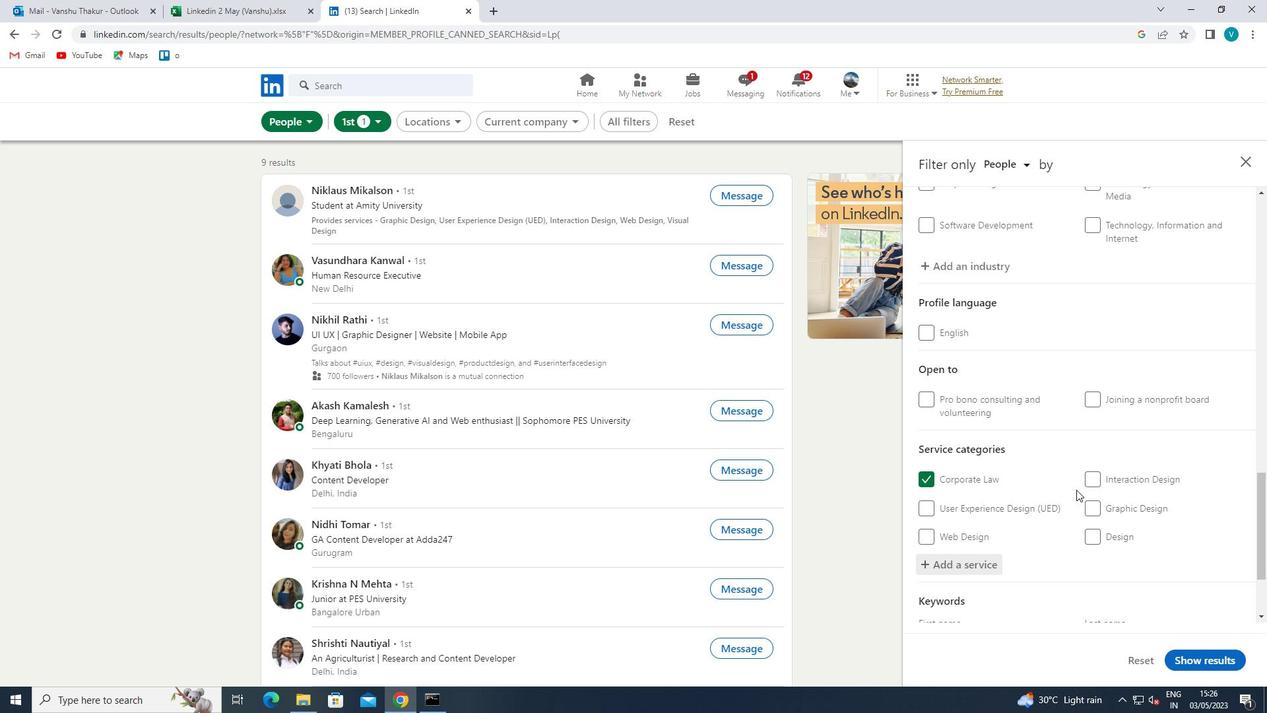 
Action: Mouse moved to (1038, 560)
Screenshot: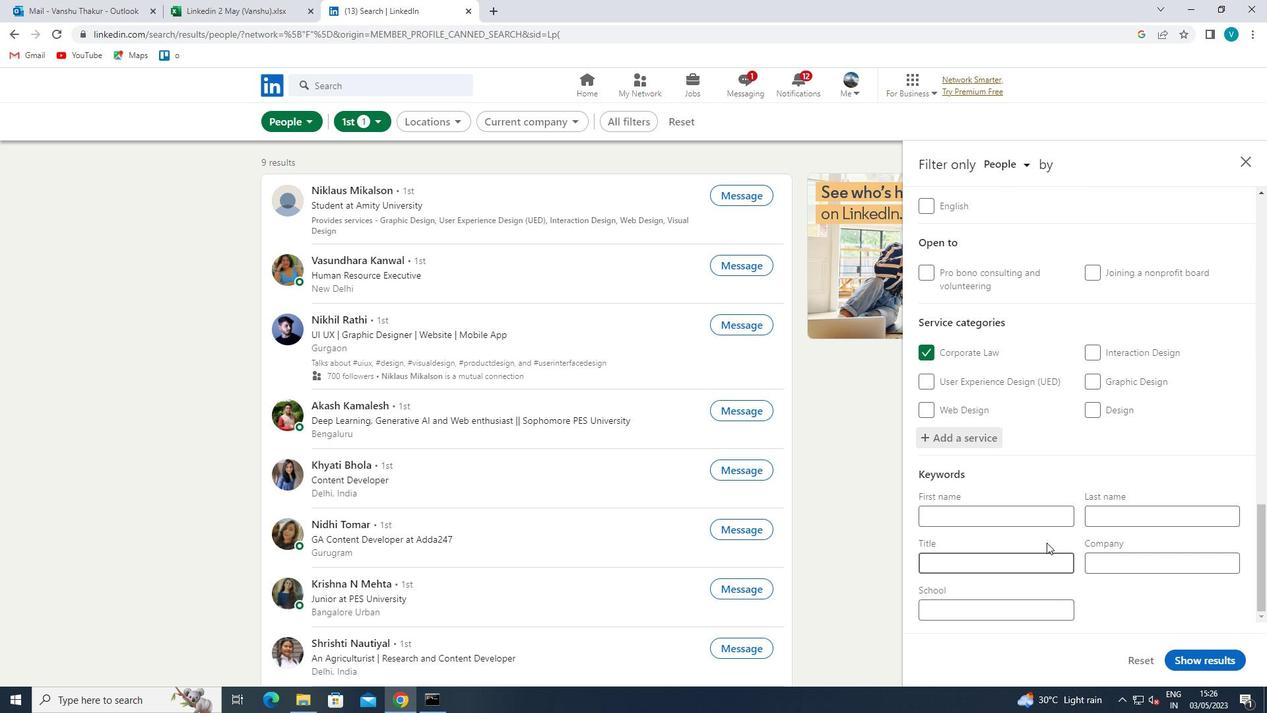 
Action: Mouse pressed left at (1038, 560)
Screenshot: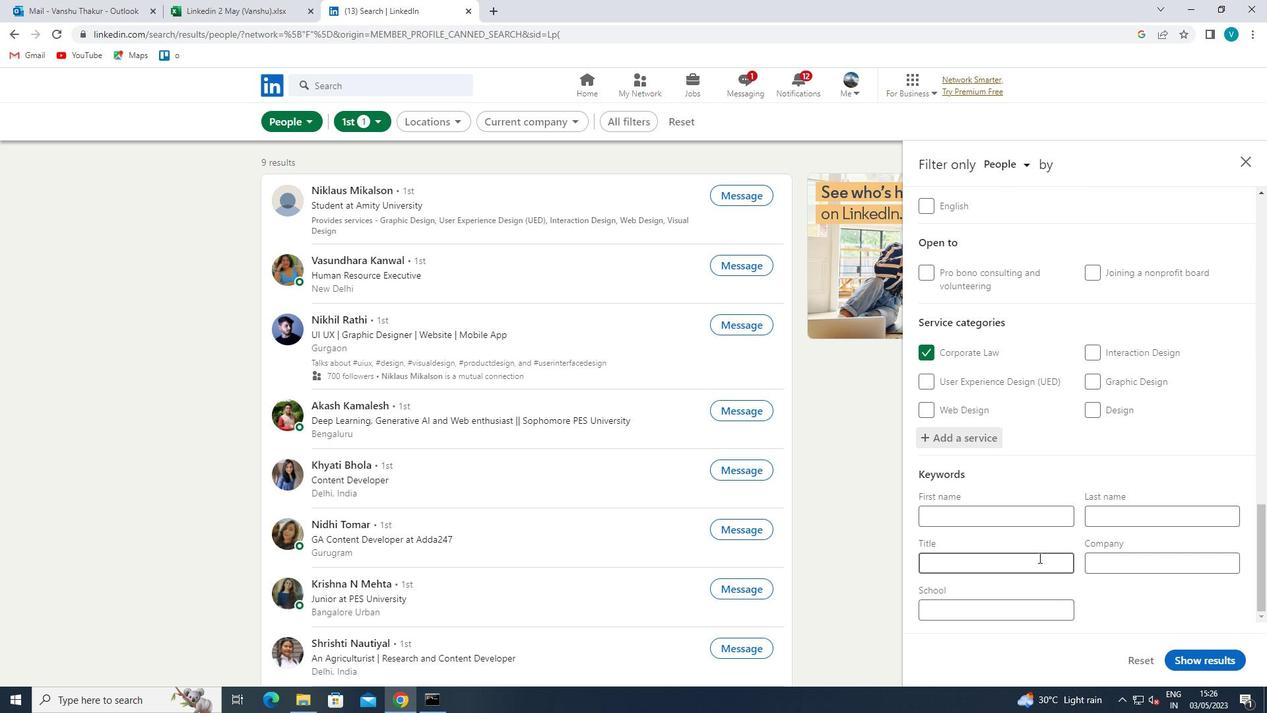 
Action: Mouse moved to (1041, 559)
Screenshot: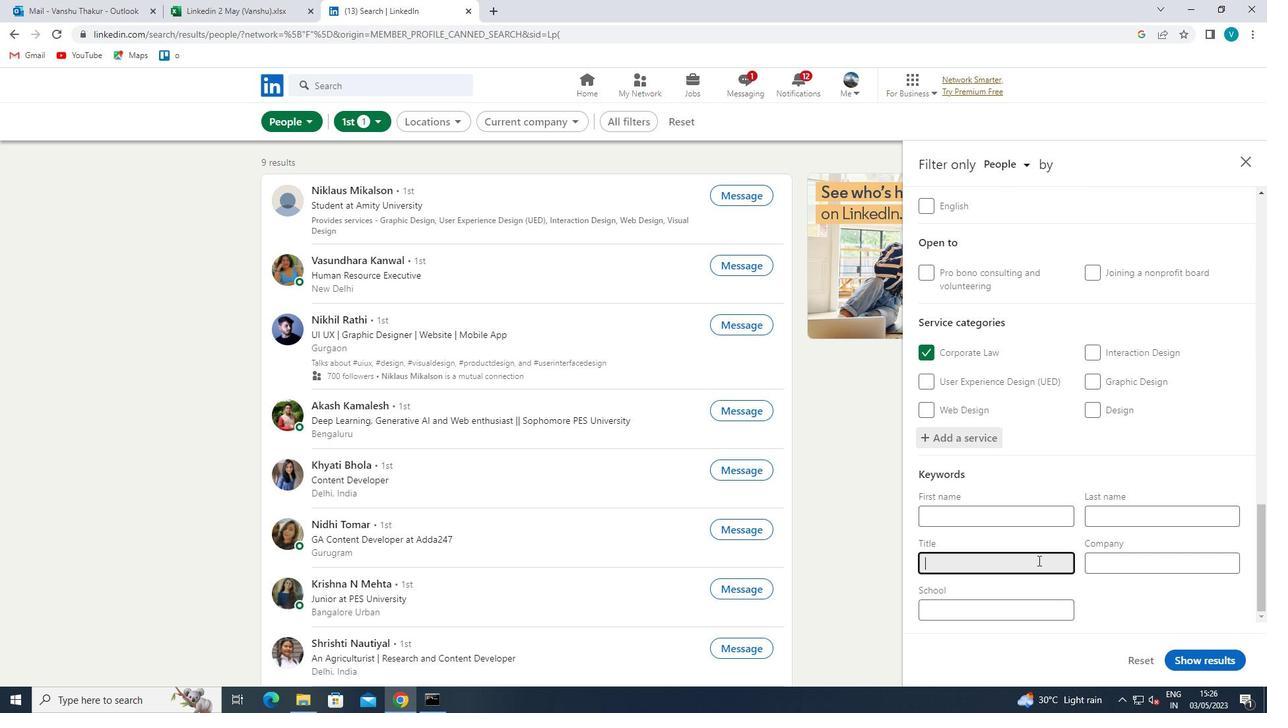 
Action: Key pressed <Key.shift>MEDIA<Key.space><Key.shift>BUYER<Key.space>
Screenshot: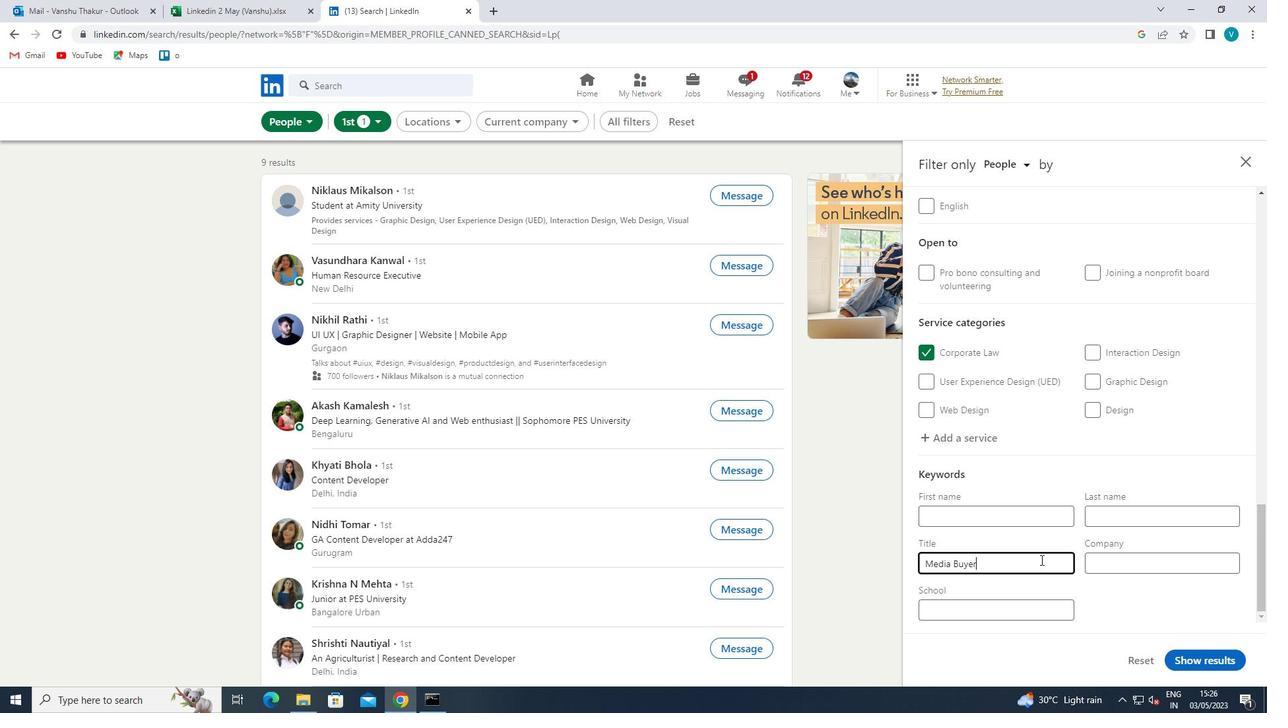 
Action: Mouse moved to (1187, 654)
Screenshot: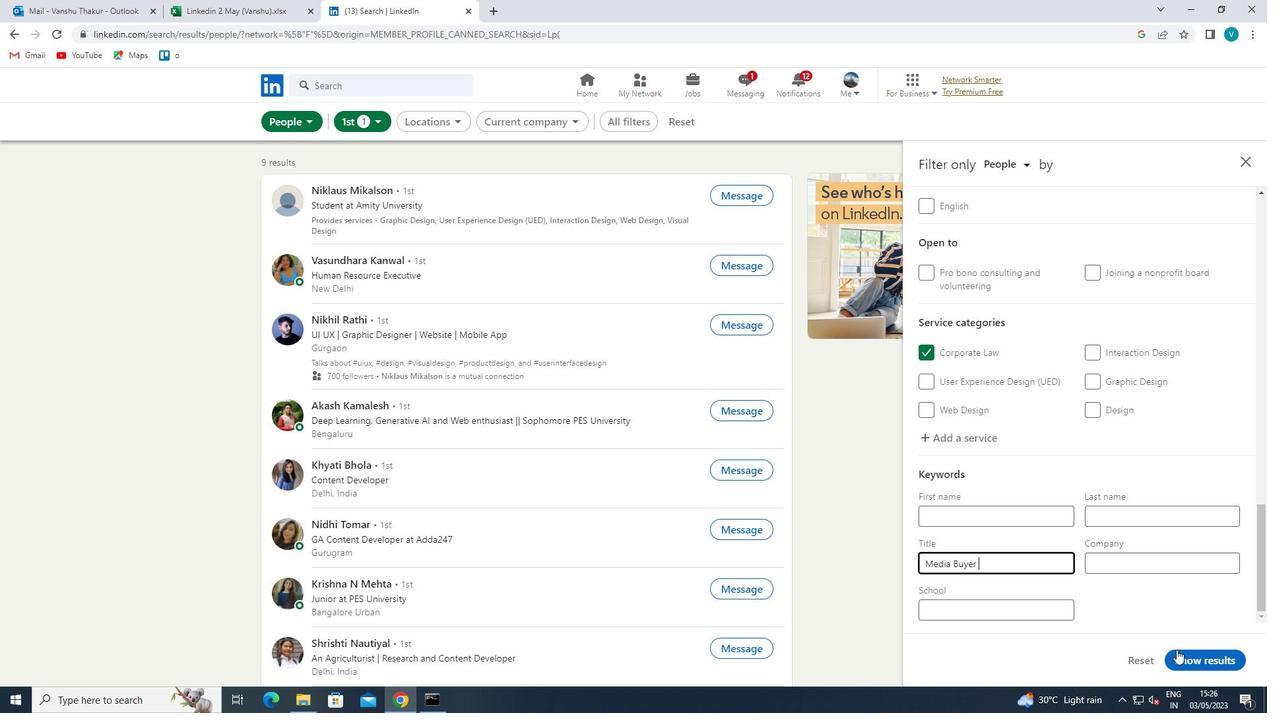 
Action: Mouse pressed left at (1187, 654)
Screenshot: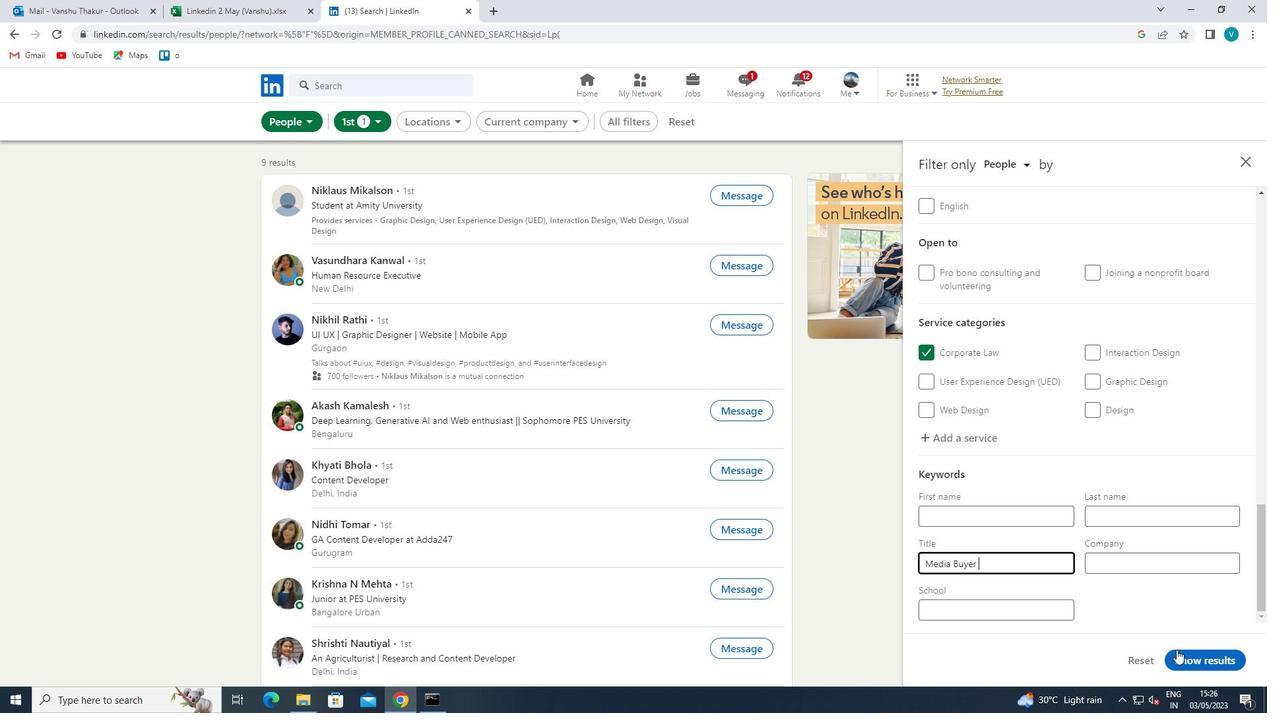 
Action: Mouse moved to (1190, 656)
Screenshot: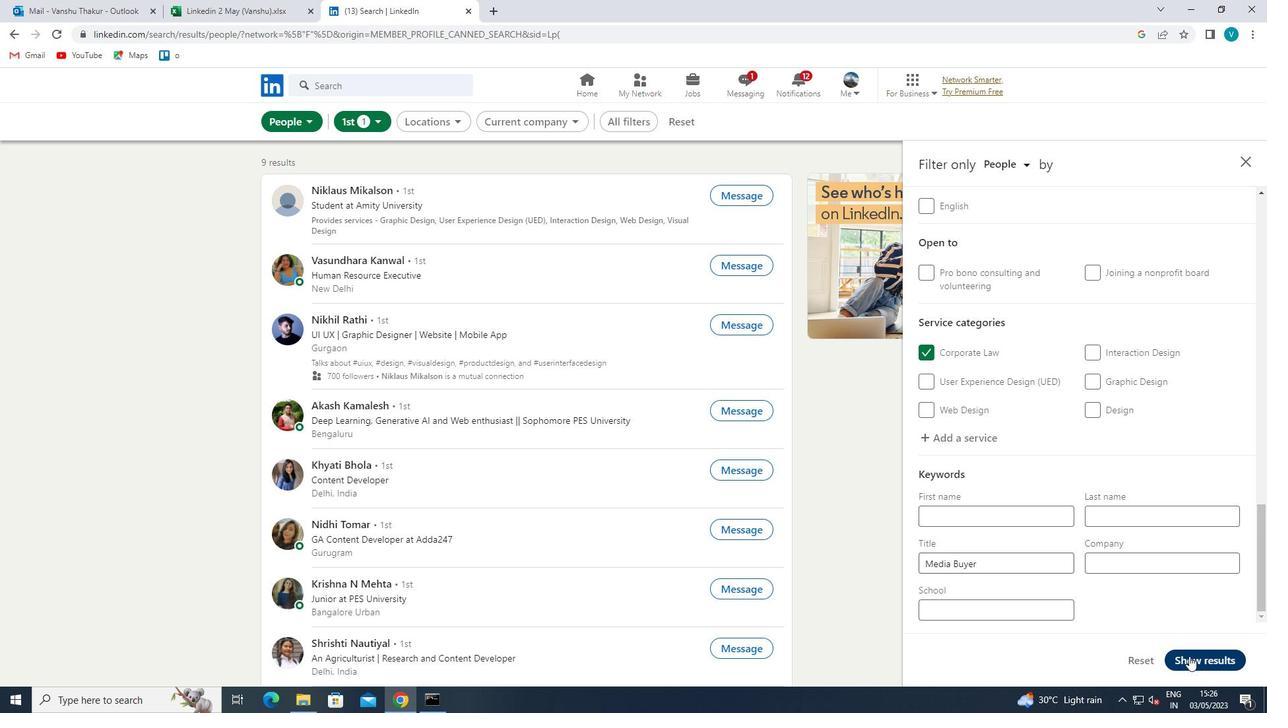 
